 Task: Find connections with filter location Gap with filter topic #Jobsearchwith filter profile language French with filter current company Enterprise Ireland with filter school National Institute of Technology, Andhra Pradesh with filter industry Hospitals and Health Care with filter service category Technical with filter keywords title Caregiver
Action: Mouse moved to (610, 102)
Screenshot: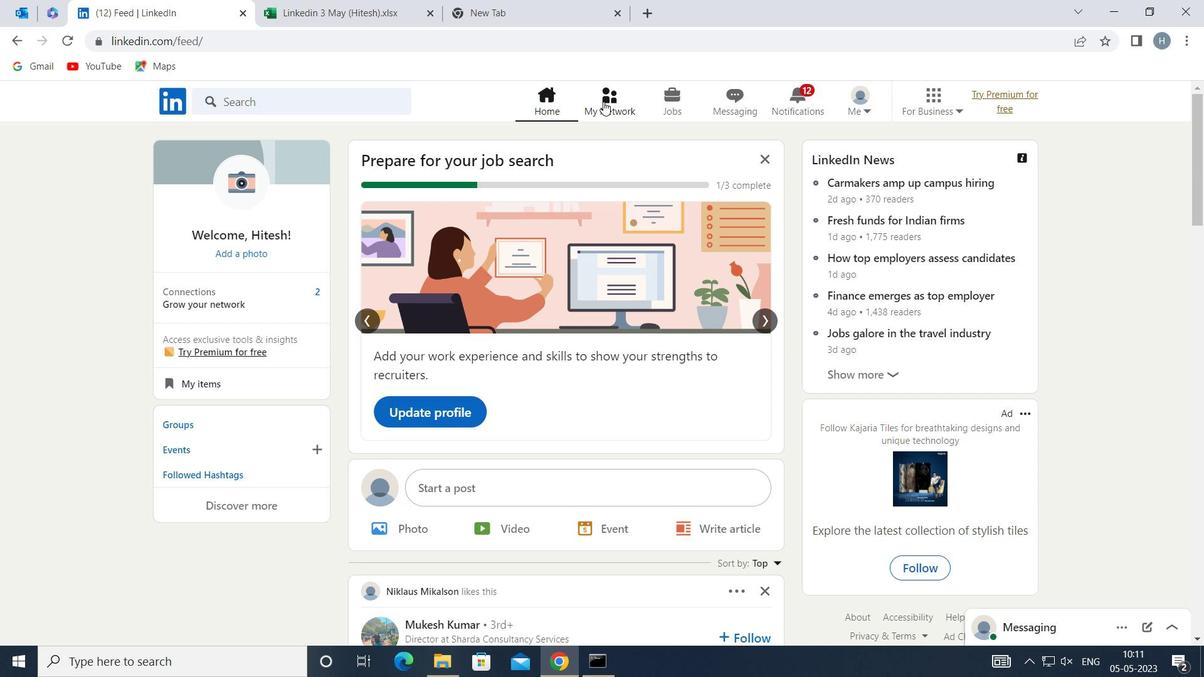 
Action: Mouse pressed left at (610, 102)
Screenshot: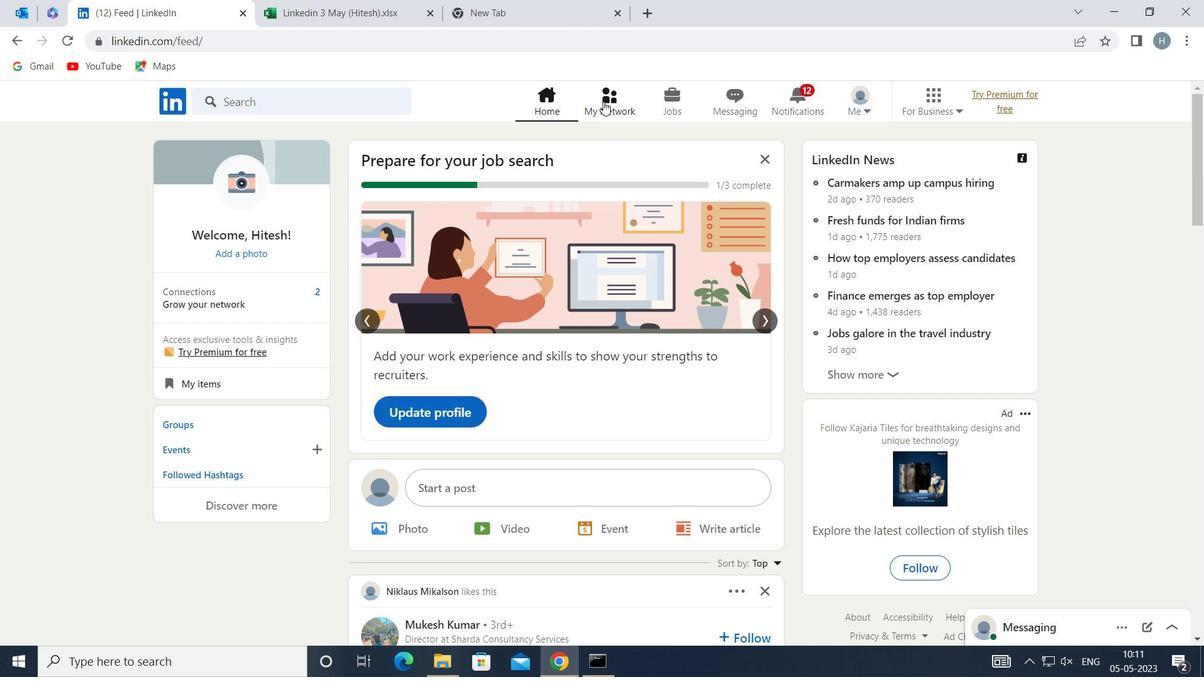 
Action: Mouse moved to (368, 186)
Screenshot: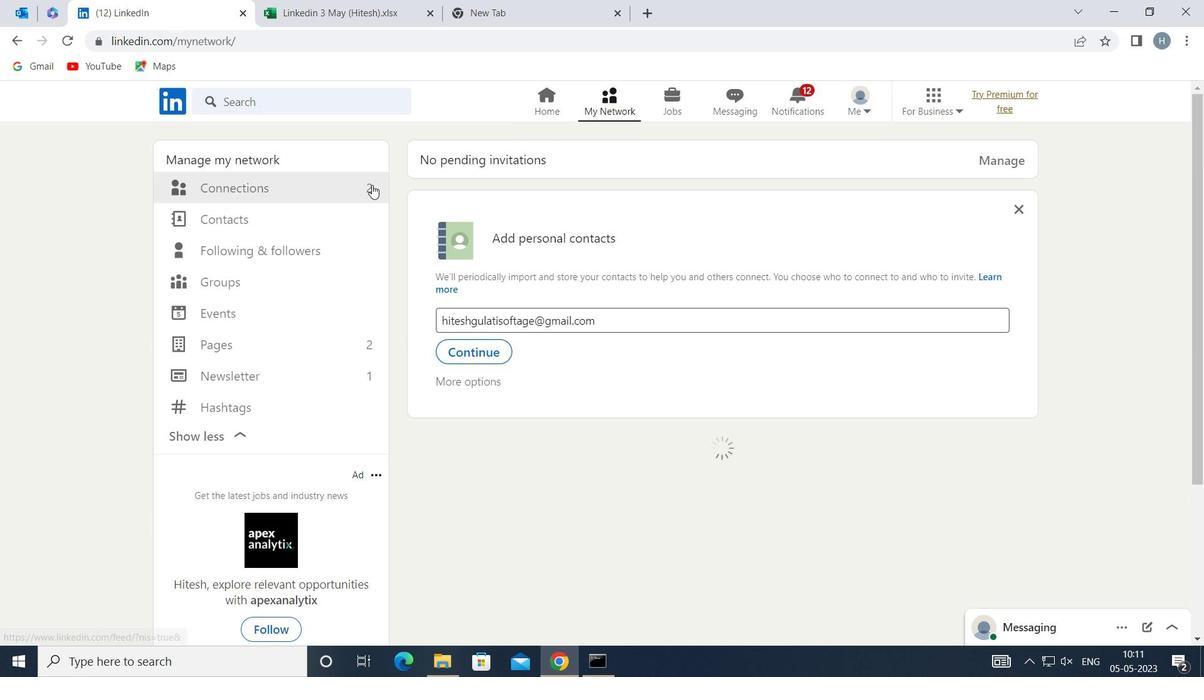 
Action: Mouse pressed left at (368, 186)
Screenshot: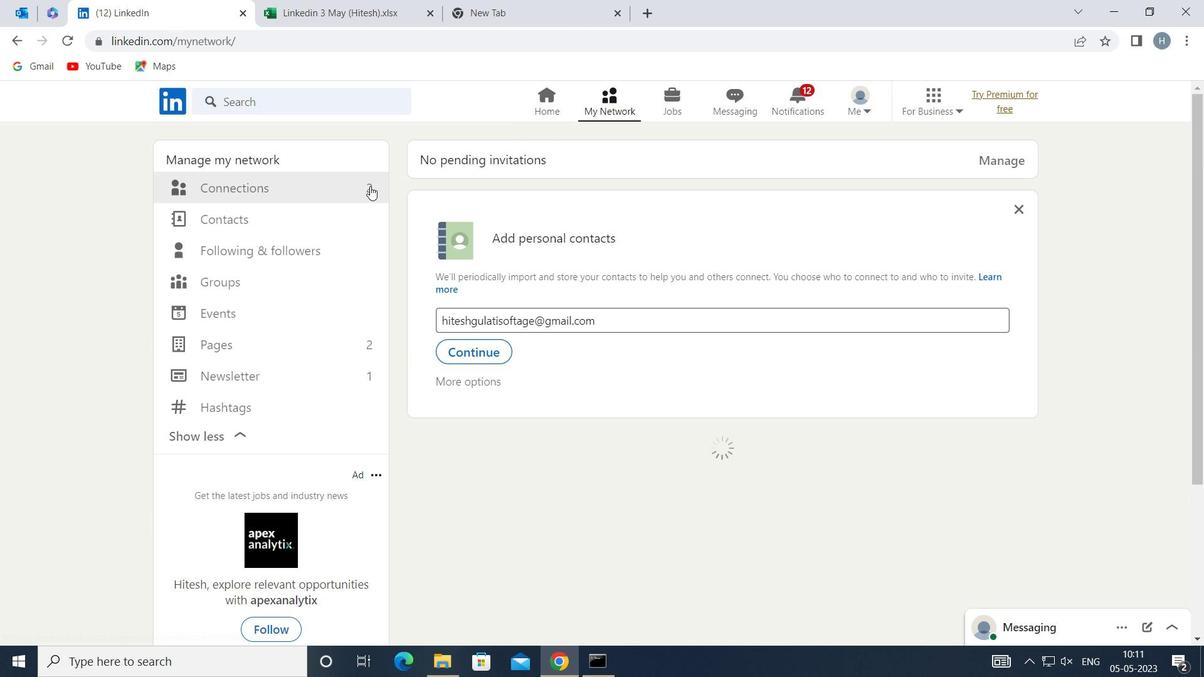 
Action: Mouse moved to (693, 192)
Screenshot: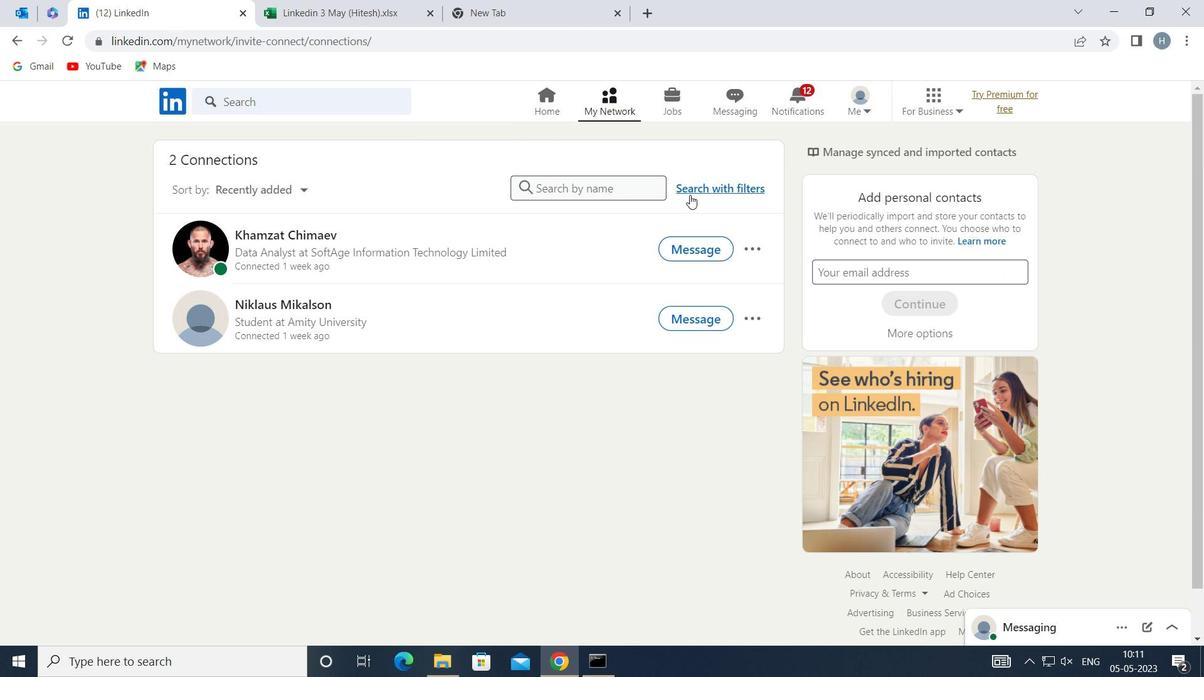 
Action: Mouse pressed left at (693, 192)
Screenshot: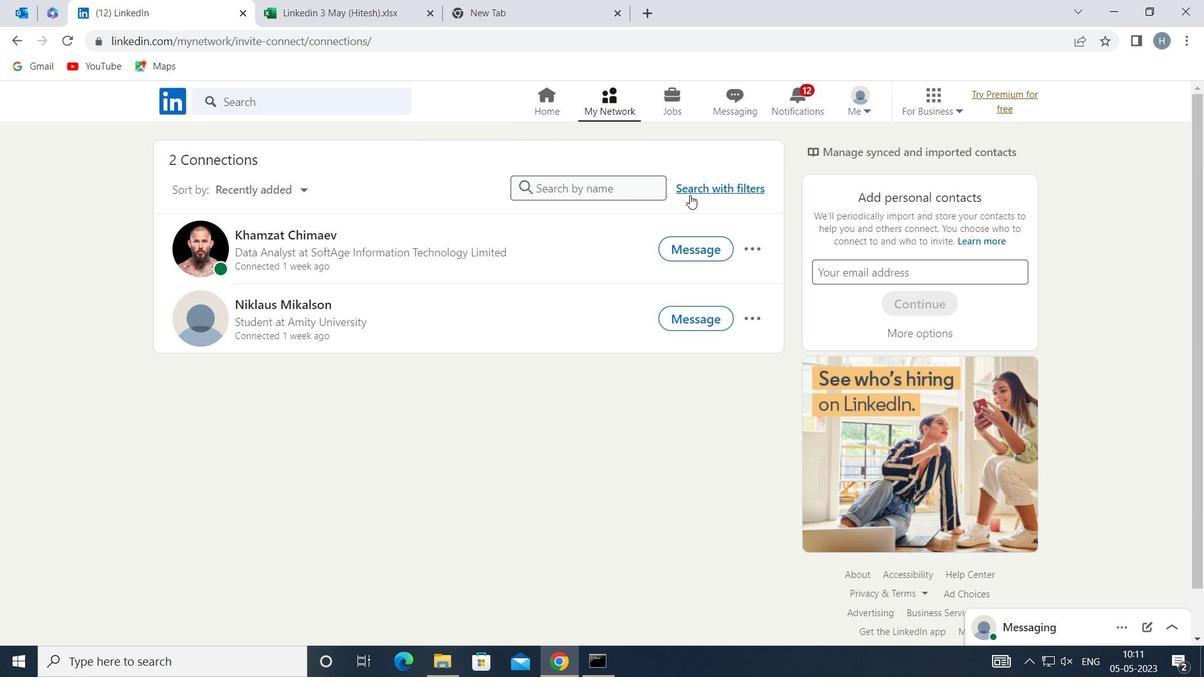 
Action: Mouse moved to (662, 148)
Screenshot: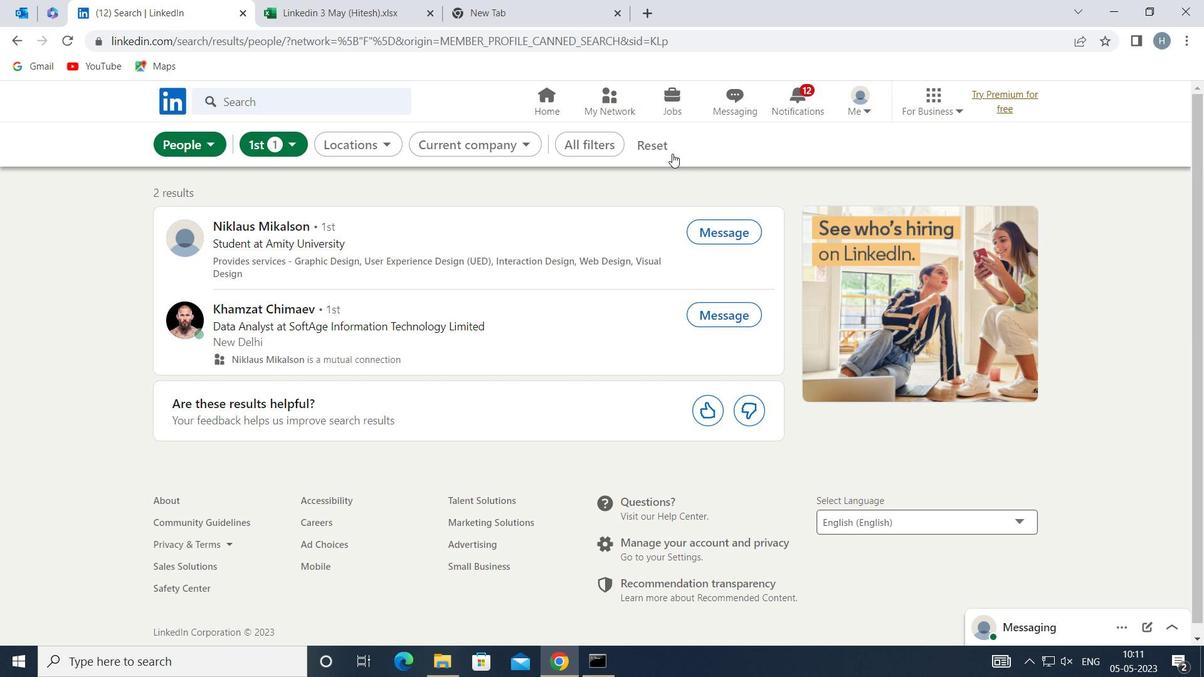 
Action: Mouse pressed left at (662, 148)
Screenshot: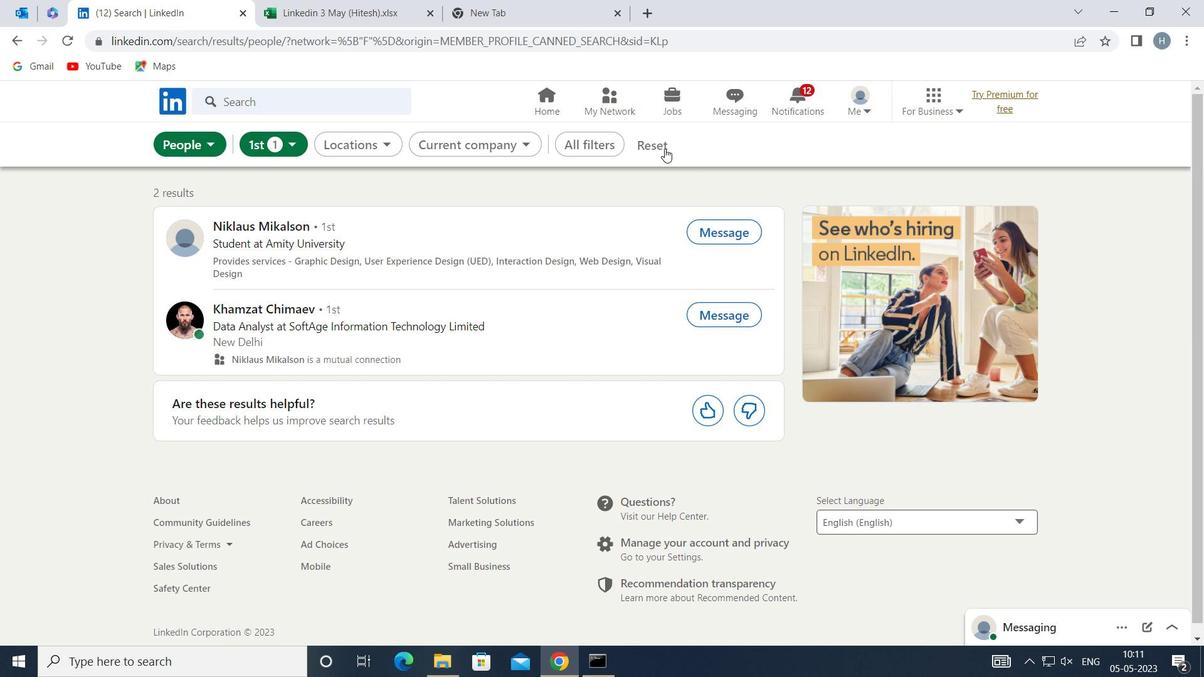 
Action: Mouse moved to (641, 146)
Screenshot: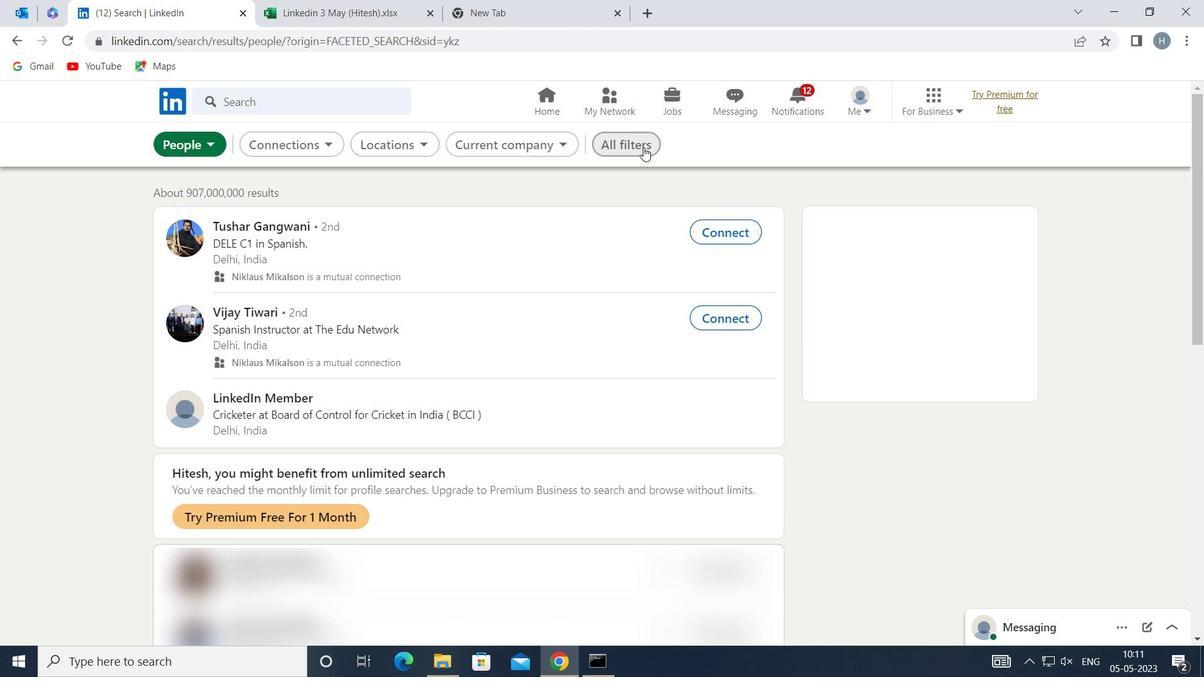 
Action: Mouse pressed left at (641, 146)
Screenshot: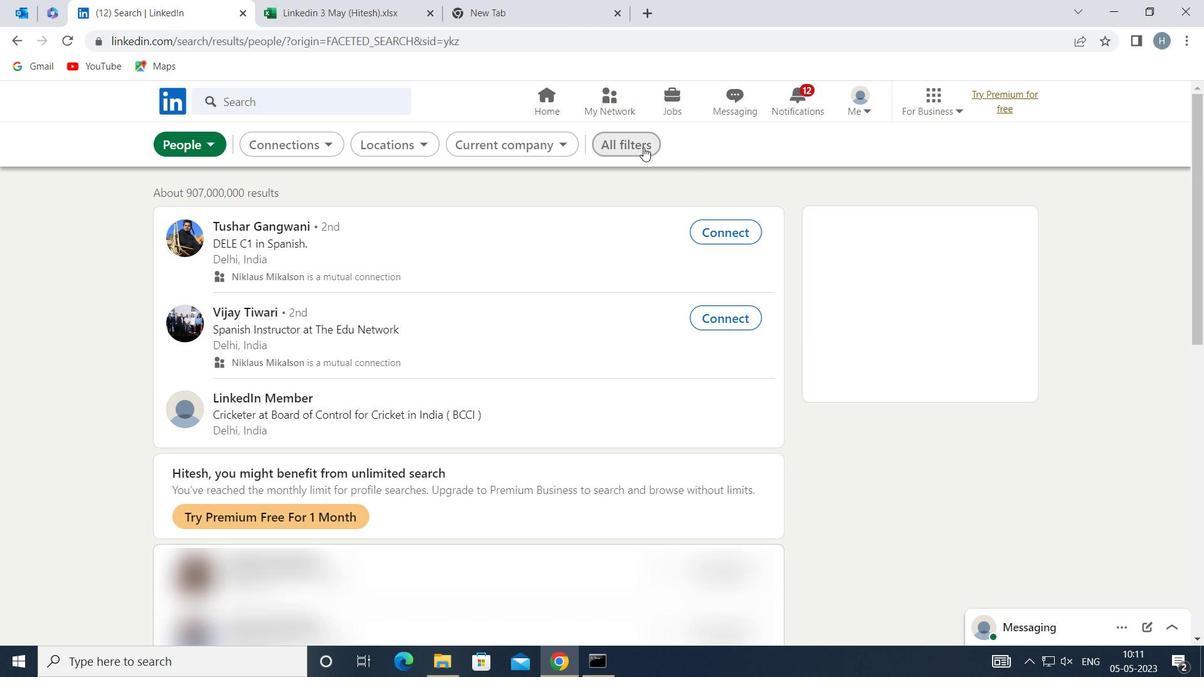 
Action: Mouse moved to (876, 338)
Screenshot: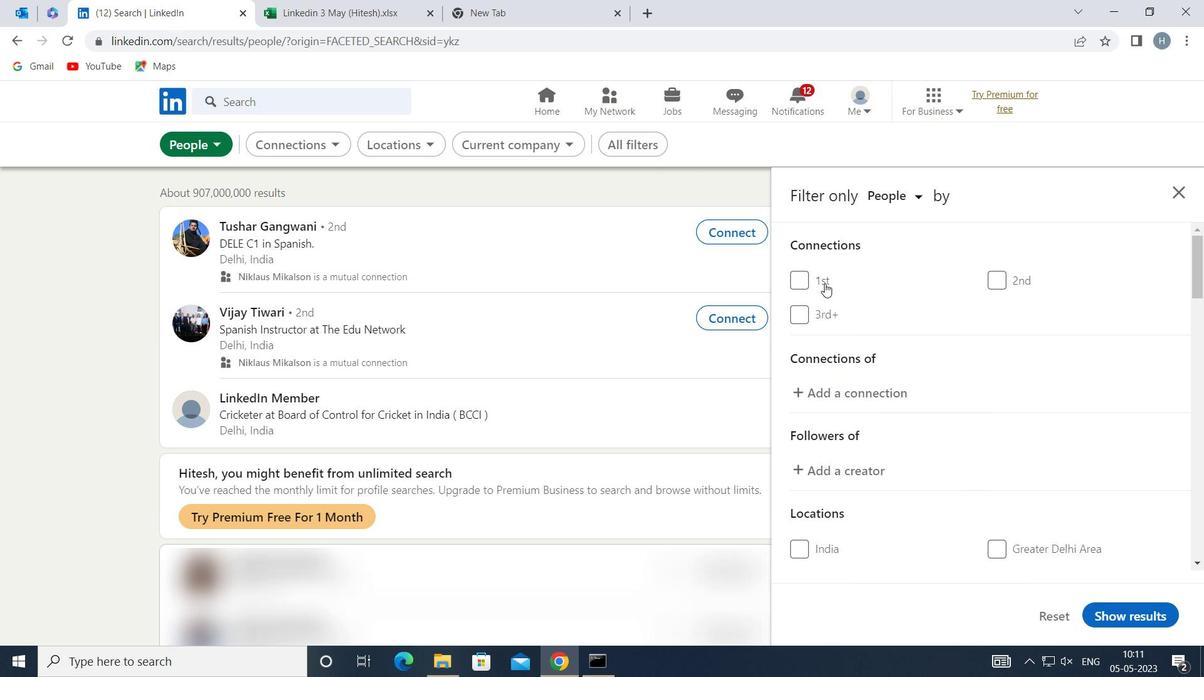
Action: Mouse scrolled (876, 338) with delta (0, 0)
Screenshot: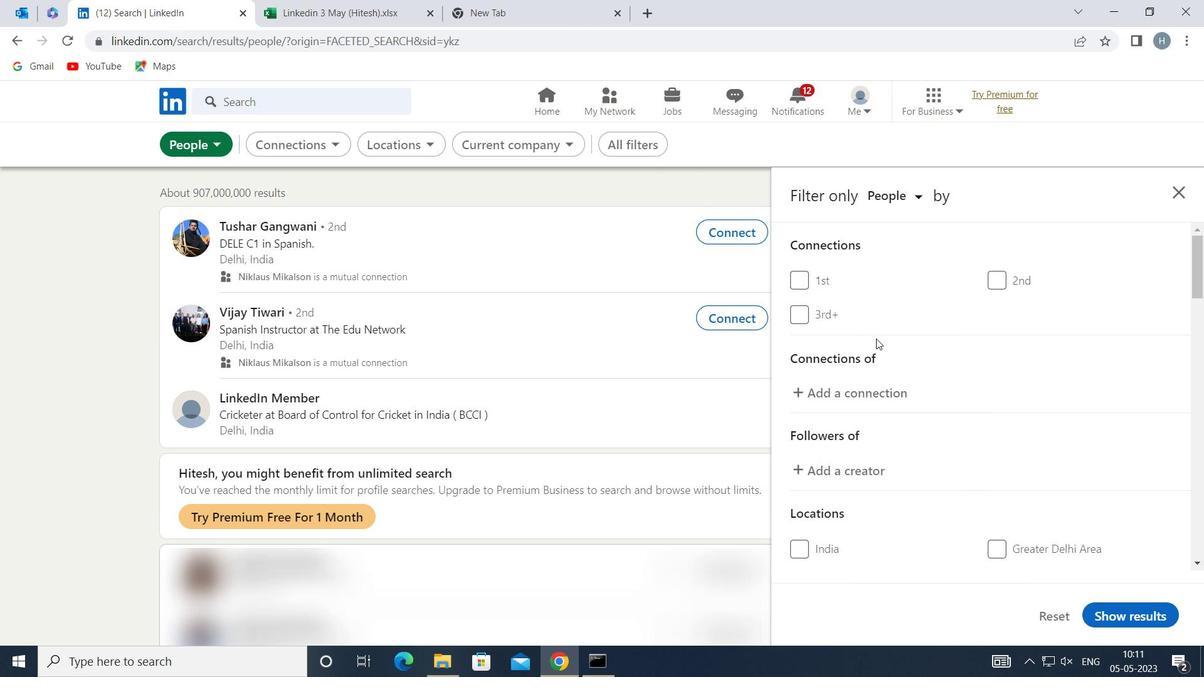 
Action: Mouse scrolled (876, 338) with delta (0, 0)
Screenshot: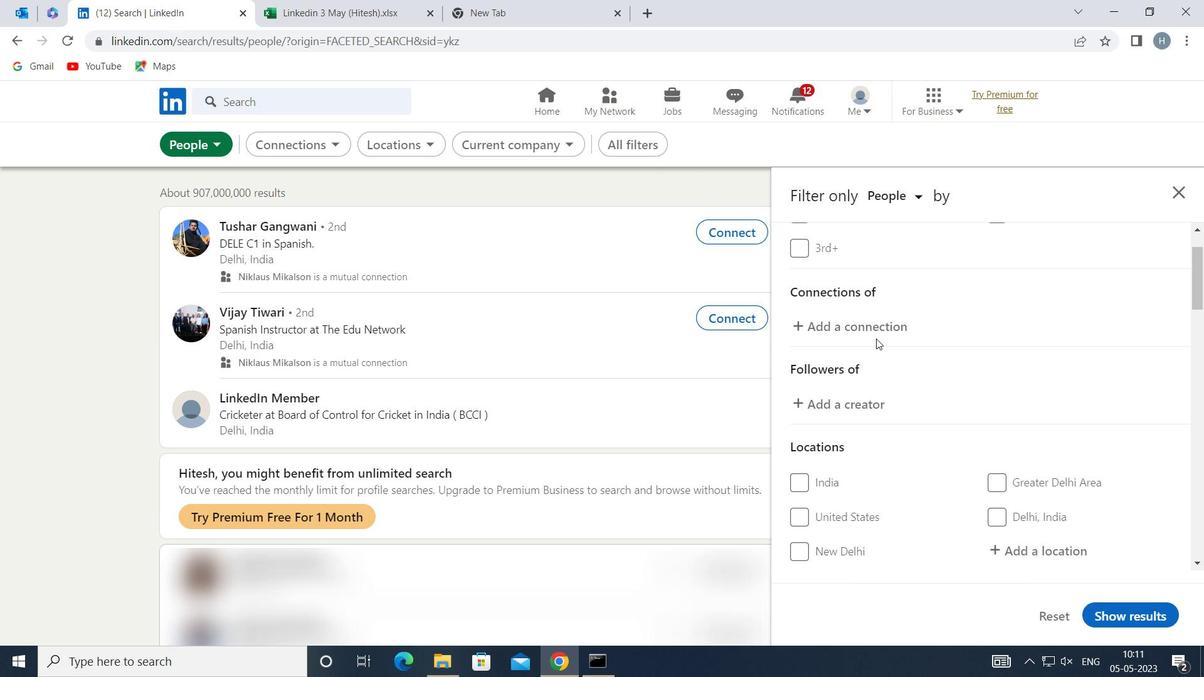
Action: Mouse moved to (1055, 450)
Screenshot: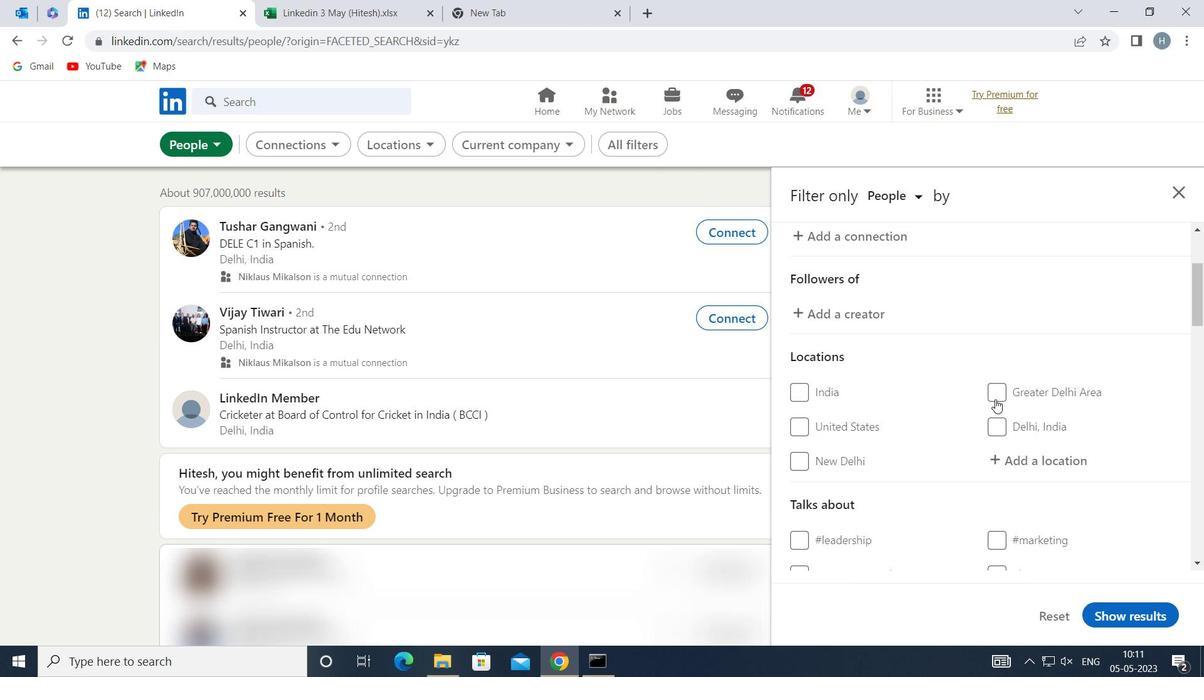 
Action: Mouse pressed left at (1055, 450)
Screenshot: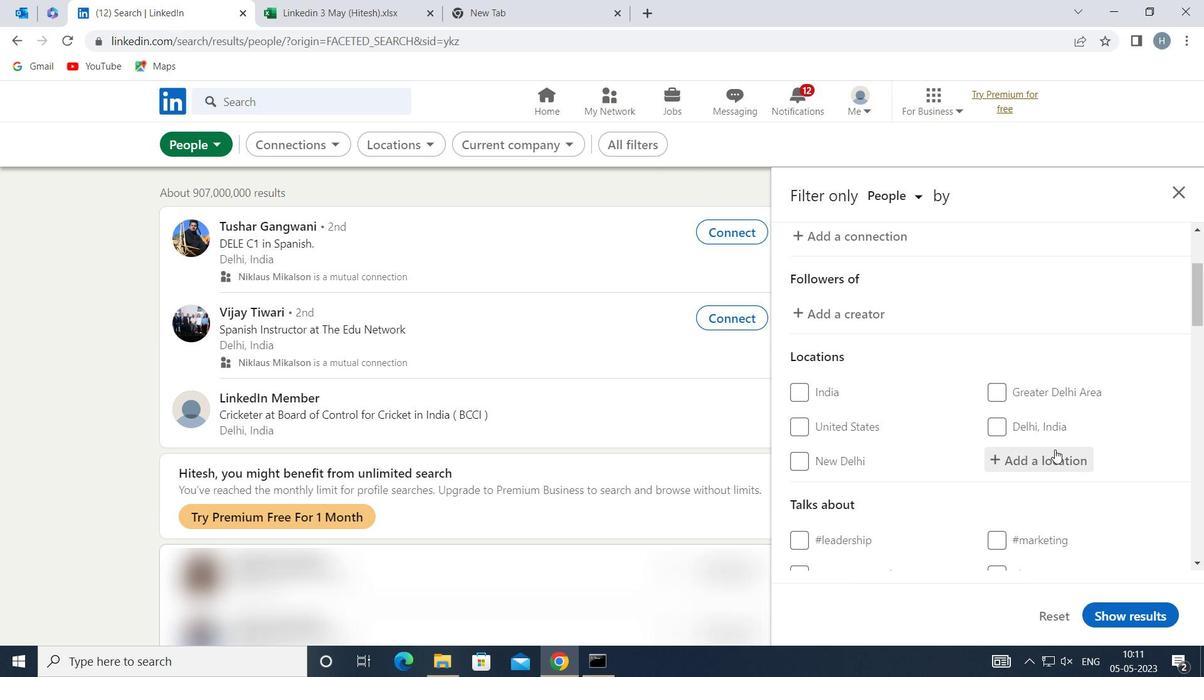 
Action: Mouse moved to (1056, 450)
Screenshot: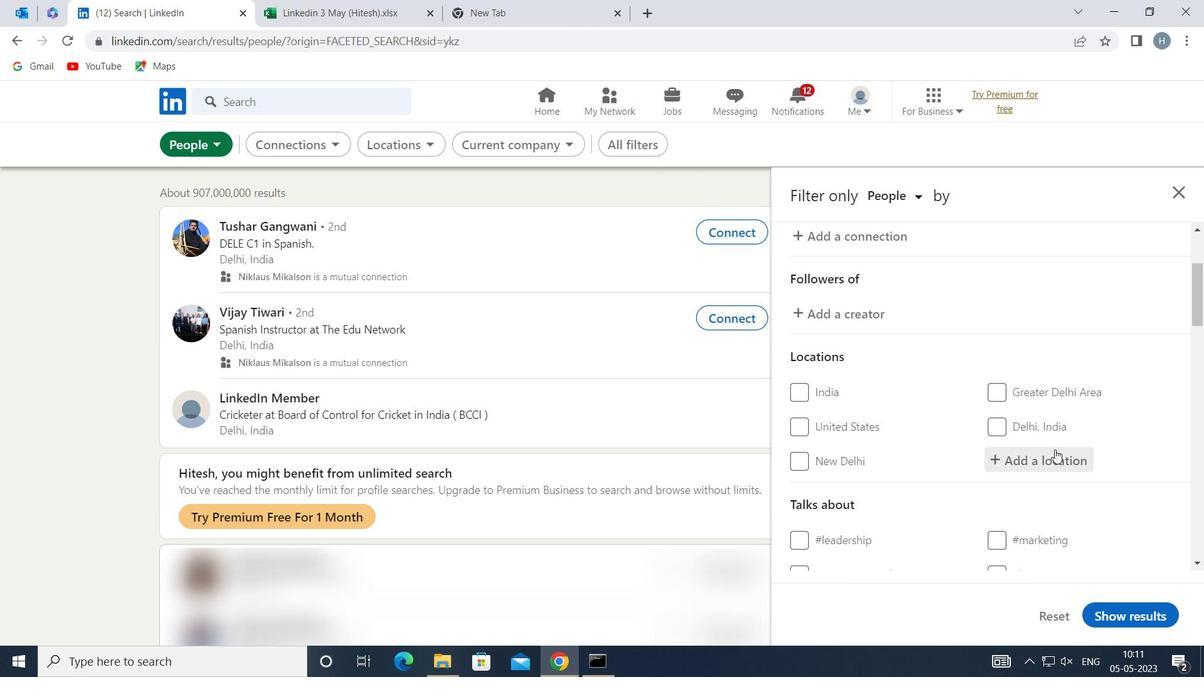 
Action: Key pressed <Key.shift>GAP
Screenshot: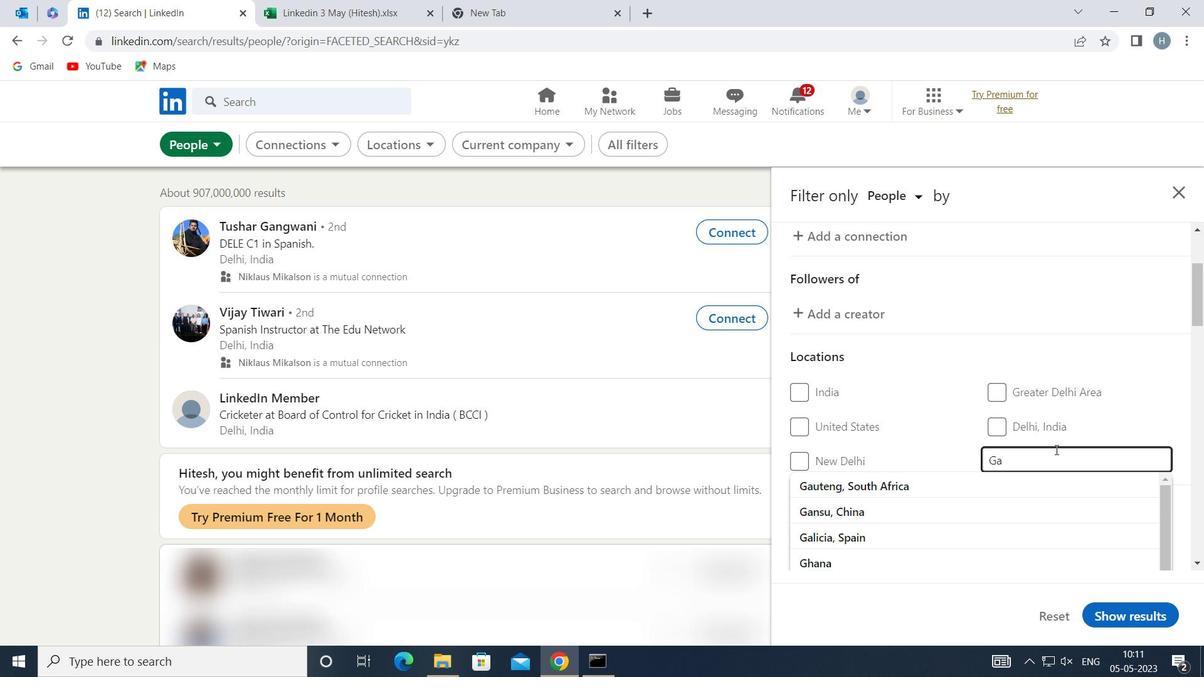 
Action: Mouse moved to (1042, 462)
Screenshot: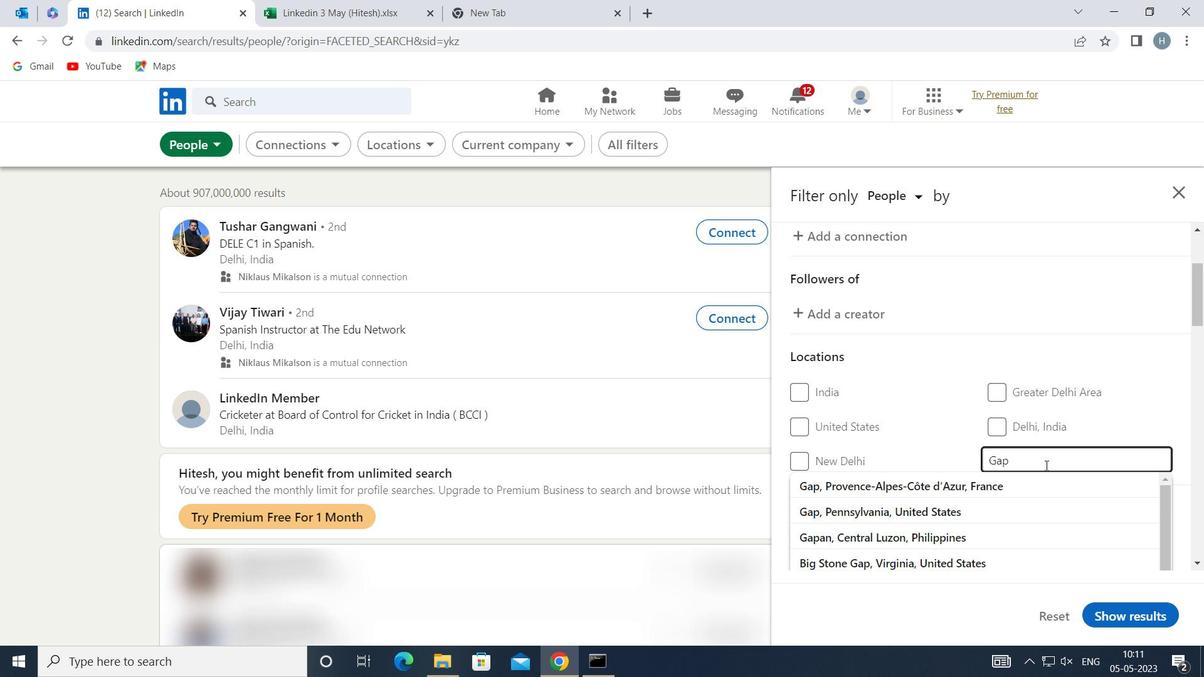 
Action: Key pressed <Key.enter>
Screenshot: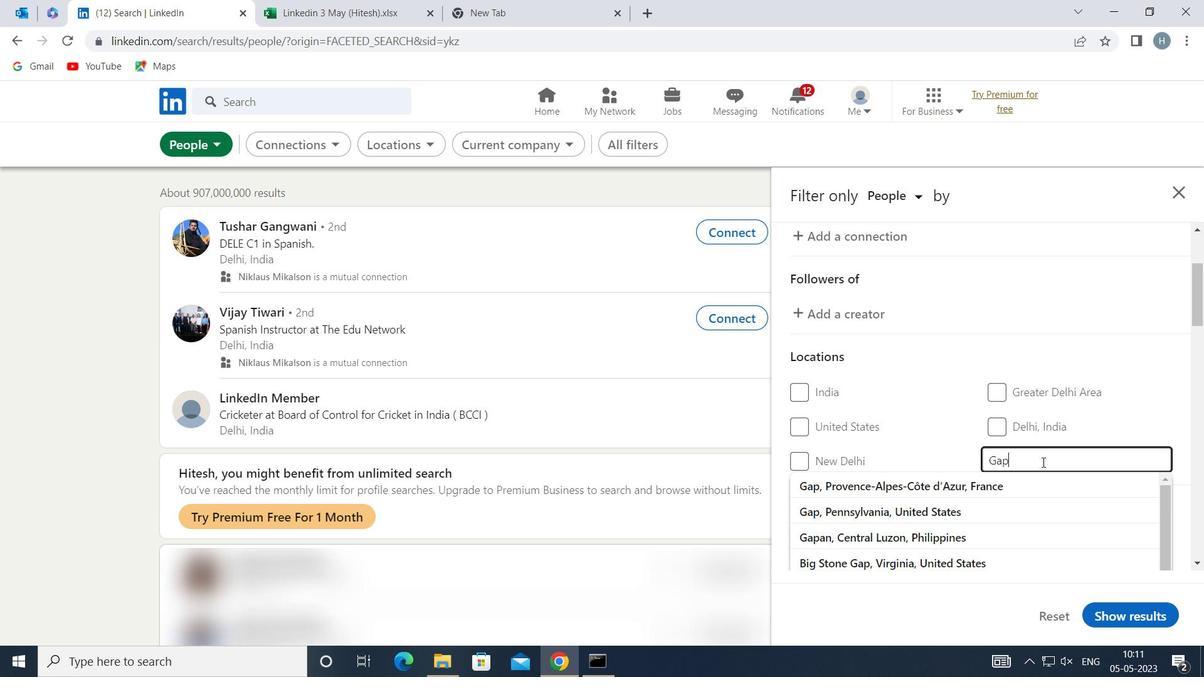 
Action: Mouse moved to (1165, 374)
Screenshot: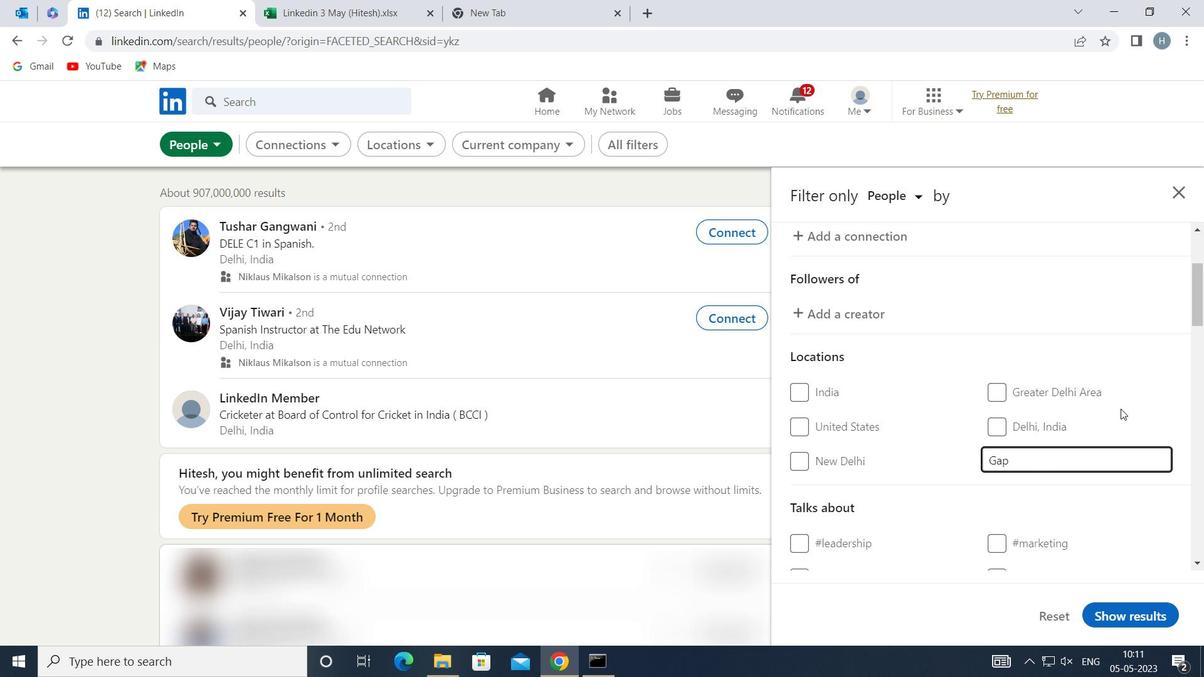 
Action: Mouse pressed left at (1165, 374)
Screenshot: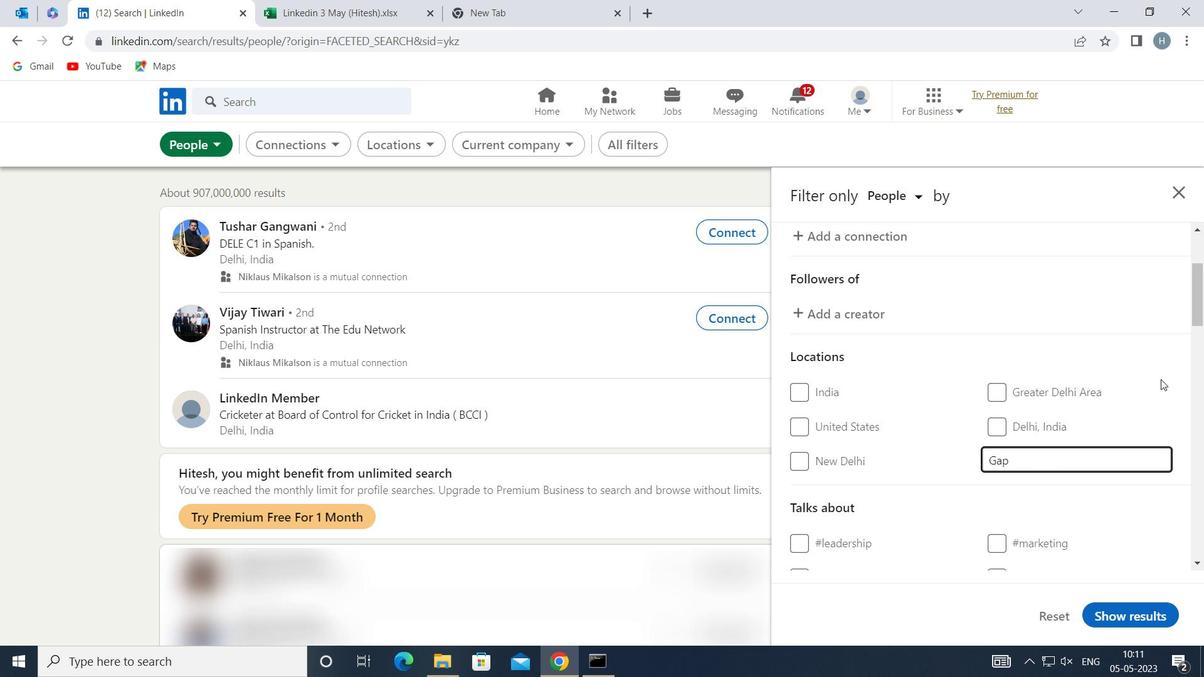 
Action: Mouse moved to (1135, 393)
Screenshot: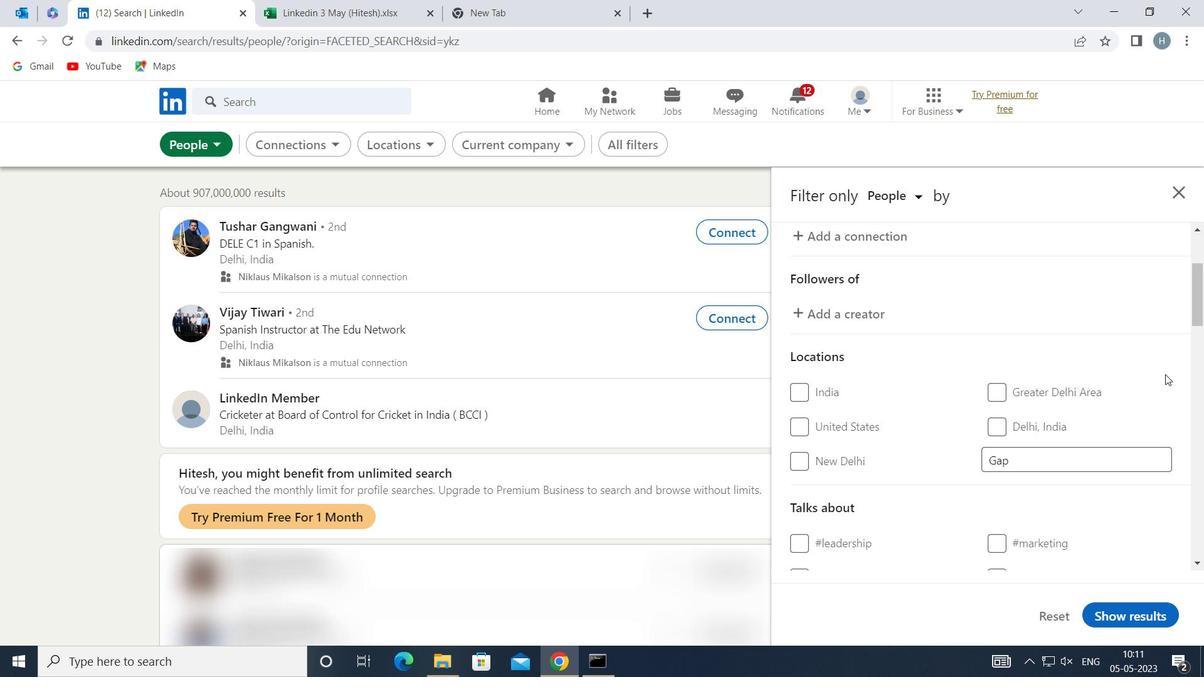 
Action: Mouse scrolled (1135, 393) with delta (0, 0)
Screenshot: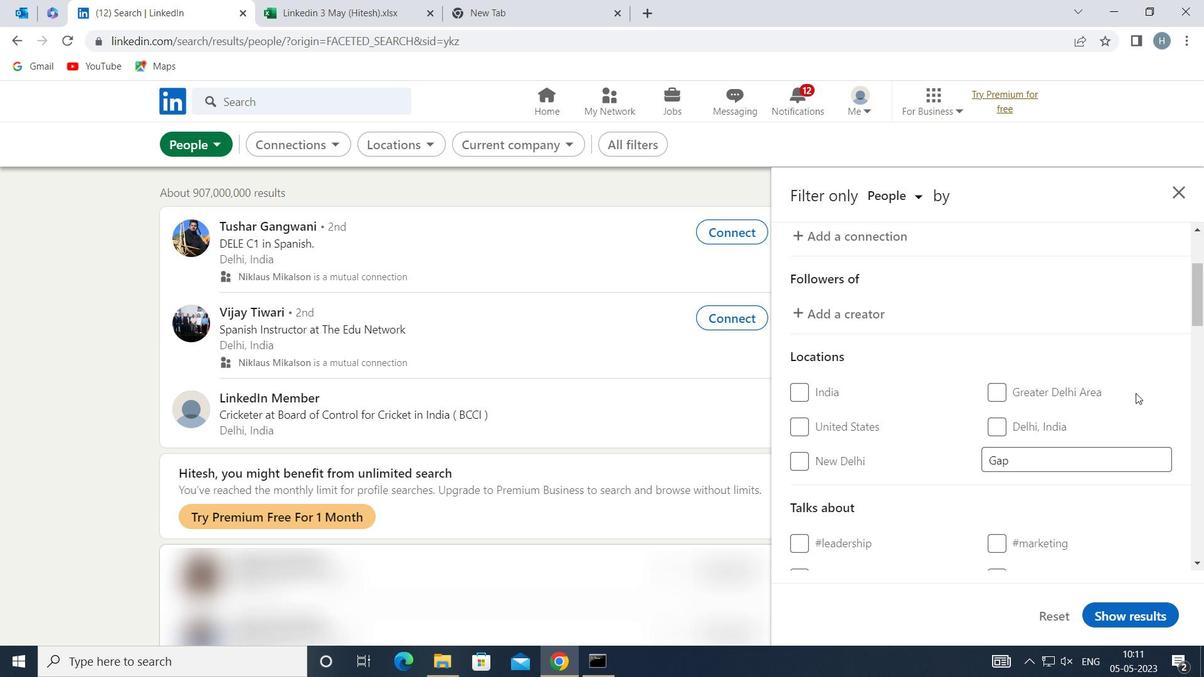 
Action: Mouse scrolled (1135, 393) with delta (0, 0)
Screenshot: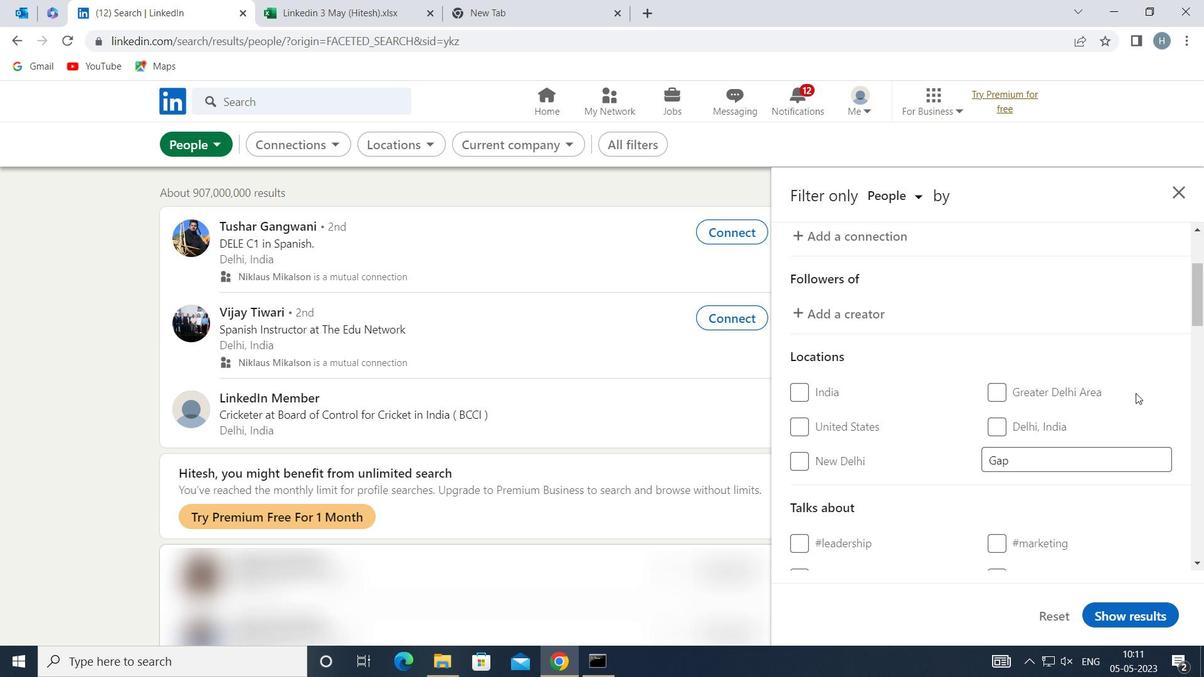 
Action: Mouse moved to (1054, 450)
Screenshot: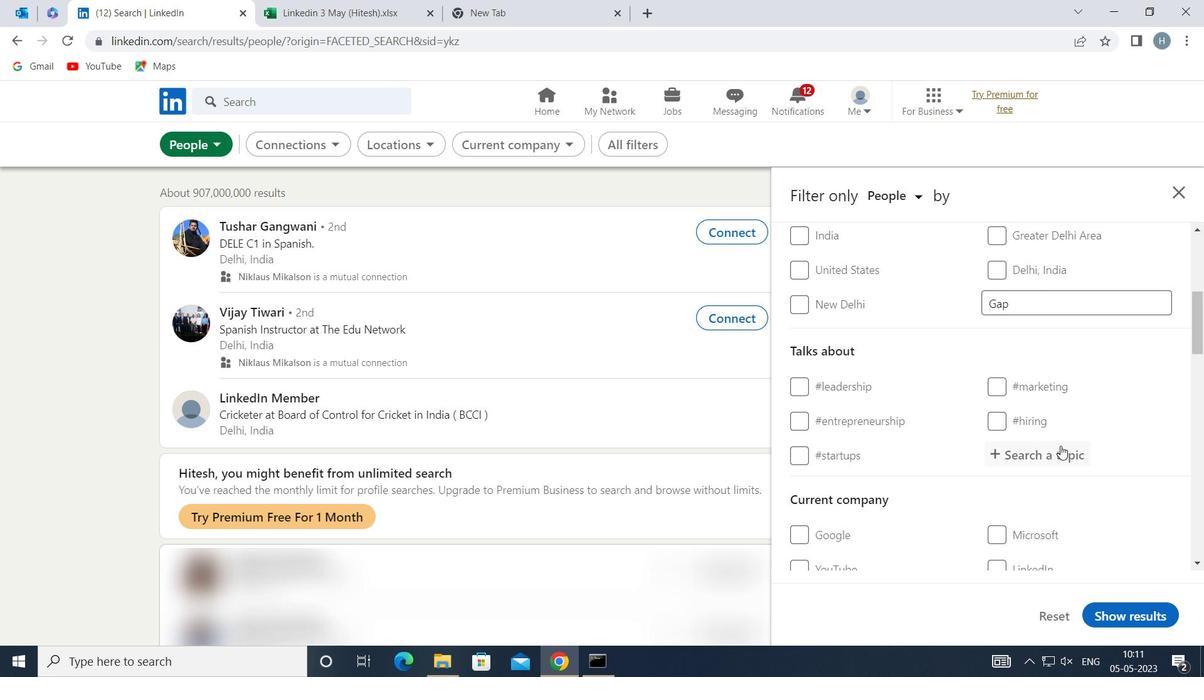 
Action: Mouse pressed left at (1054, 450)
Screenshot: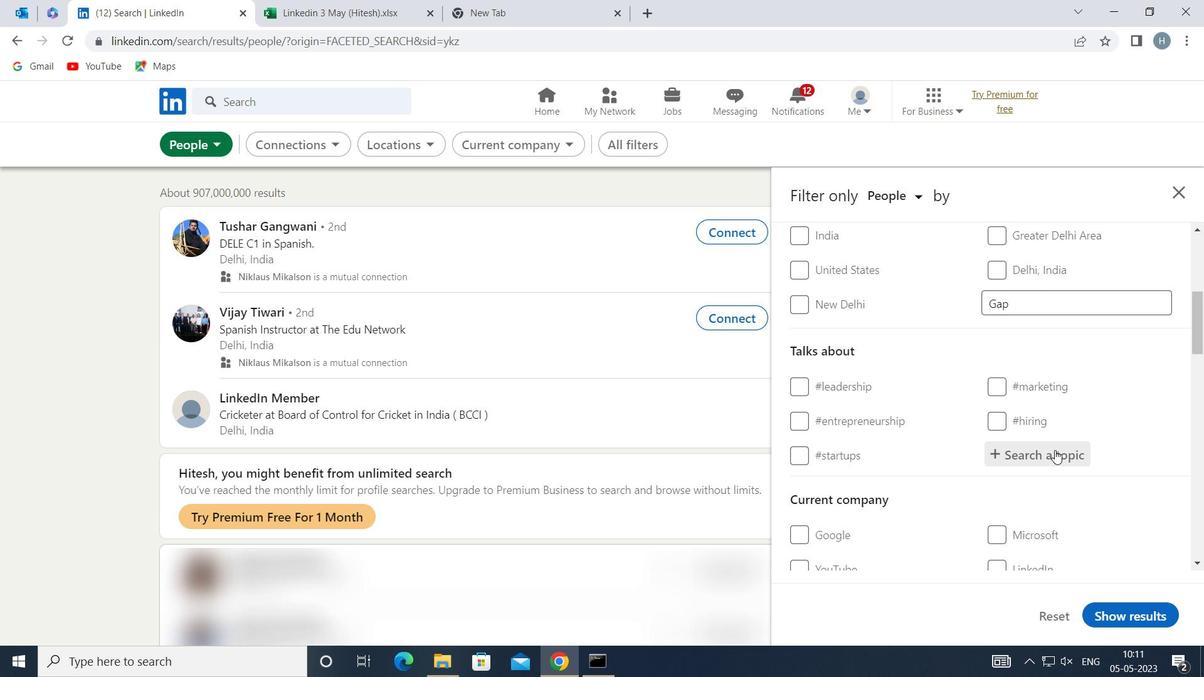 
Action: Key pressed <Key.shift>JOBSEARCH
Screenshot: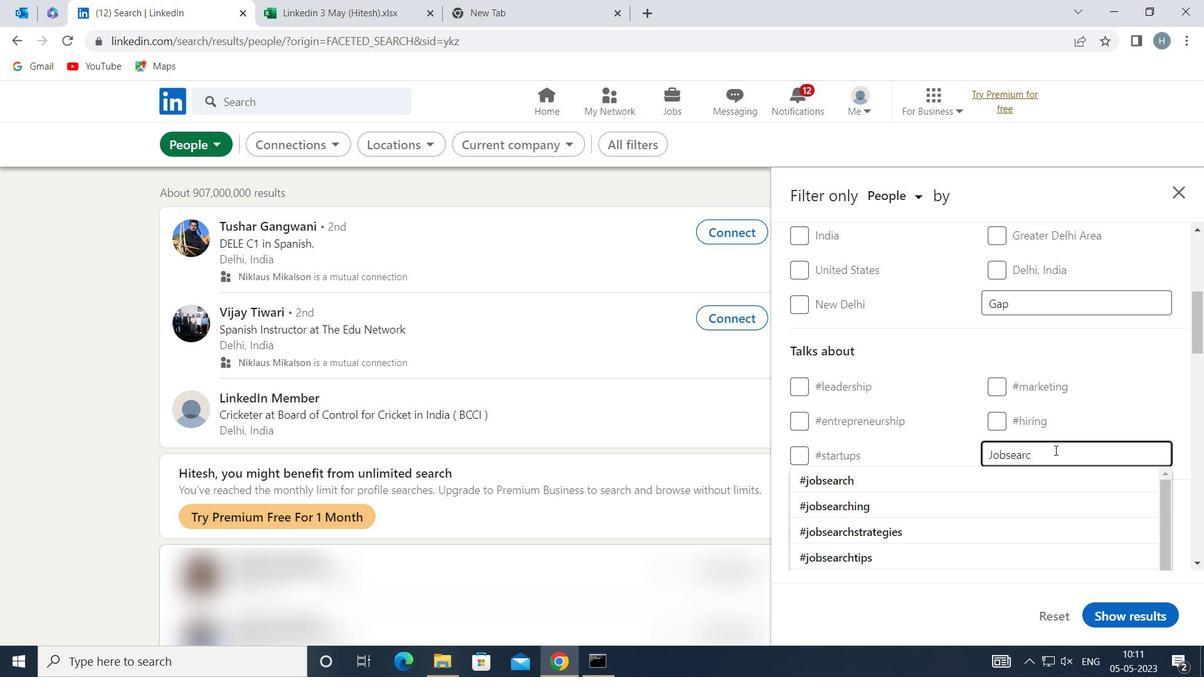 
Action: Mouse moved to (995, 477)
Screenshot: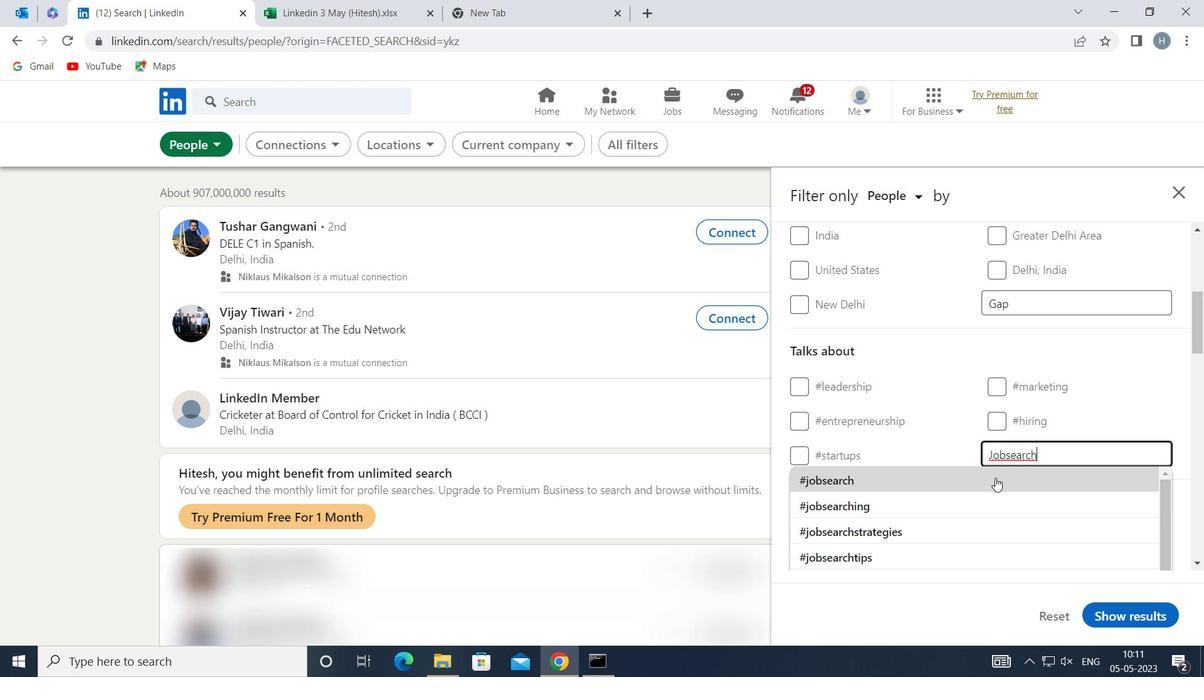 
Action: Mouse pressed left at (995, 477)
Screenshot: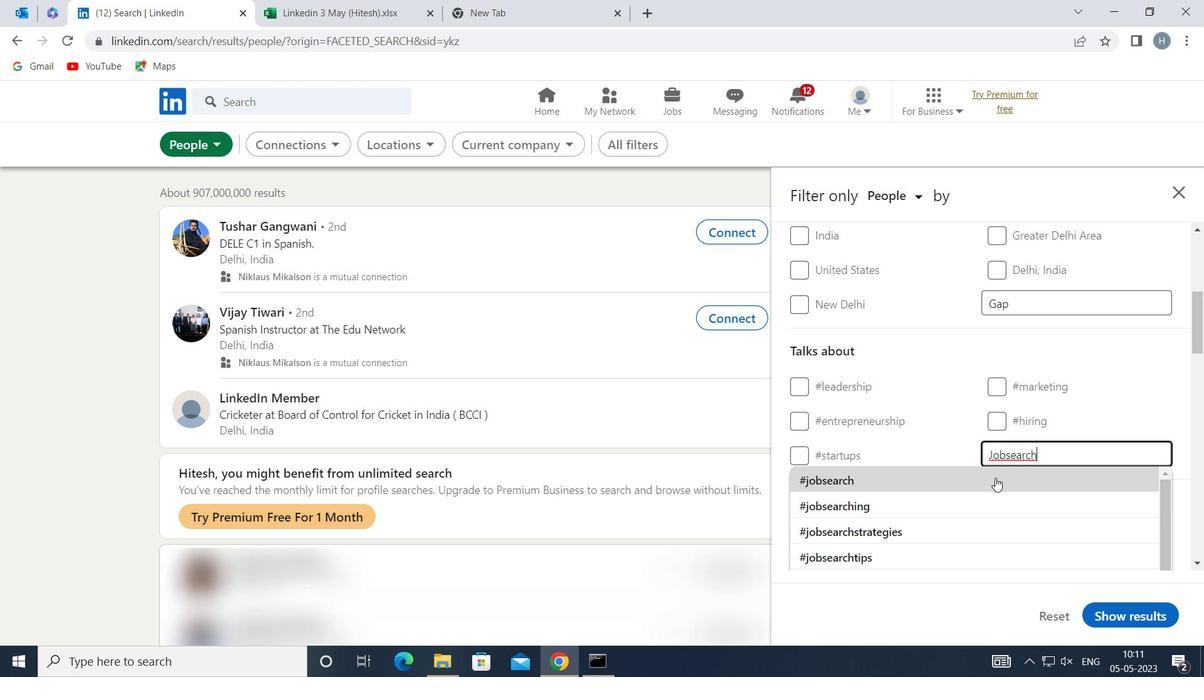 
Action: Mouse moved to (970, 428)
Screenshot: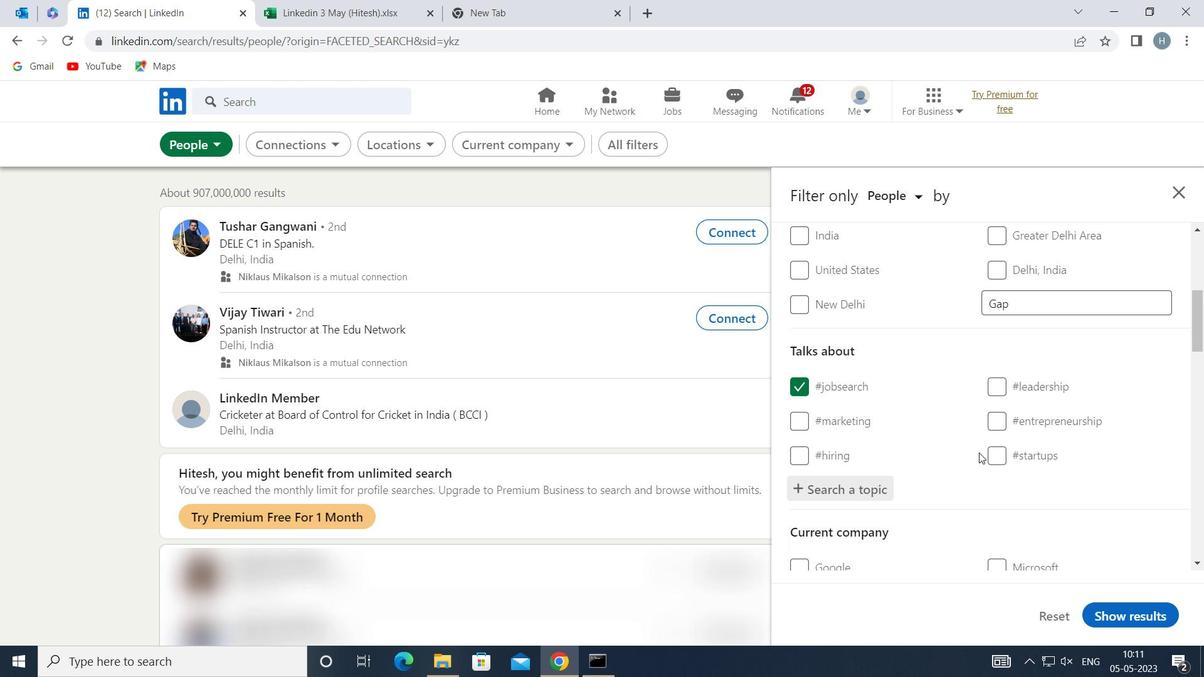 
Action: Mouse scrolled (970, 427) with delta (0, 0)
Screenshot: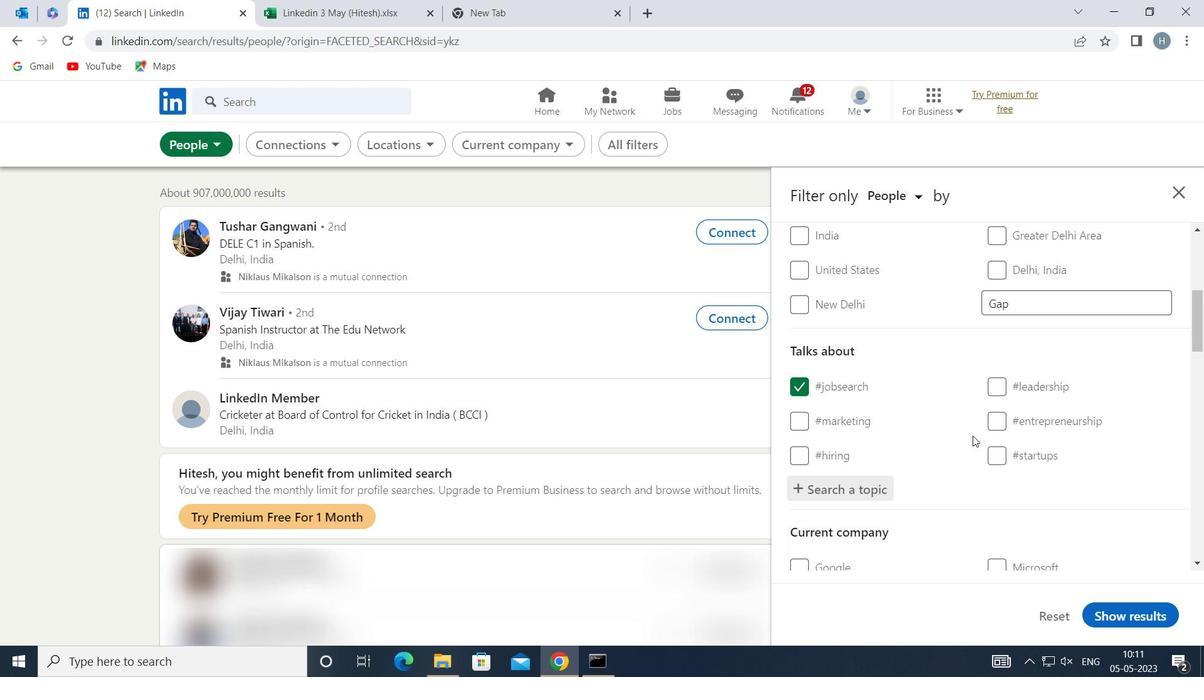 
Action: Mouse scrolled (970, 427) with delta (0, 0)
Screenshot: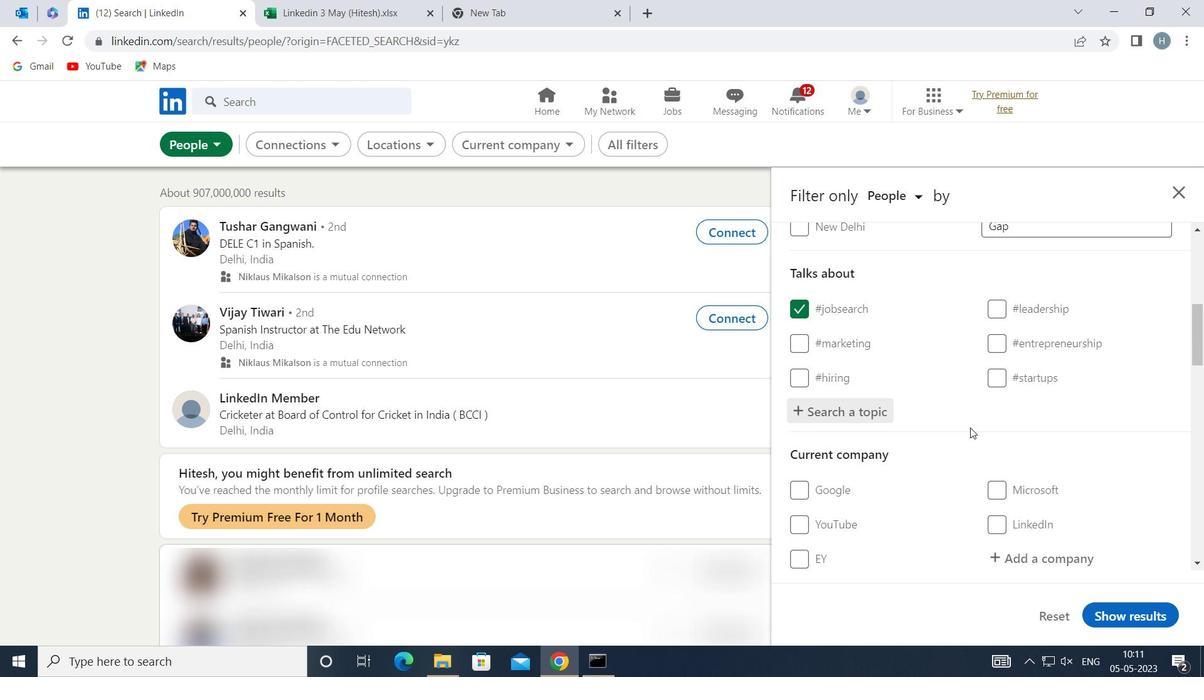 
Action: Mouse scrolled (970, 427) with delta (0, 0)
Screenshot: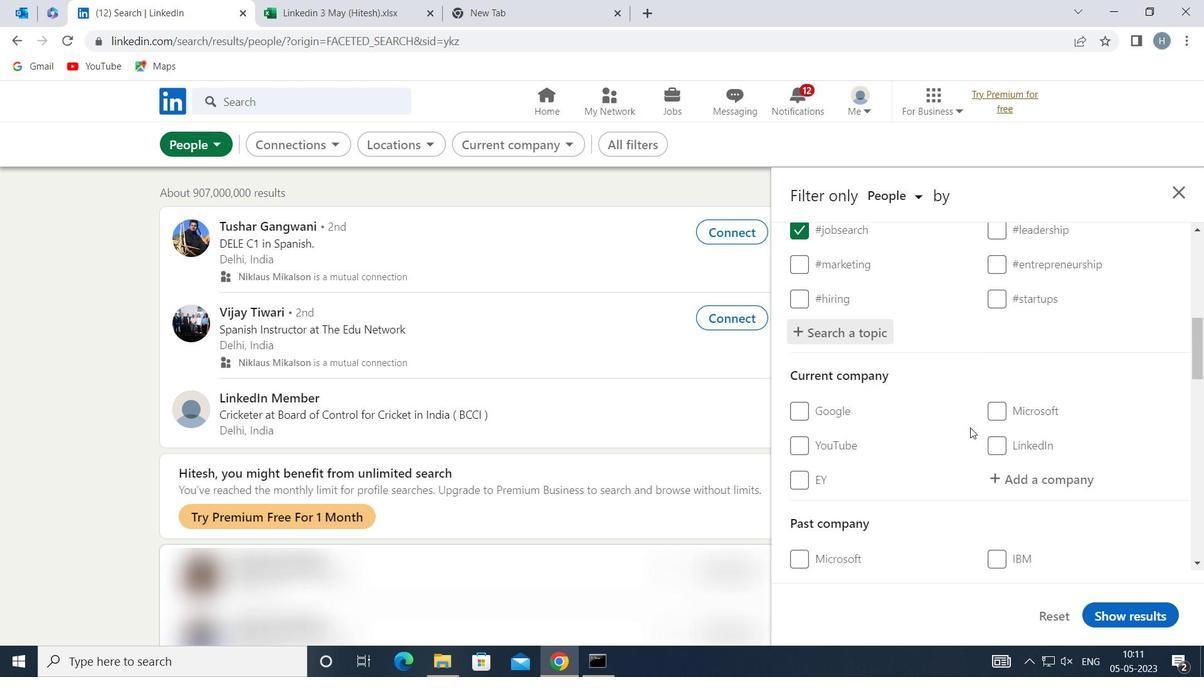 
Action: Mouse scrolled (970, 427) with delta (0, 0)
Screenshot: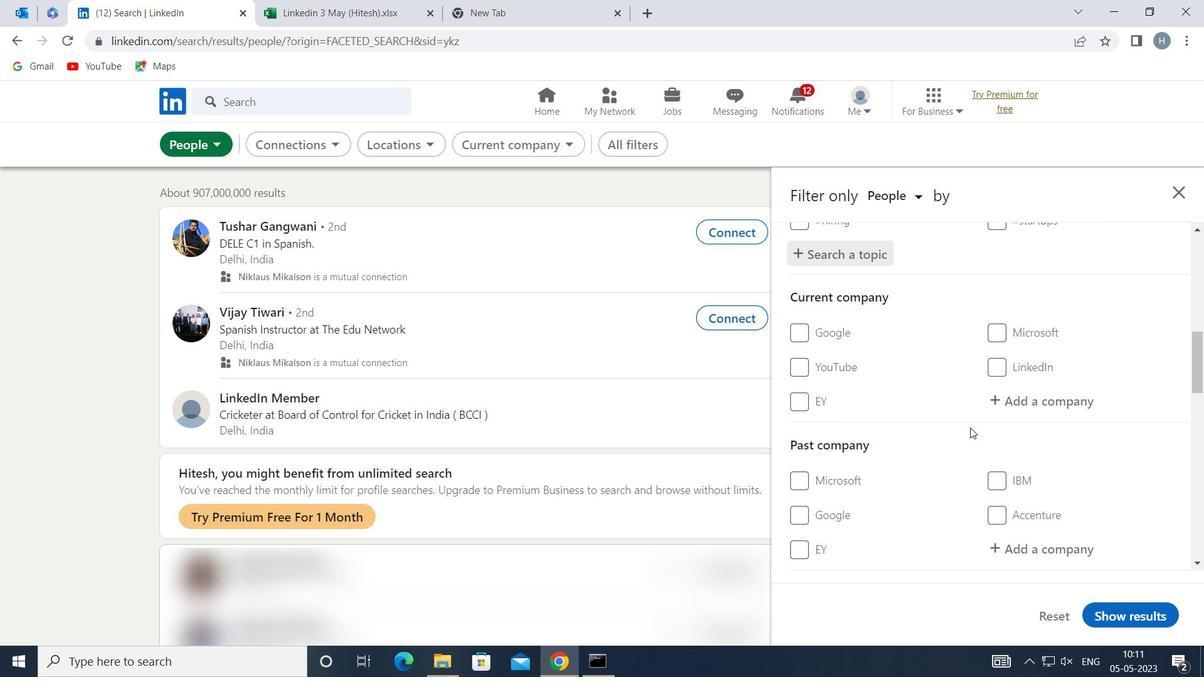 
Action: Mouse scrolled (970, 427) with delta (0, 0)
Screenshot: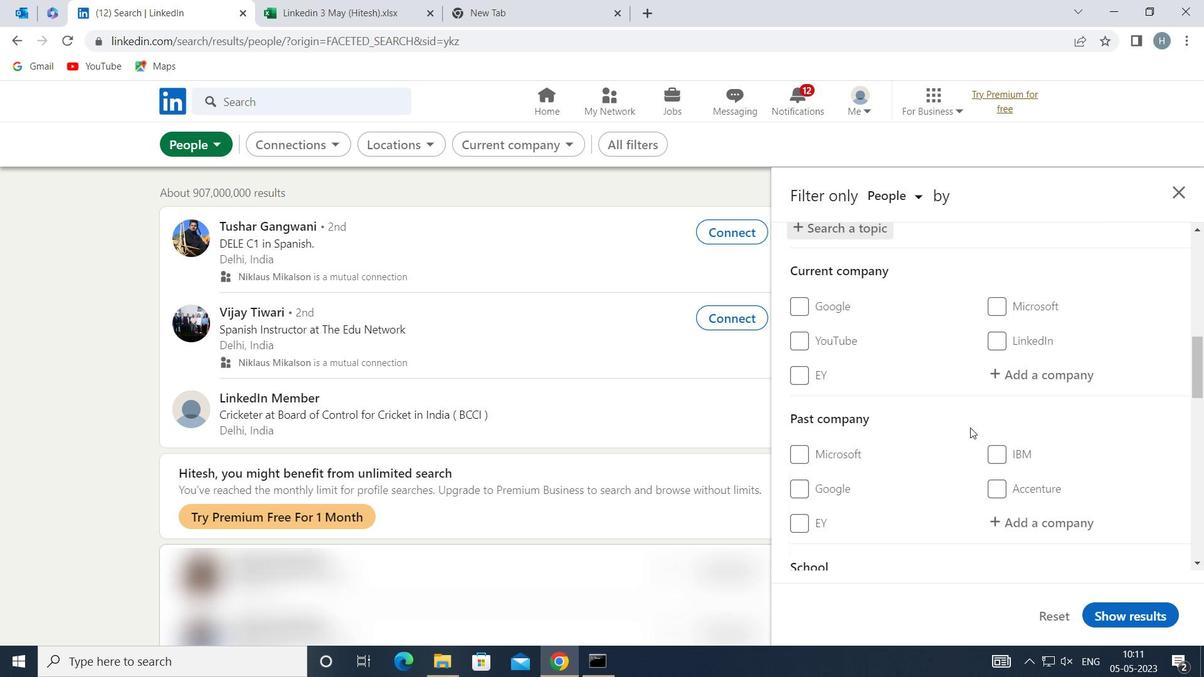 
Action: Mouse scrolled (970, 427) with delta (0, 0)
Screenshot: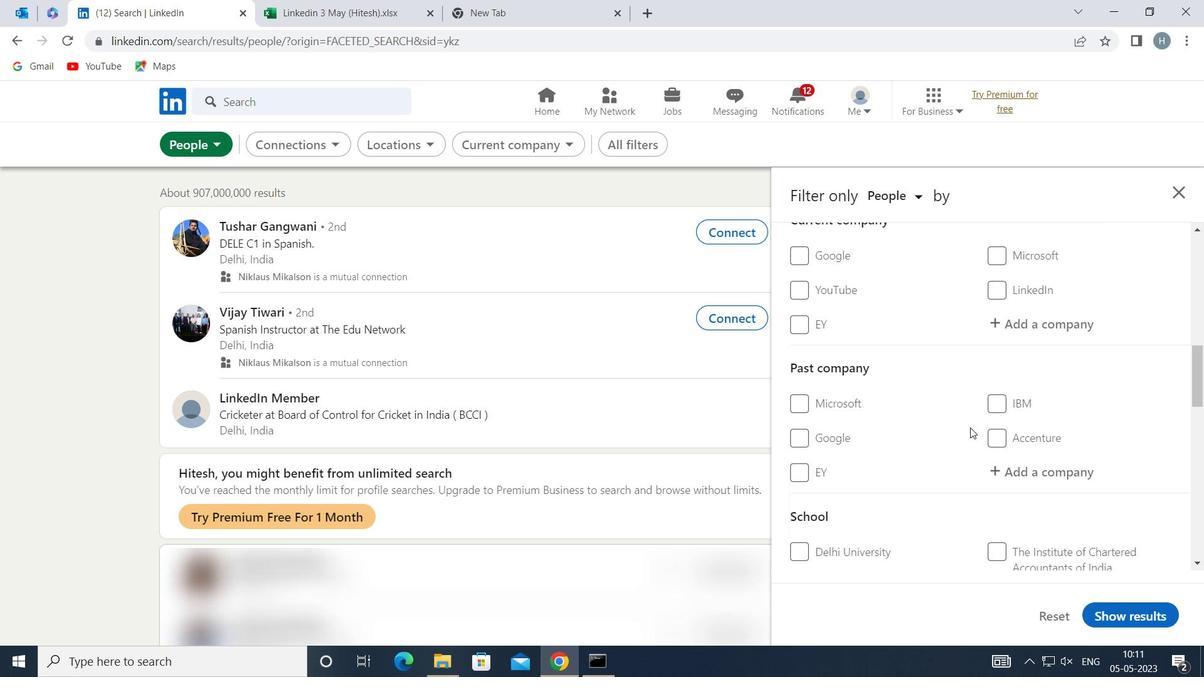
Action: Mouse scrolled (970, 427) with delta (0, 0)
Screenshot: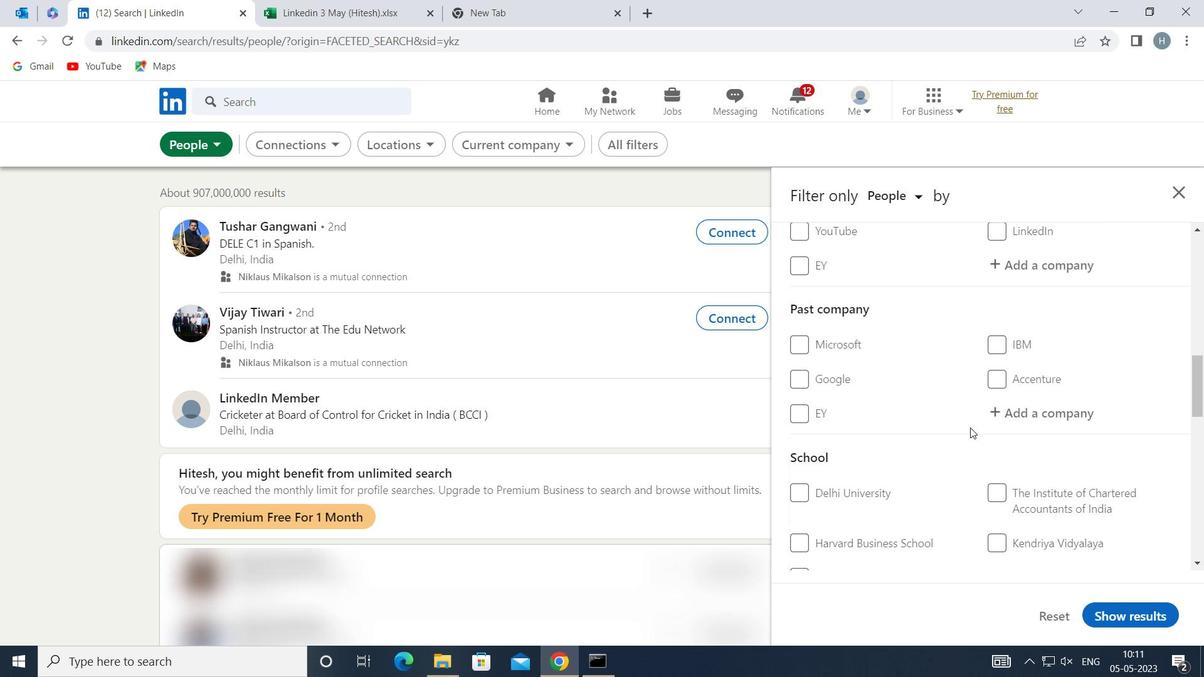 
Action: Mouse scrolled (970, 427) with delta (0, 0)
Screenshot: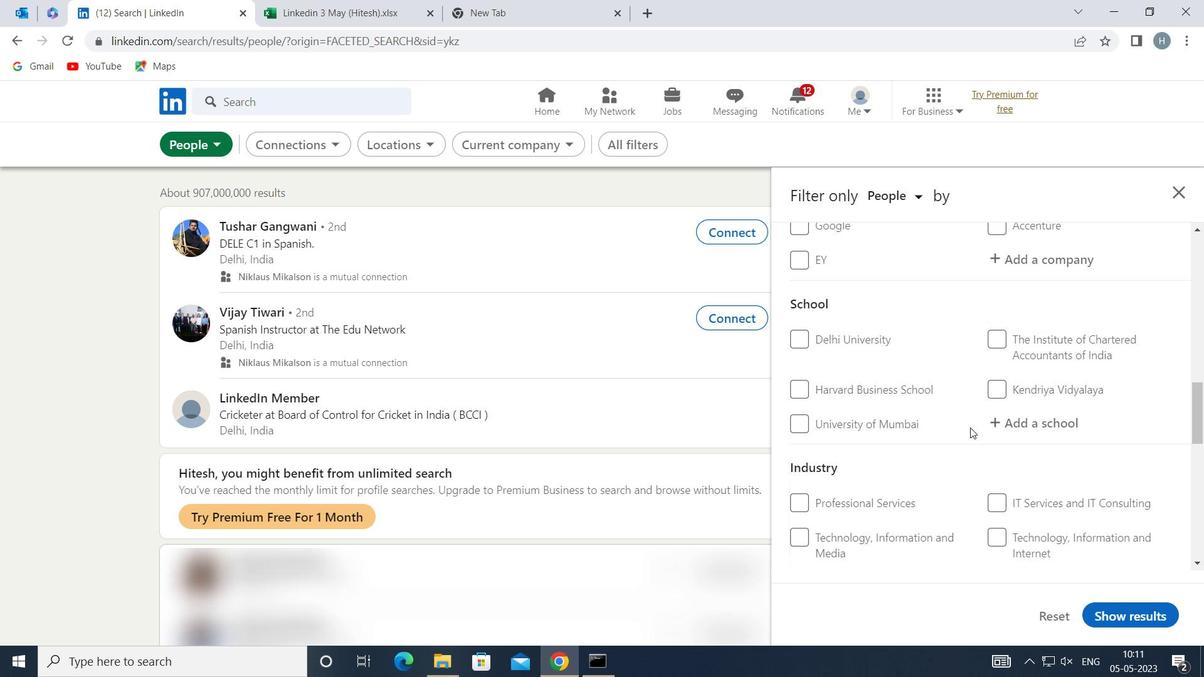 
Action: Mouse scrolled (970, 427) with delta (0, 0)
Screenshot: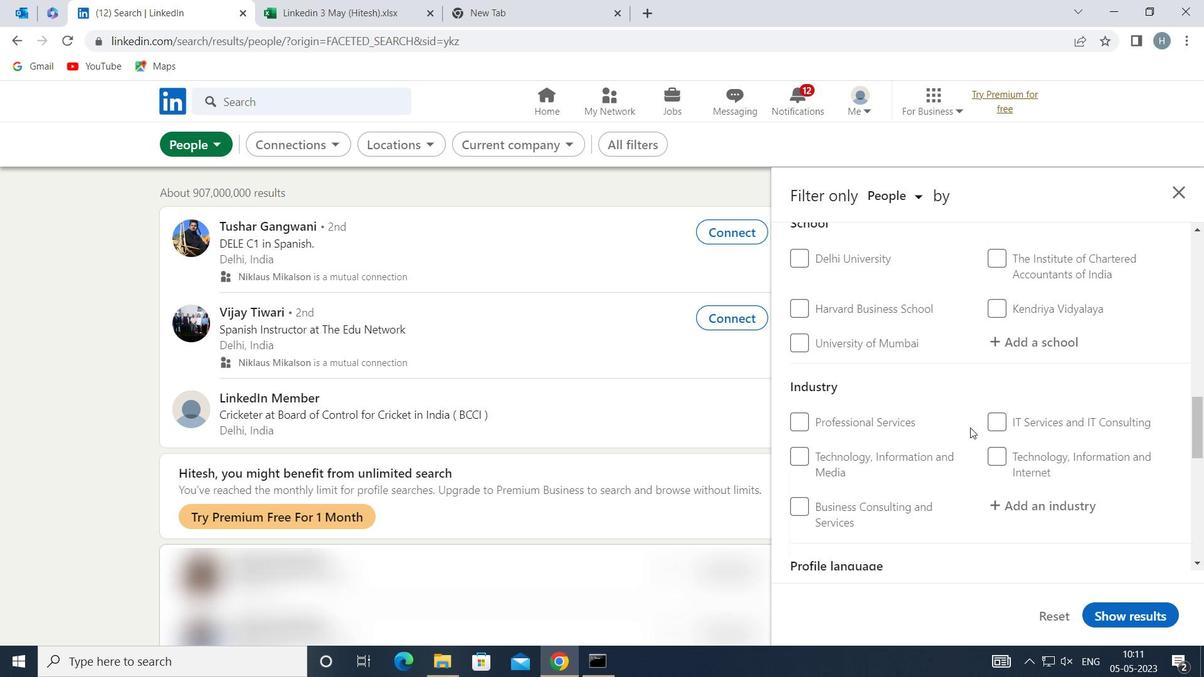 
Action: Mouse scrolled (970, 427) with delta (0, 0)
Screenshot: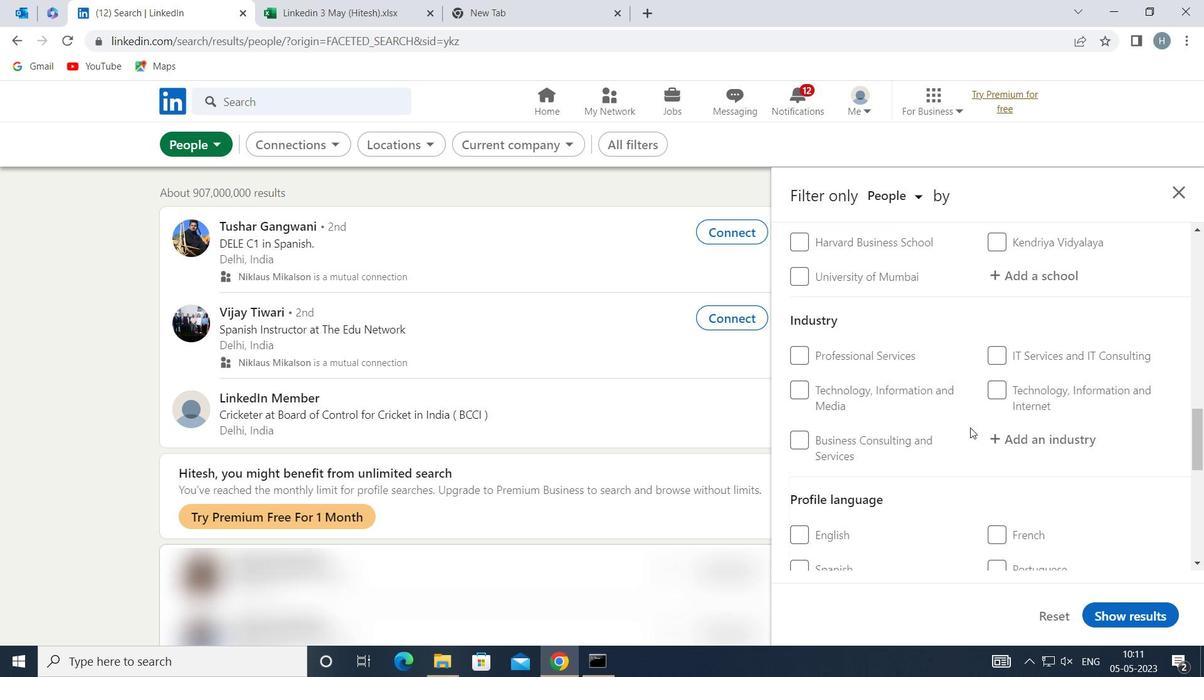 
Action: Mouse moved to (1008, 425)
Screenshot: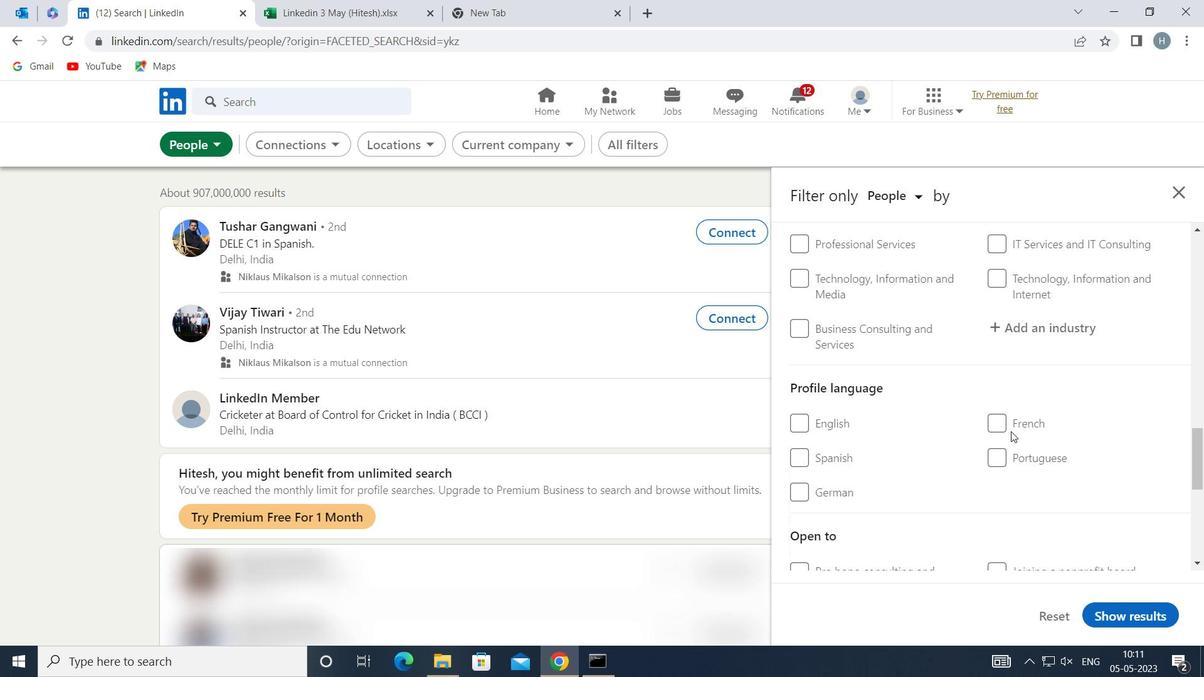 
Action: Mouse pressed left at (1008, 425)
Screenshot: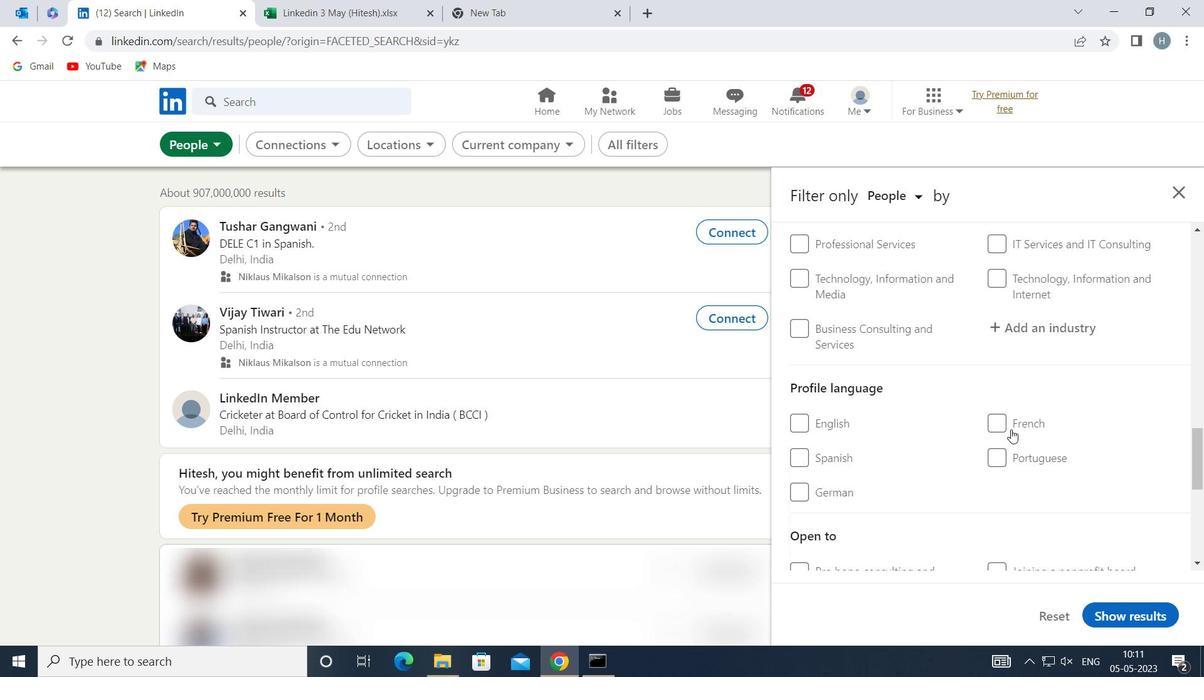 
Action: Mouse moved to (967, 440)
Screenshot: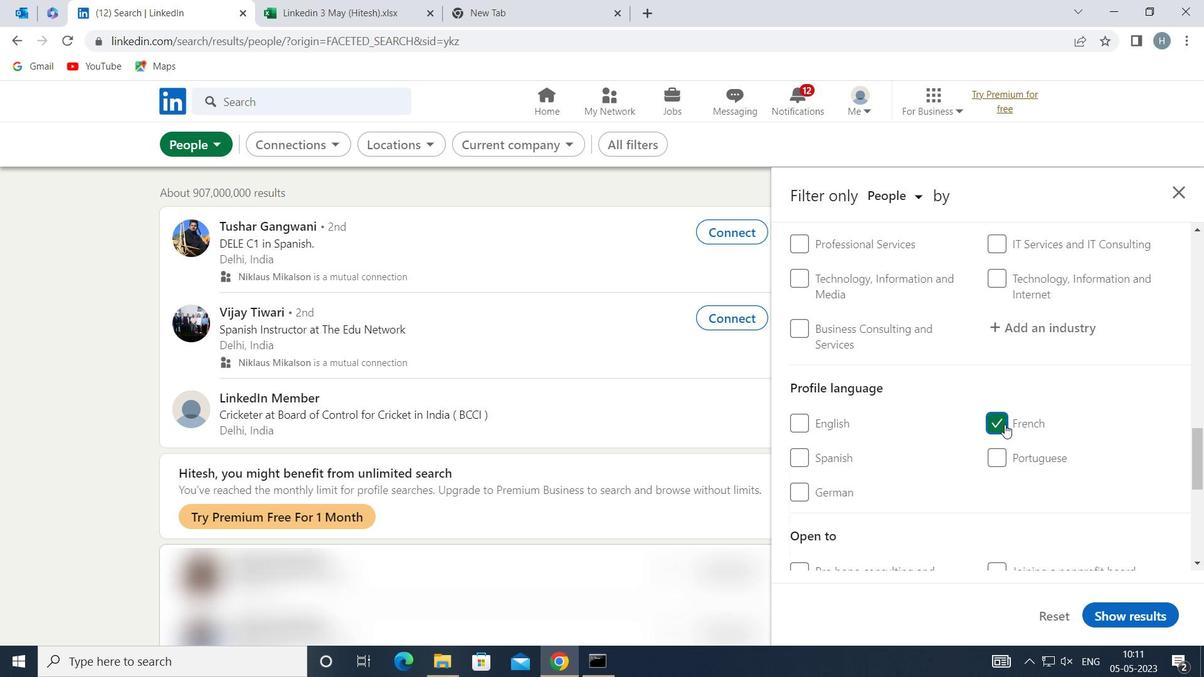 
Action: Mouse scrolled (967, 440) with delta (0, 0)
Screenshot: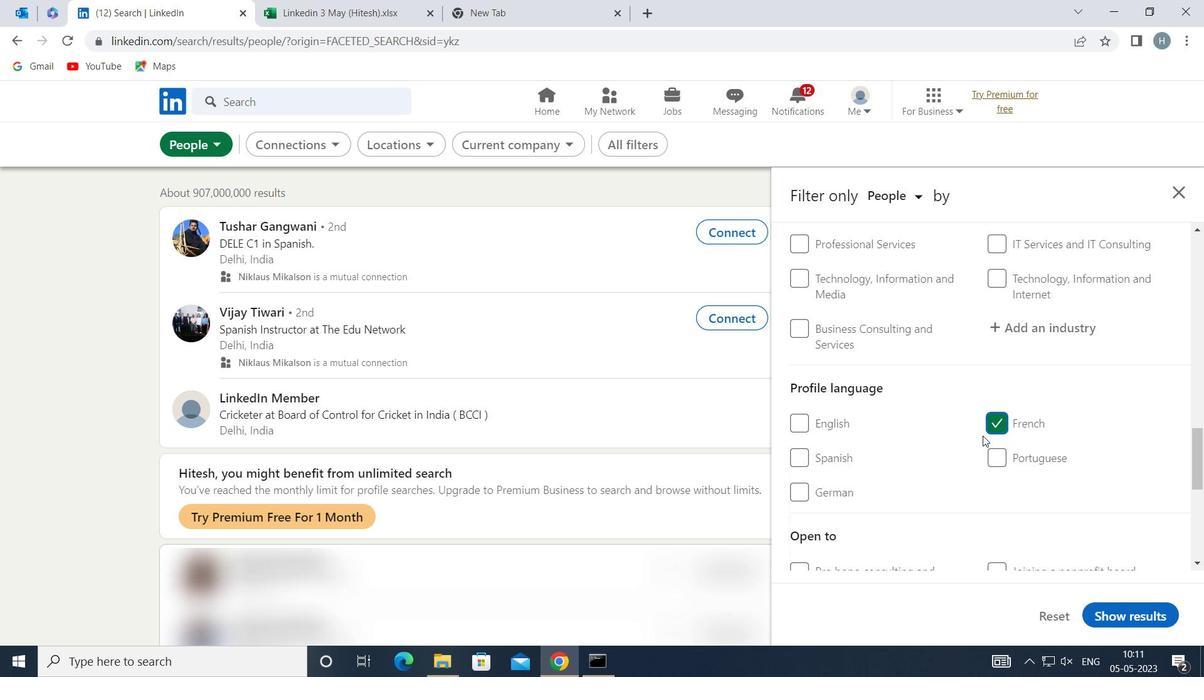 
Action: Mouse scrolled (967, 440) with delta (0, 0)
Screenshot: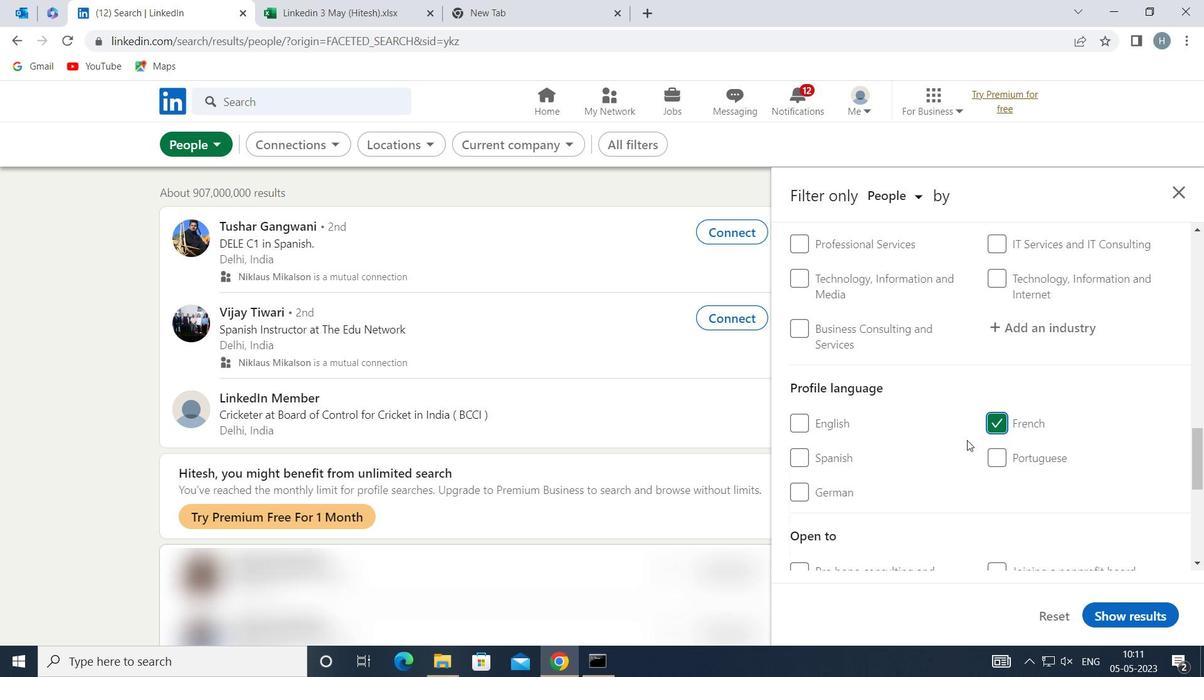 
Action: Mouse scrolled (967, 440) with delta (0, 0)
Screenshot: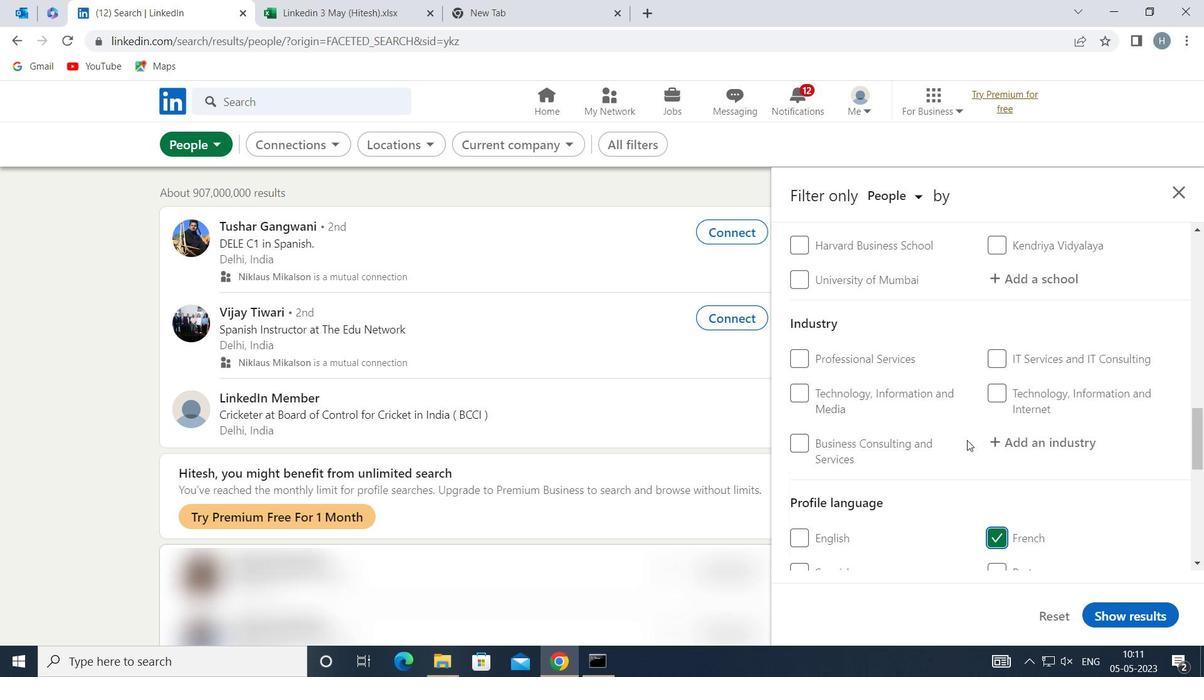 
Action: Mouse scrolled (967, 440) with delta (0, 0)
Screenshot: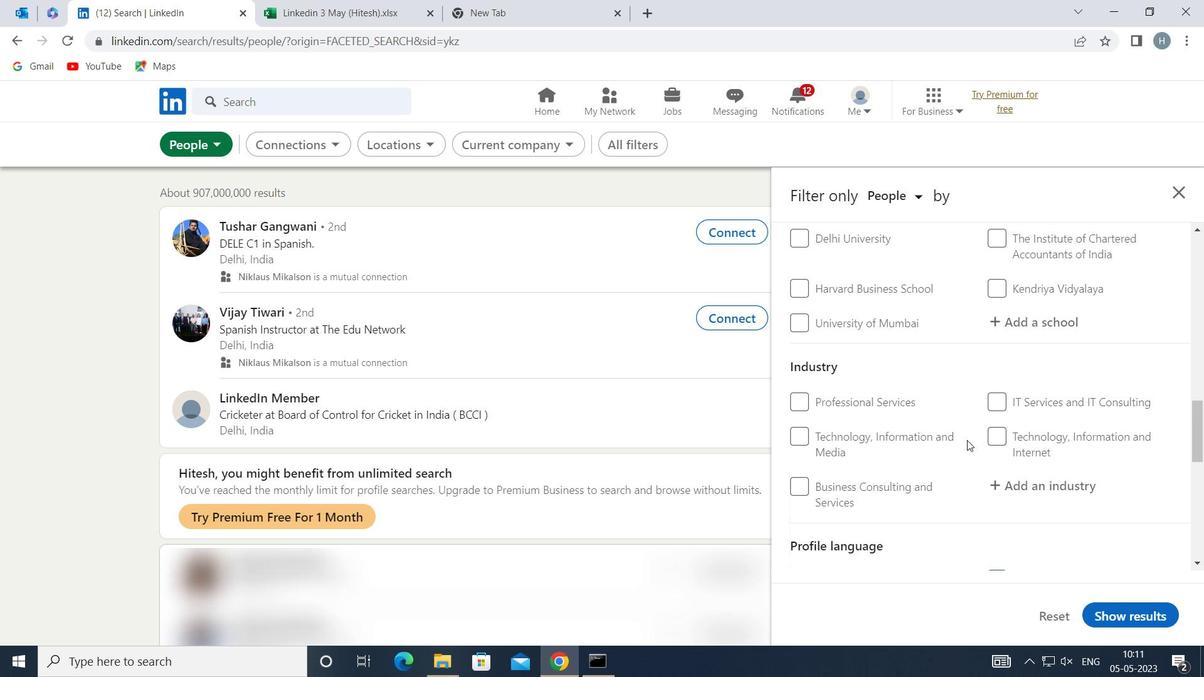 
Action: Mouse scrolled (967, 440) with delta (0, 0)
Screenshot: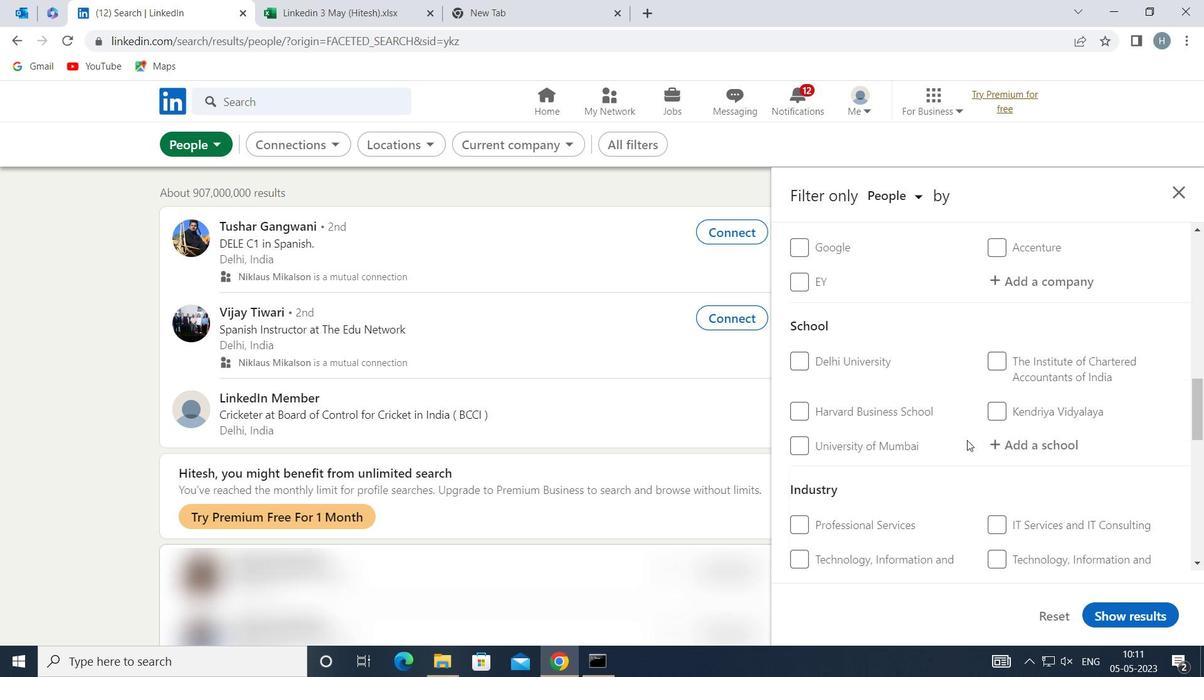 
Action: Mouse scrolled (967, 440) with delta (0, 0)
Screenshot: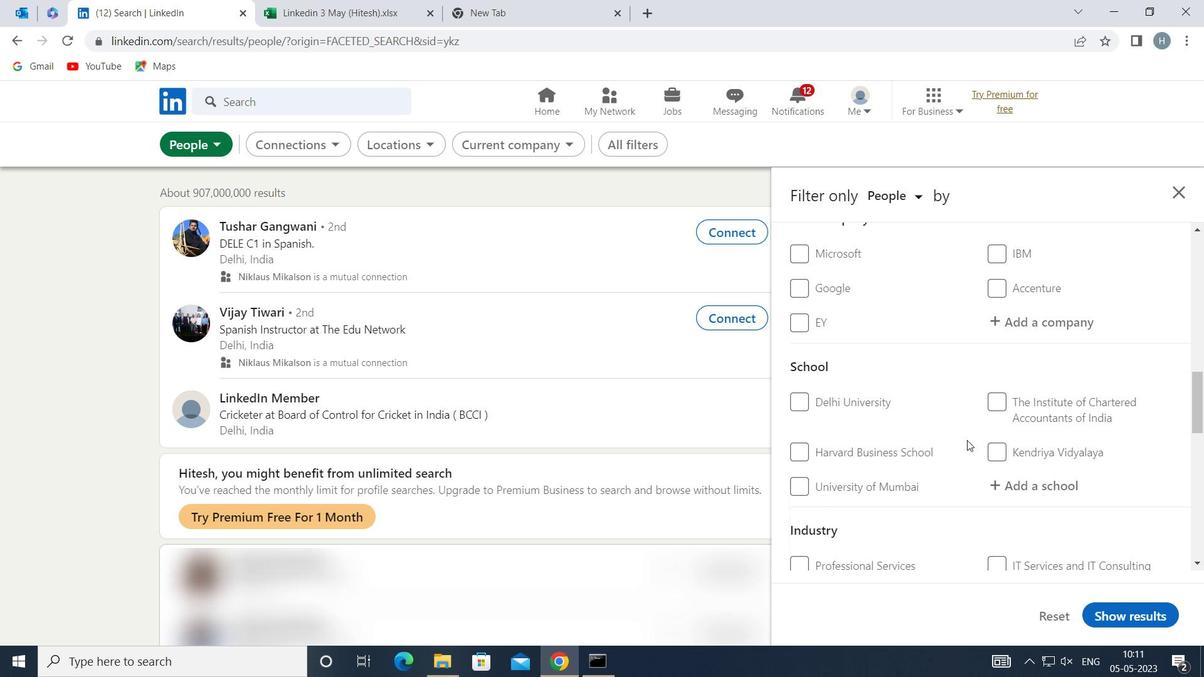 
Action: Mouse scrolled (967, 440) with delta (0, 0)
Screenshot: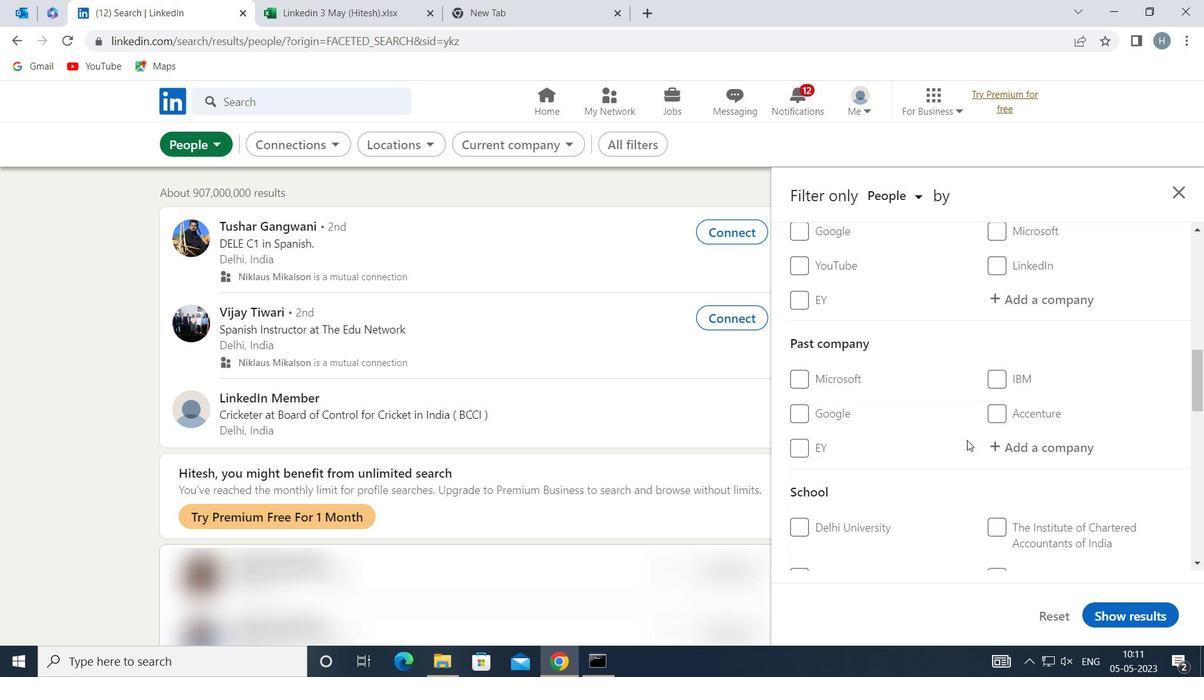 
Action: Mouse scrolled (967, 440) with delta (0, 0)
Screenshot: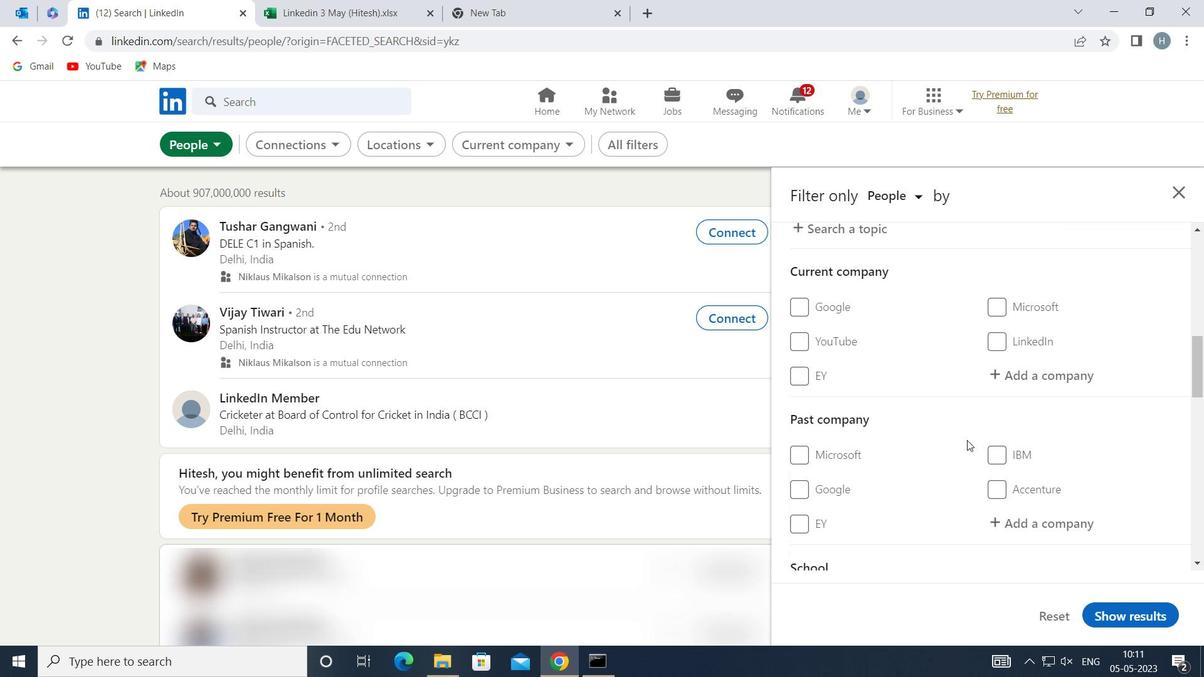 
Action: Mouse moved to (1022, 478)
Screenshot: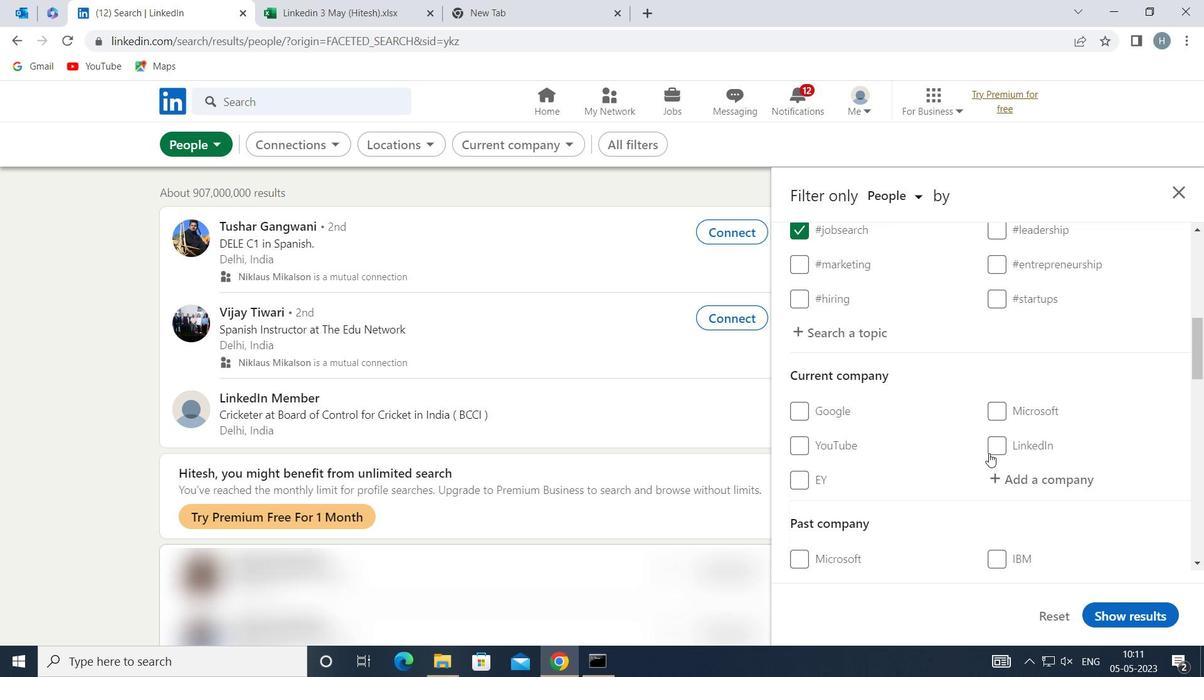 
Action: Mouse pressed left at (1022, 478)
Screenshot: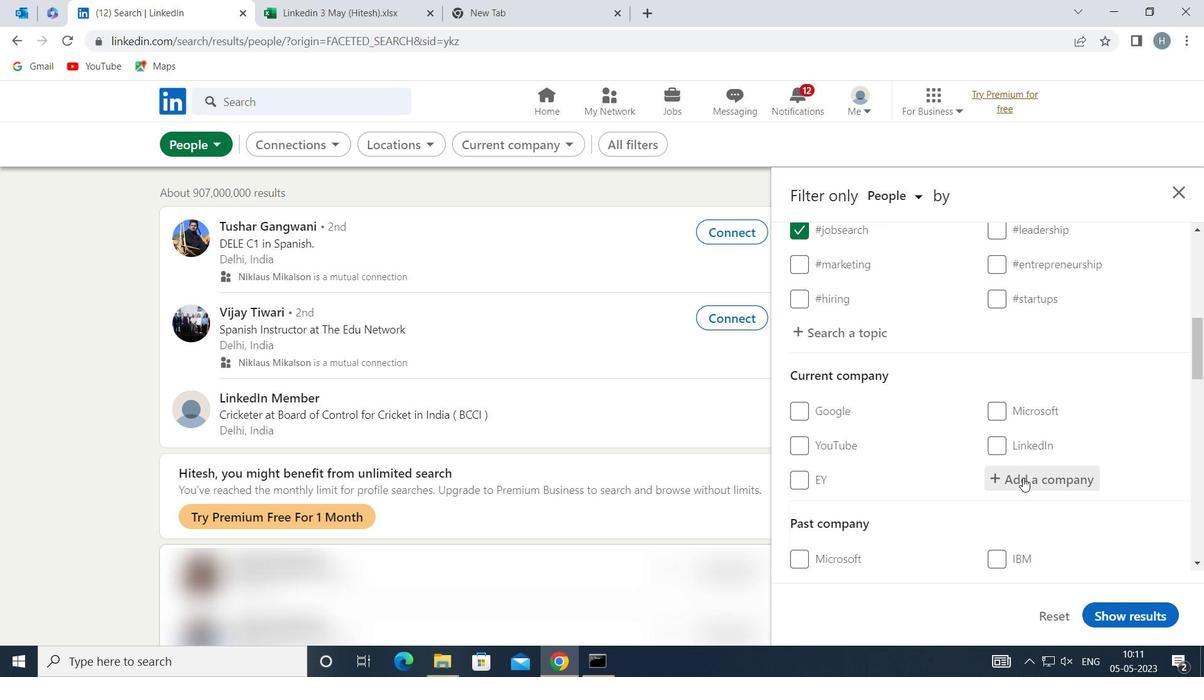 
Action: Key pressed <Key.shift>ENTERPRISE<Key.space><Key.shift>IRE
Screenshot: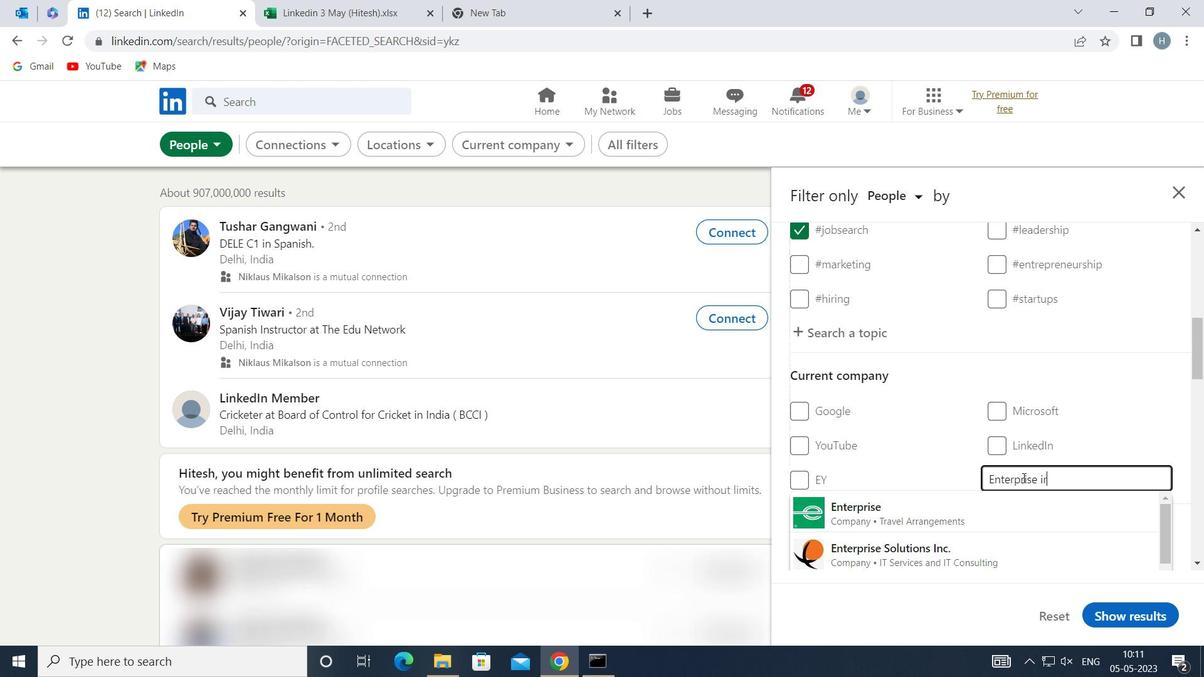 
Action: Mouse moved to (1001, 506)
Screenshot: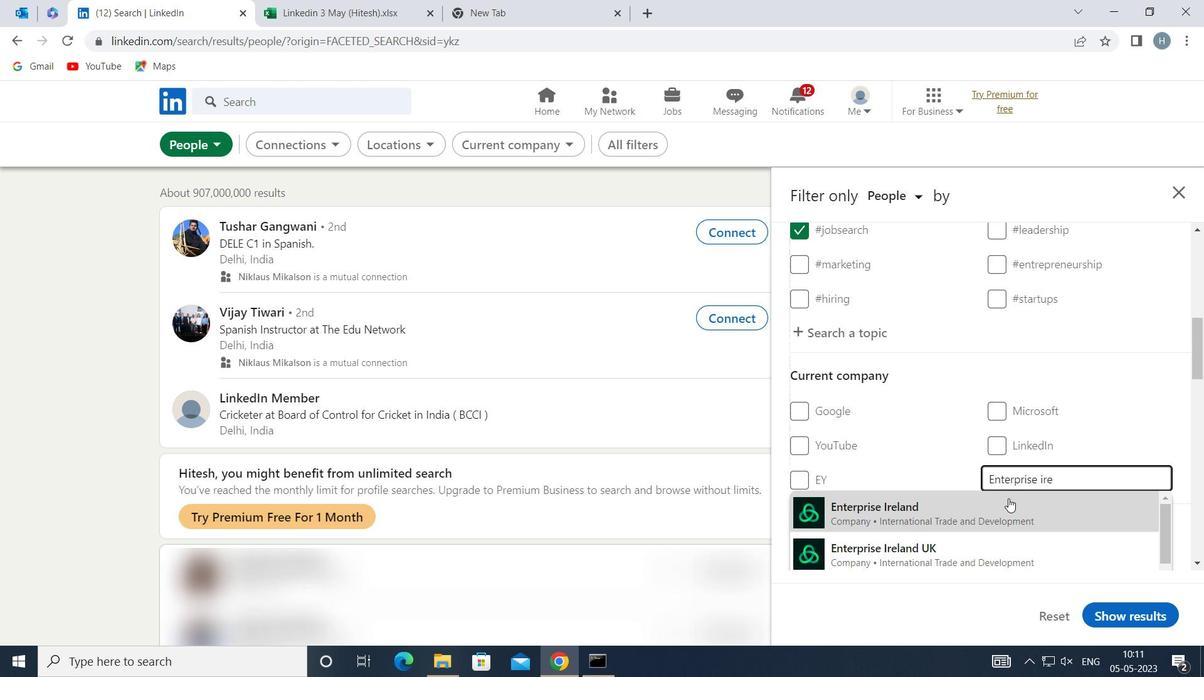 
Action: Mouse pressed left at (1001, 506)
Screenshot: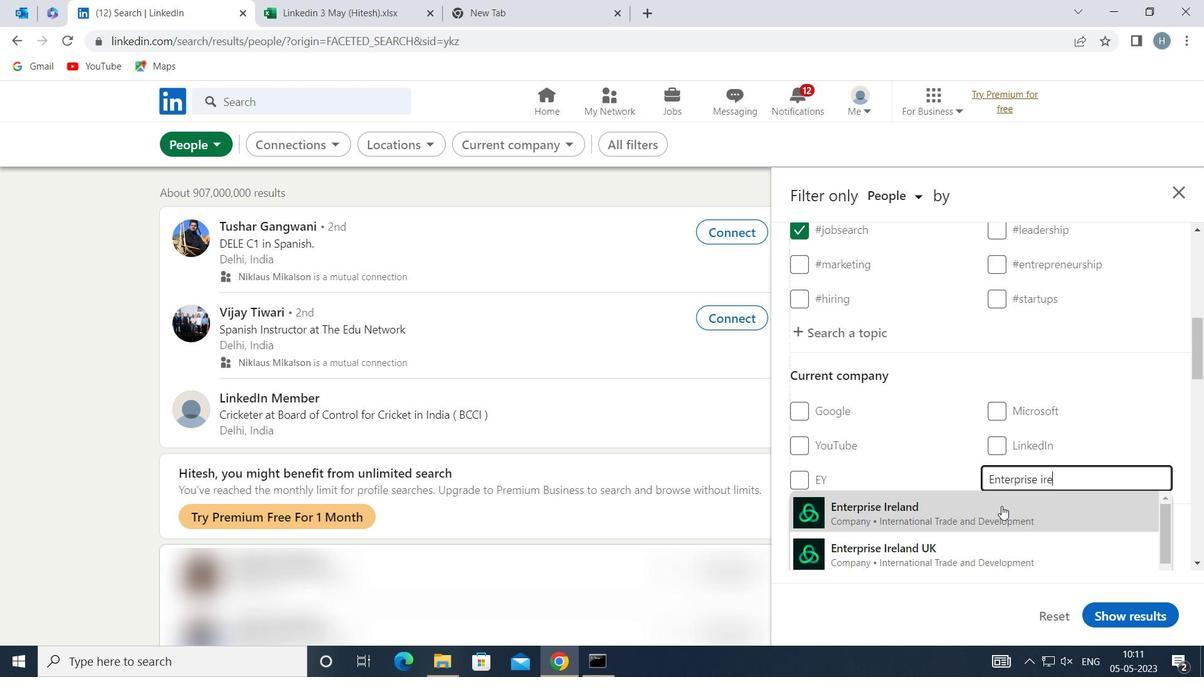 
Action: Mouse moved to (922, 480)
Screenshot: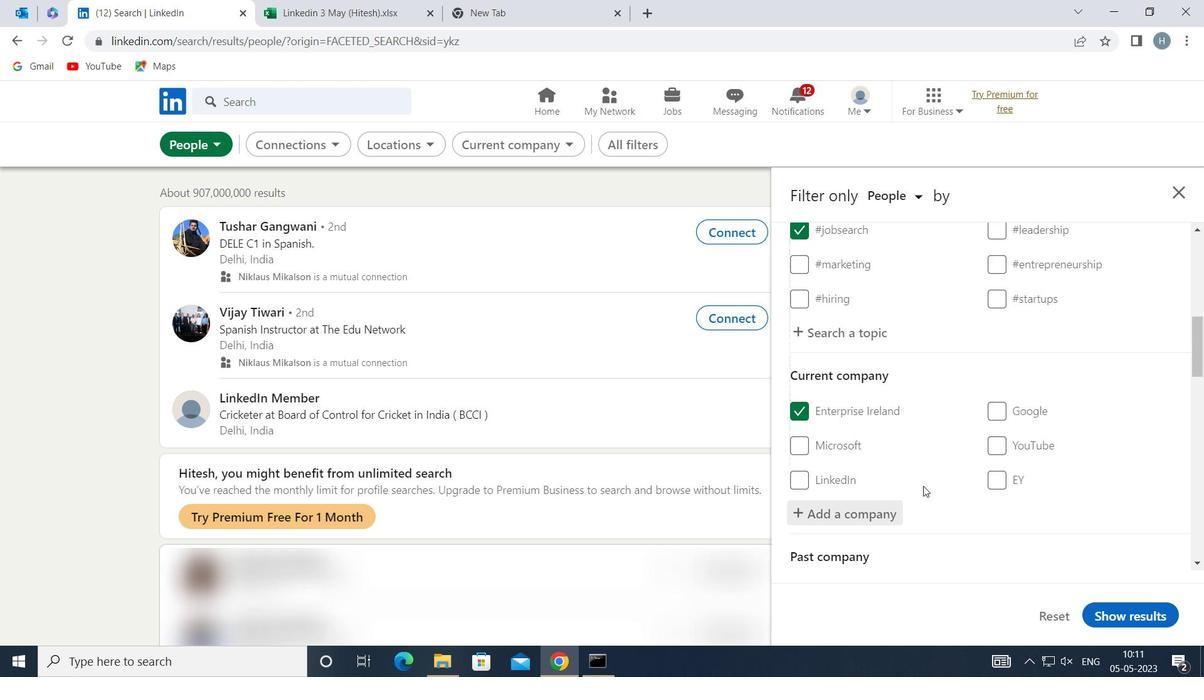 
Action: Mouse scrolled (922, 479) with delta (0, 0)
Screenshot: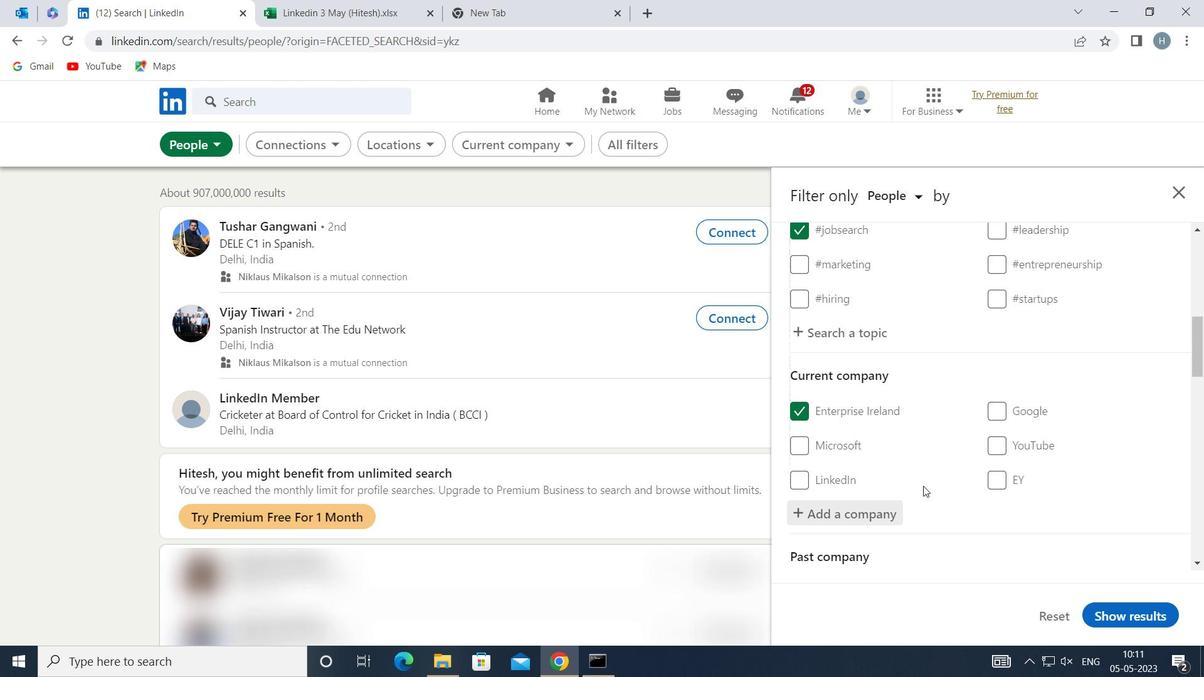 
Action: Mouse moved to (940, 473)
Screenshot: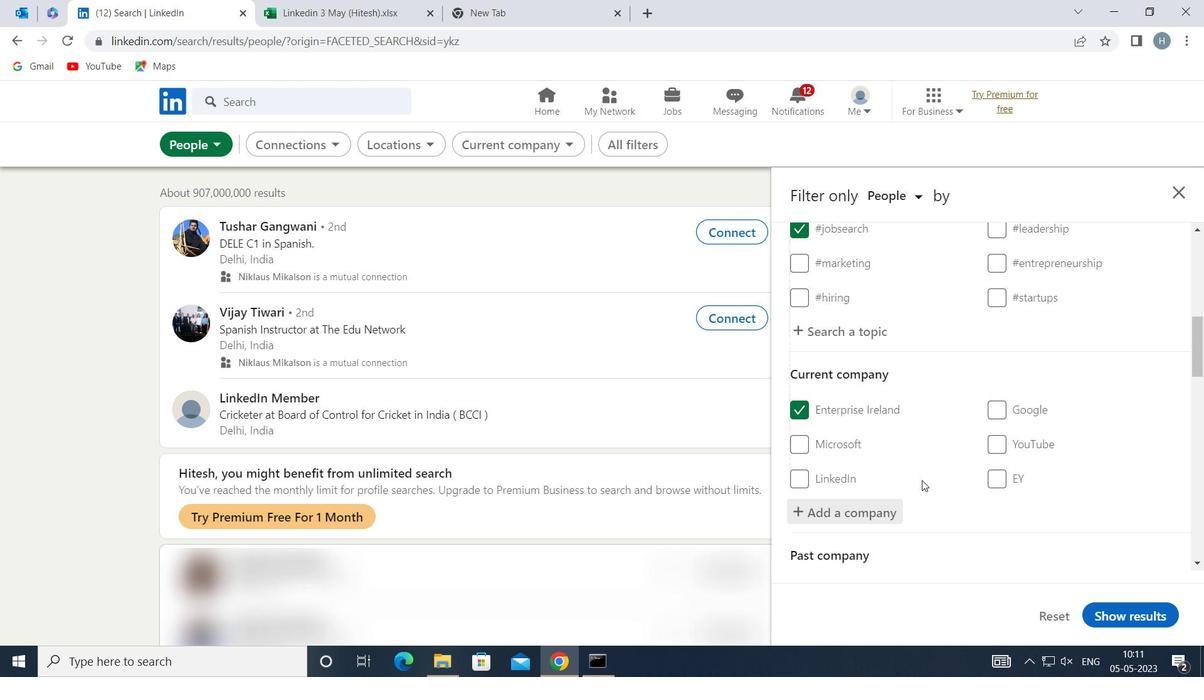 
Action: Mouse scrolled (940, 472) with delta (0, 0)
Screenshot: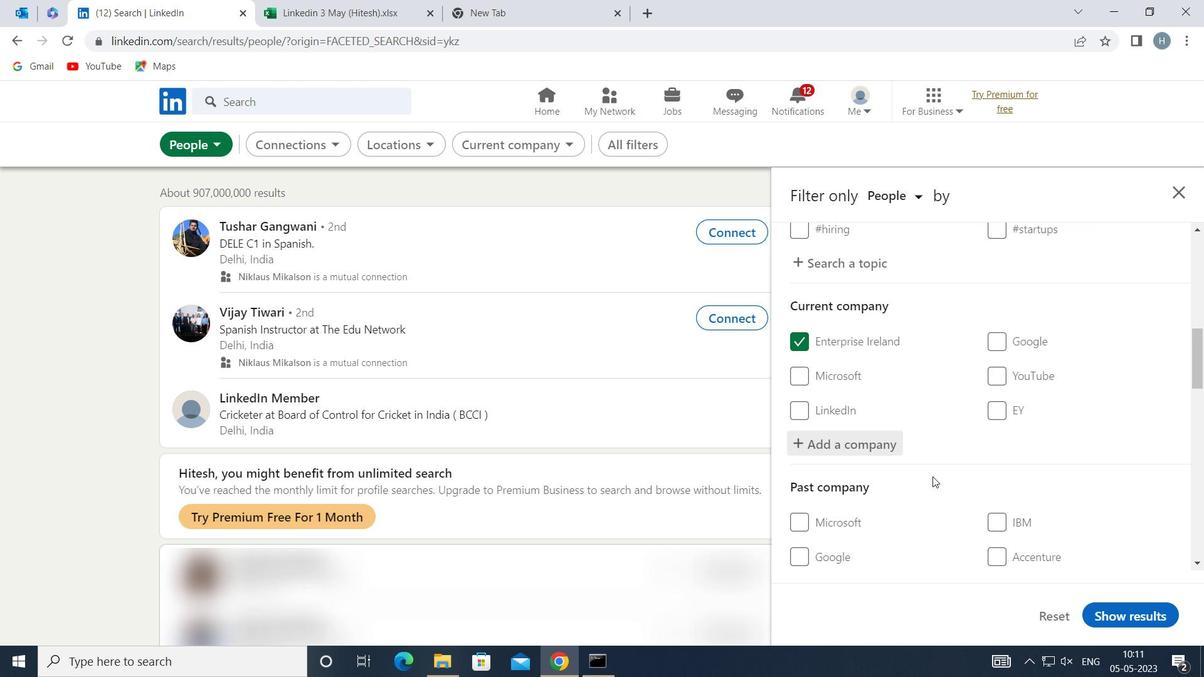 
Action: Mouse moved to (940, 473)
Screenshot: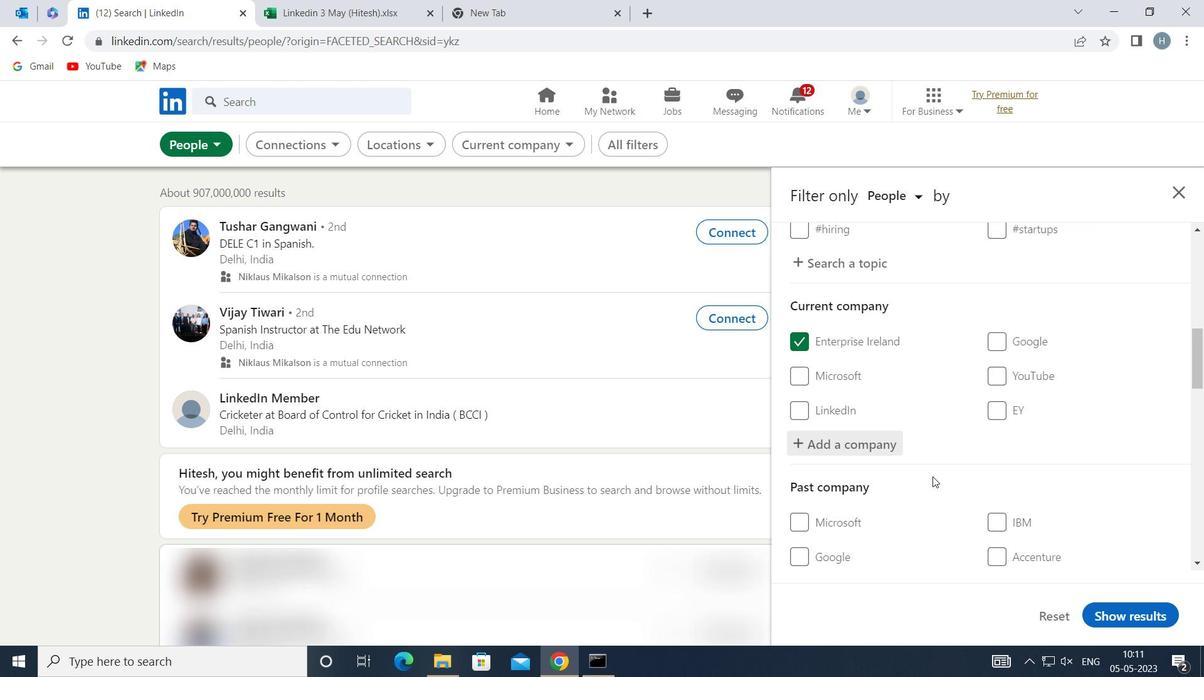 
Action: Mouse scrolled (940, 472) with delta (0, 0)
Screenshot: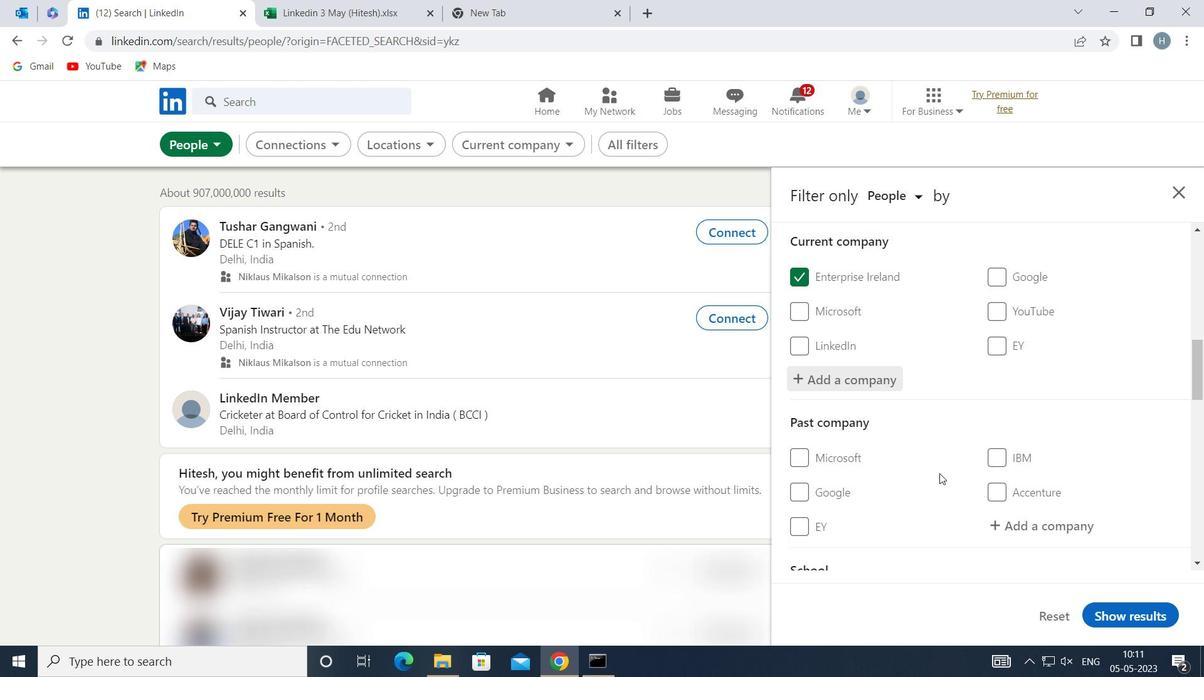 
Action: Mouse scrolled (940, 472) with delta (0, 0)
Screenshot: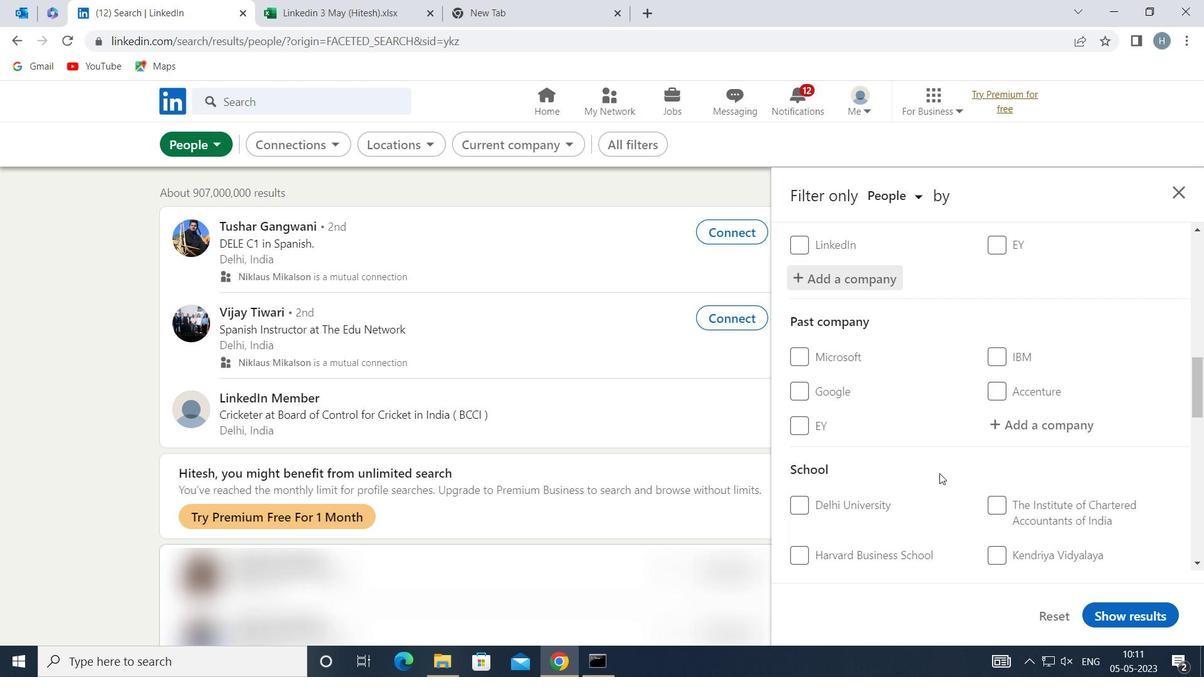 
Action: Mouse scrolled (940, 472) with delta (0, 0)
Screenshot: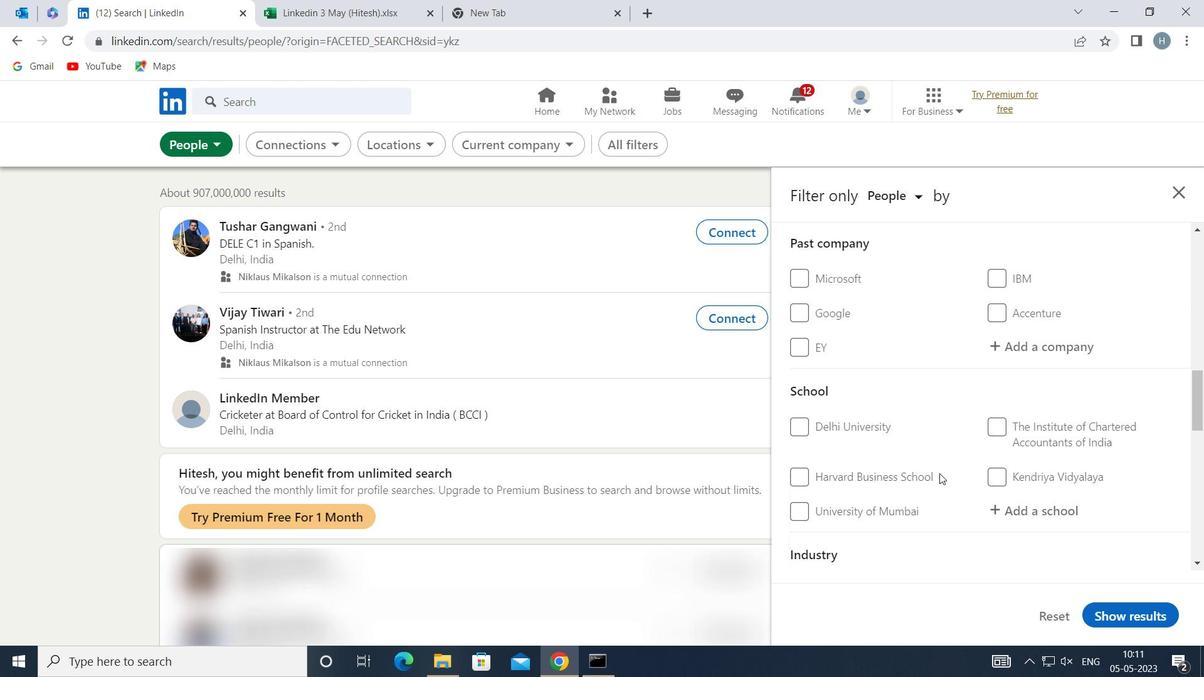 
Action: Mouse moved to (1046, 432)
Screenshot: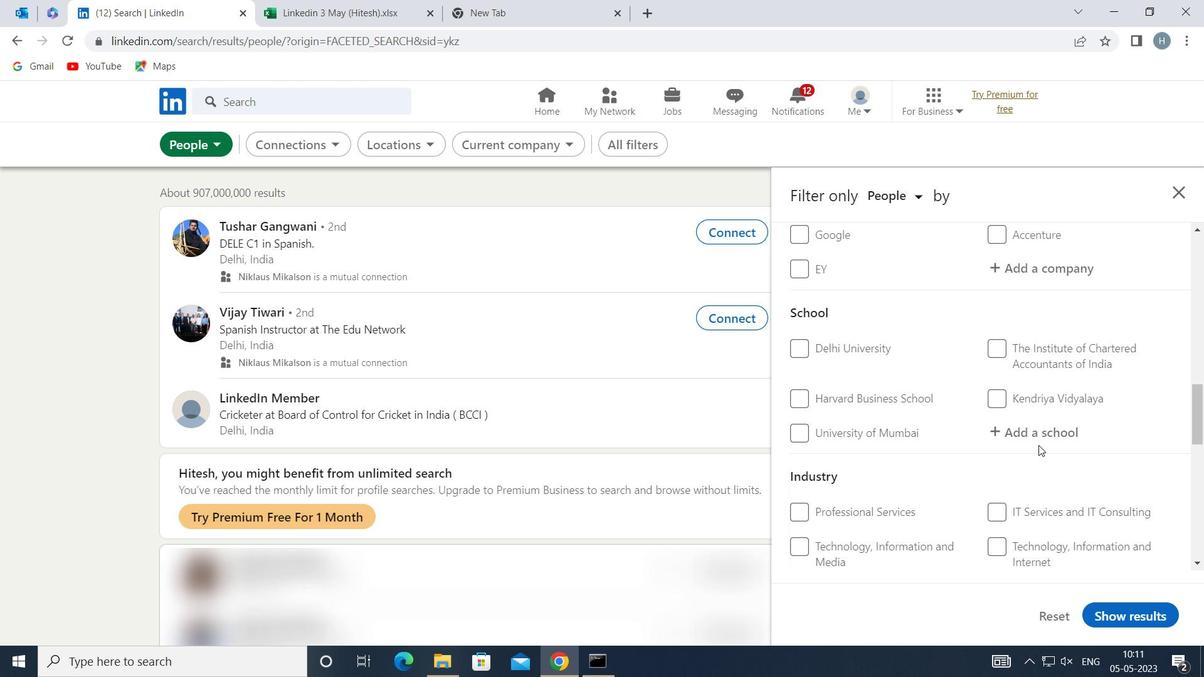 
Action: Mouse pressed left at (1046, 432)
Screenshot: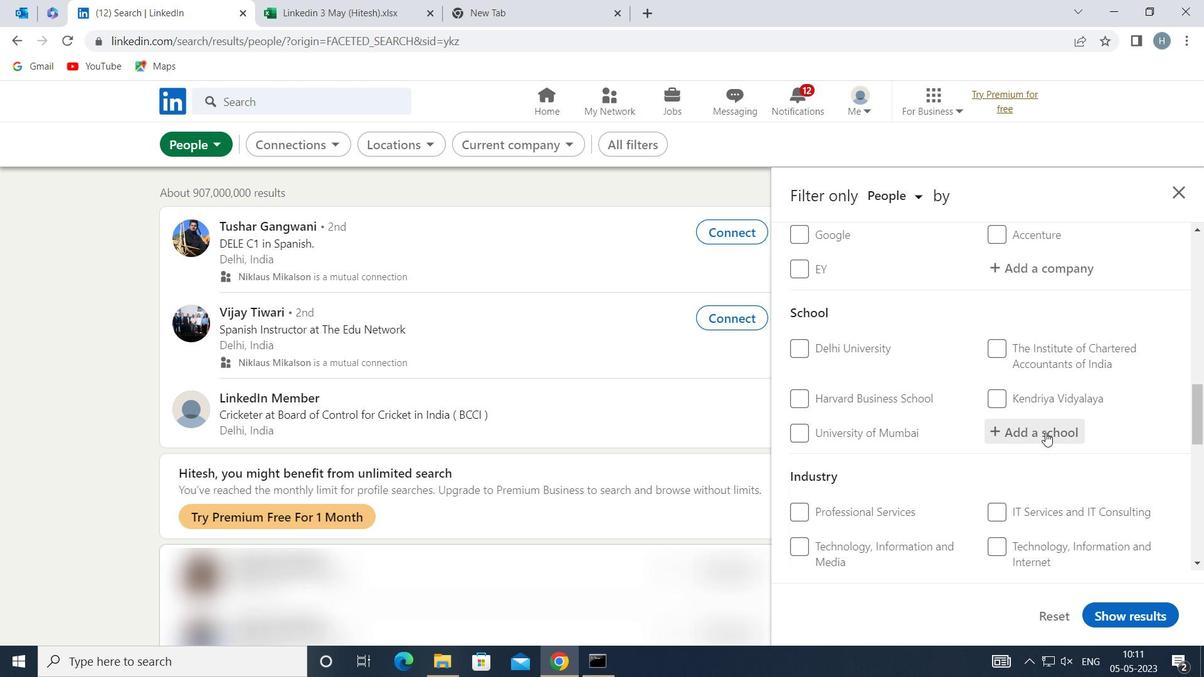 
Action: Key pressed <Key.shift>NATIONAL<Key.space><Key.shift>INSTITUTE<Key.space><Key.shift>OF<Key.space><Key.shift>TECHNOLOGY<Key.space><Key.shift>A
Screenshot: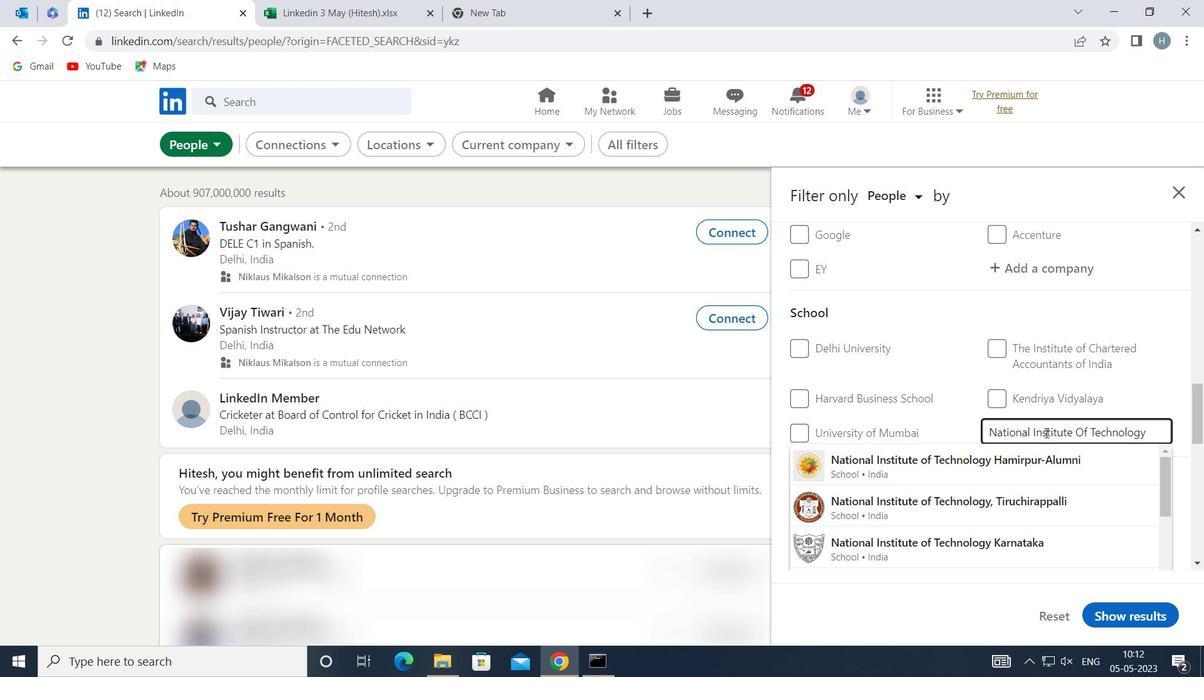 
Action: Mouse moved to (1053, 469)
Screenshot: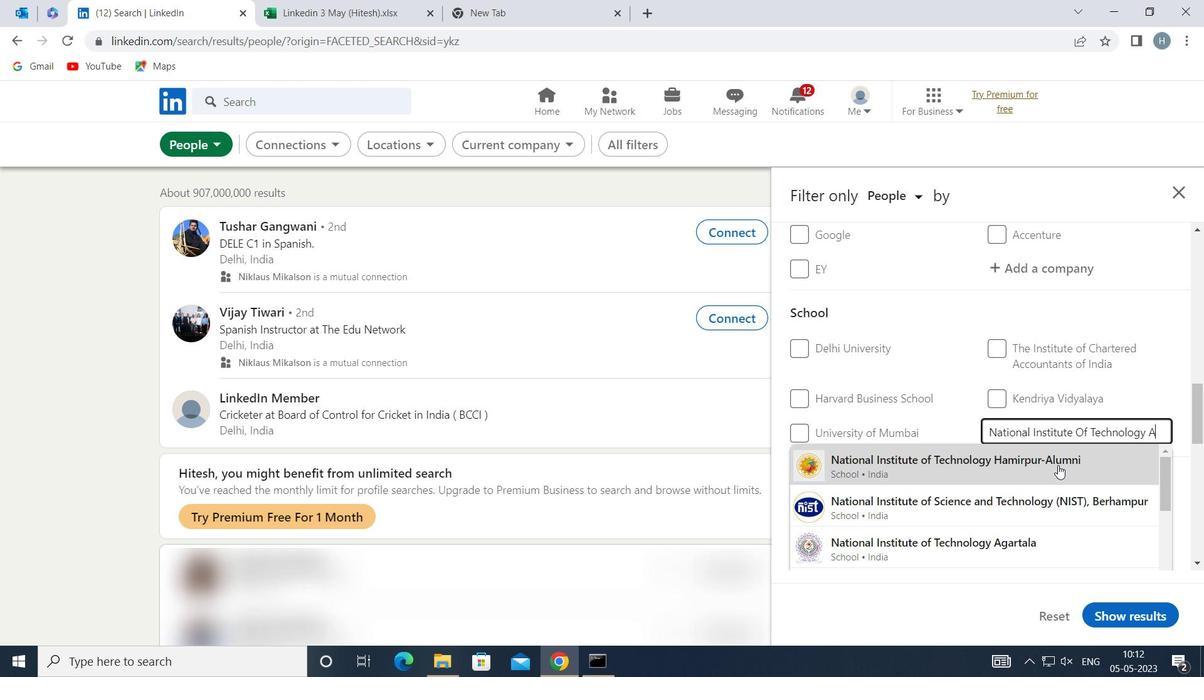 
Action: Key pressed ND
Screenshot: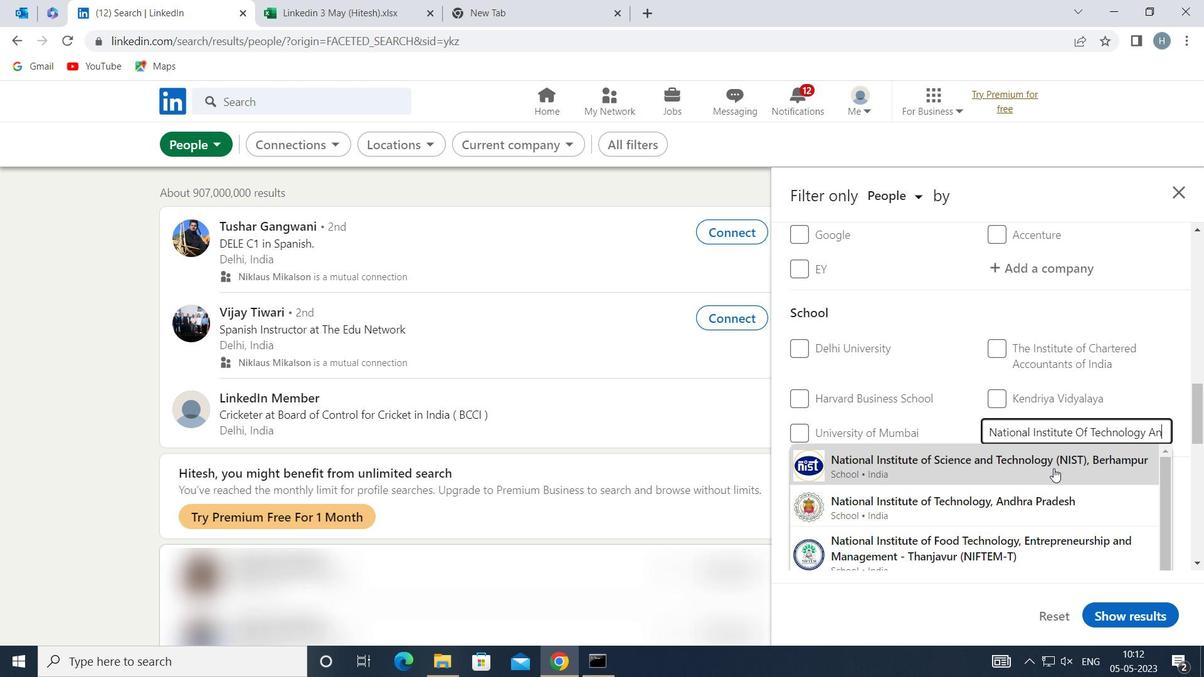
Action: Mouse moved to (1051, 489)
Screenshot: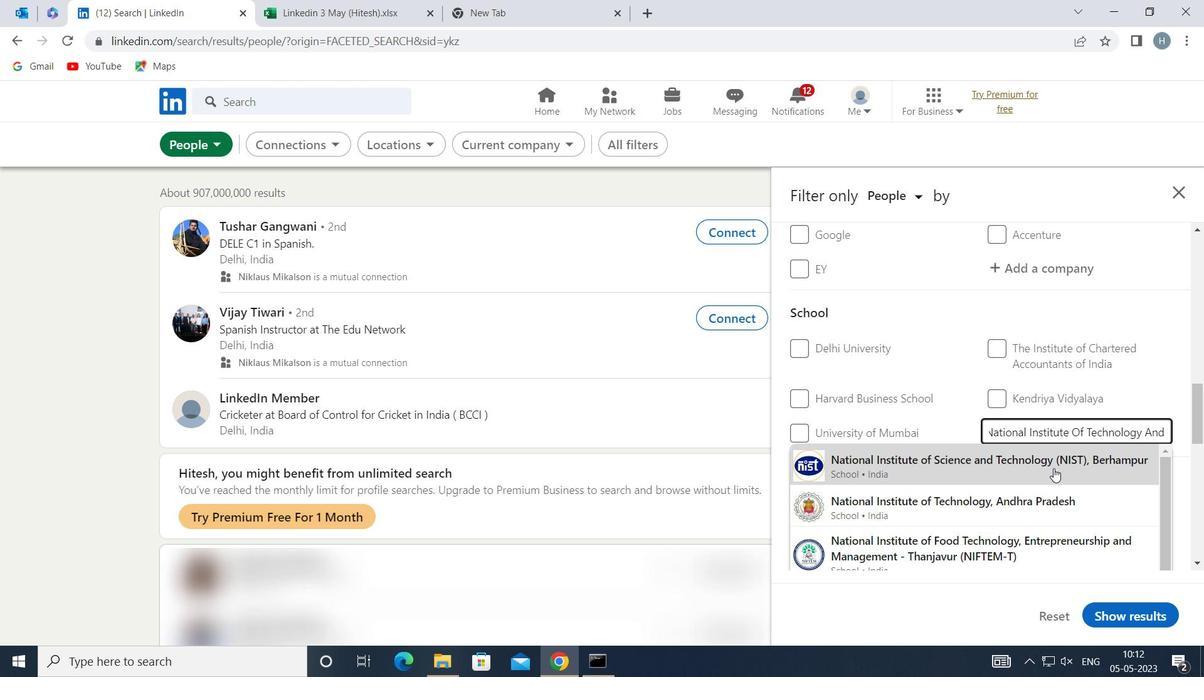 
Action: Mouse pressed left at (1051, 489)
Screenshot: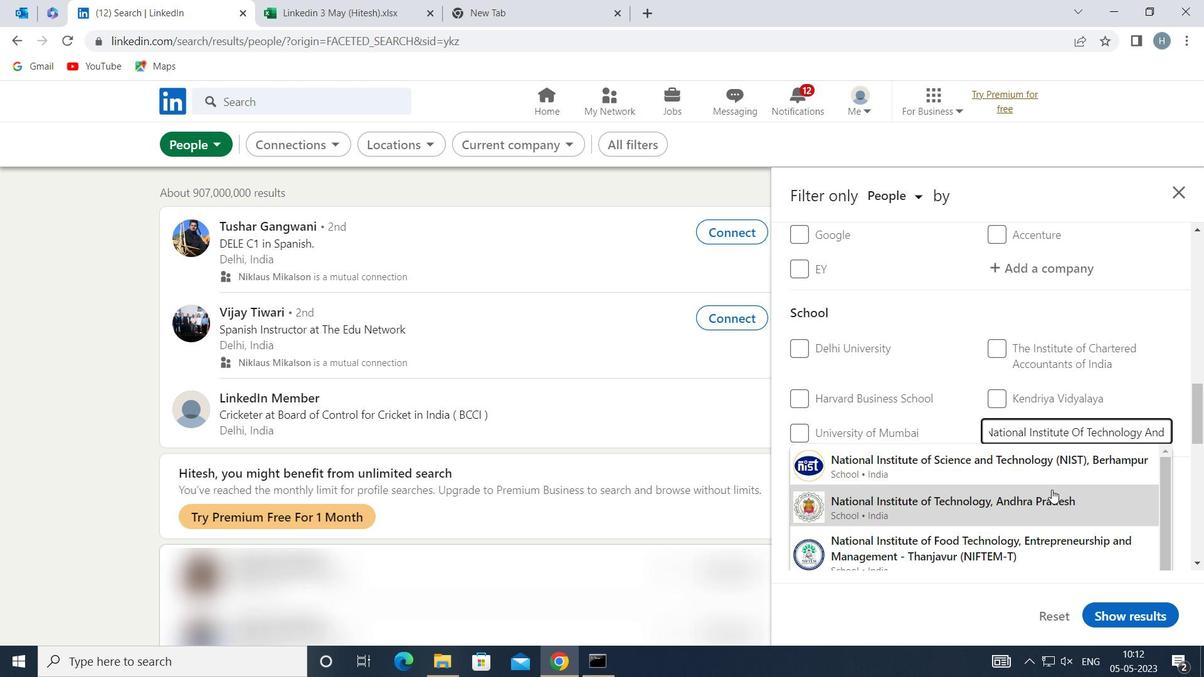 
Action: Mouse moved to (987, 430)
Screenshot: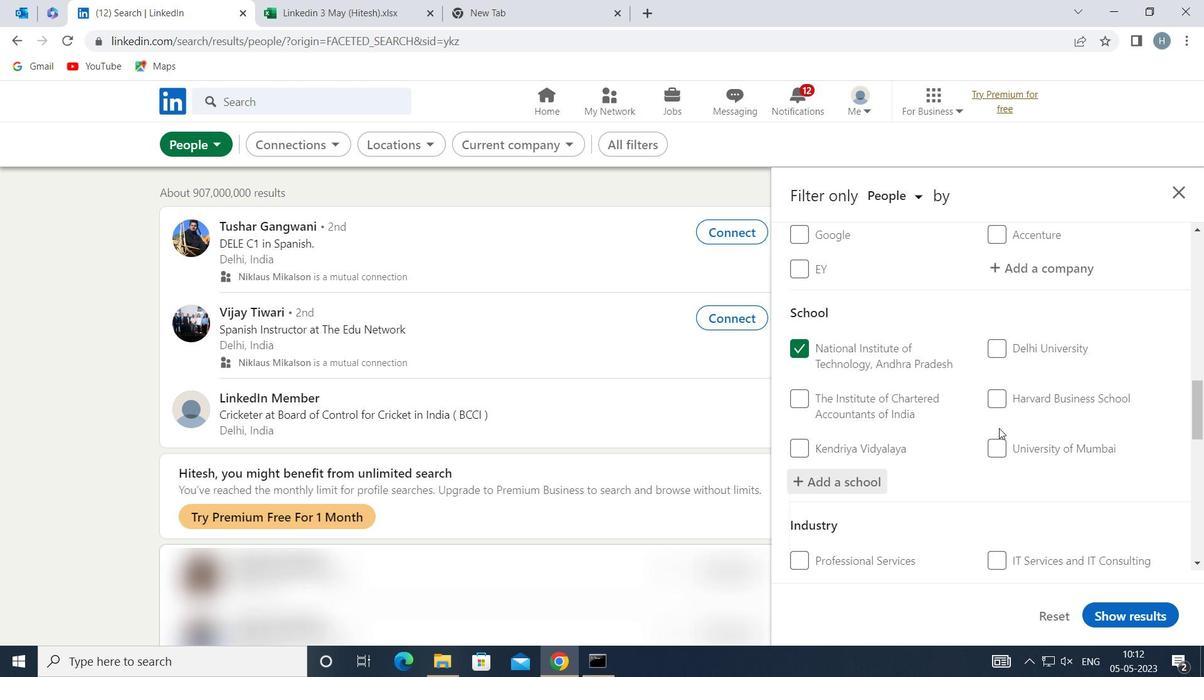 
Action: Mouse scrolled (987, 430) with delta (0, 0)
Screenshot: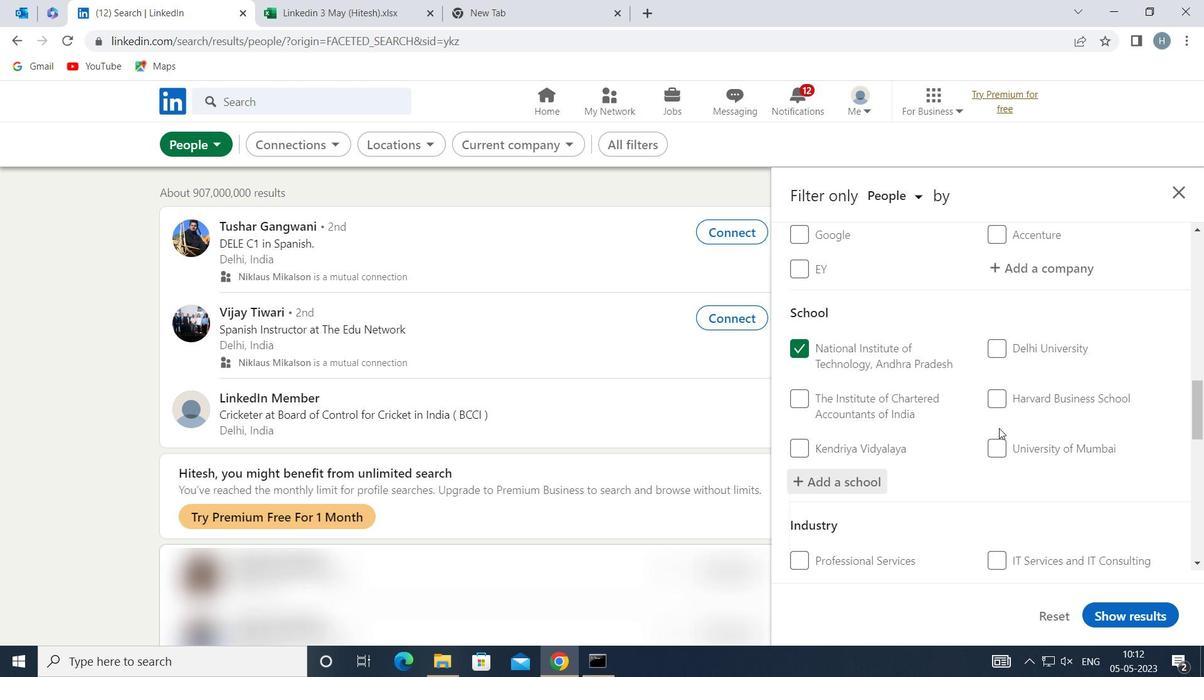 
Action: Mouse moved to (985, 431)
Screenshot: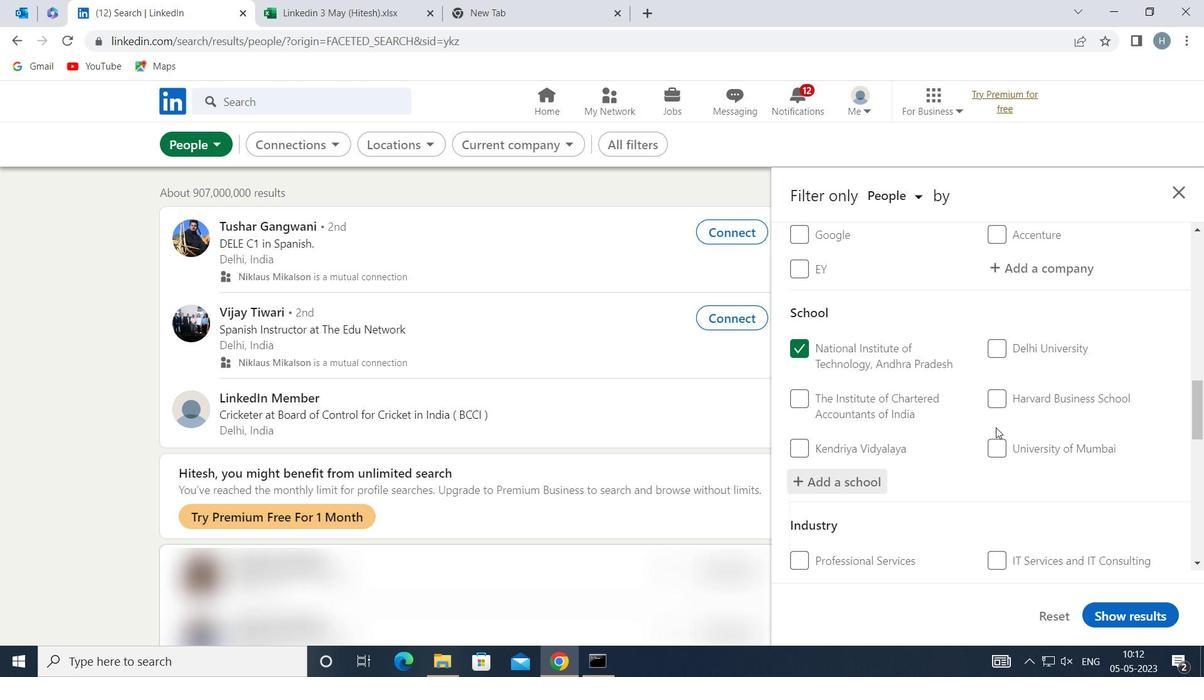 
Action: Mouse scrolled (985, 430) with delta (0, 0)
Screenshot: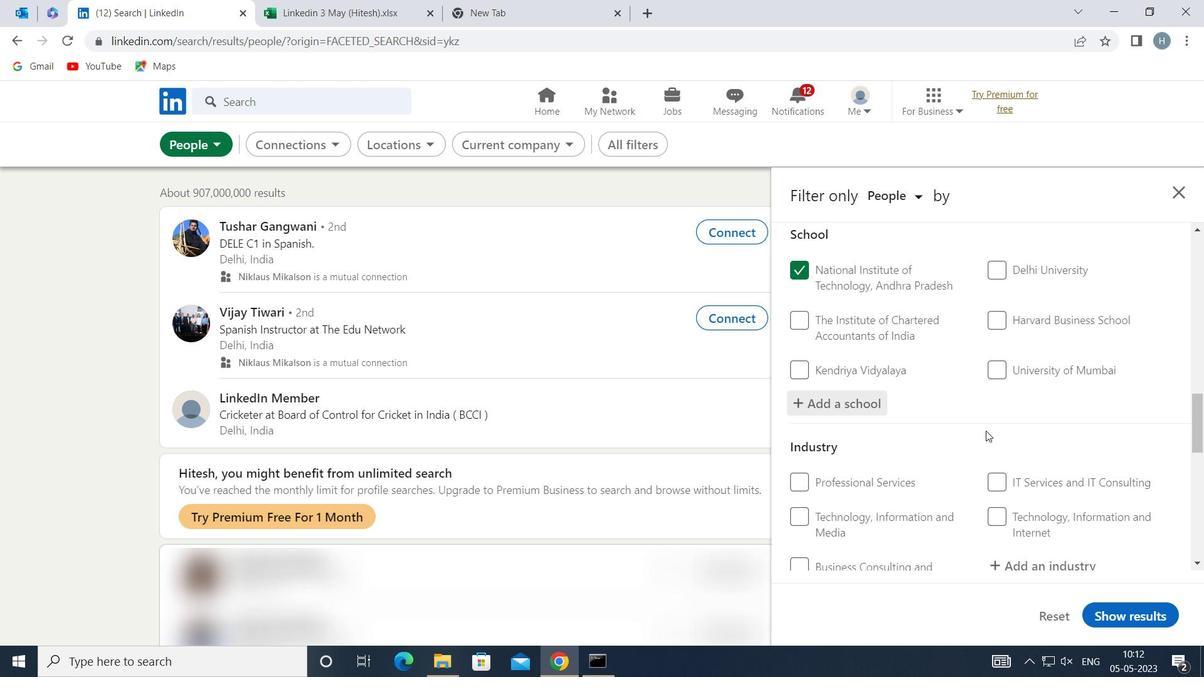 
Action: Mouse scrolled (985, 430) with delta (0, 0)
Screenshot: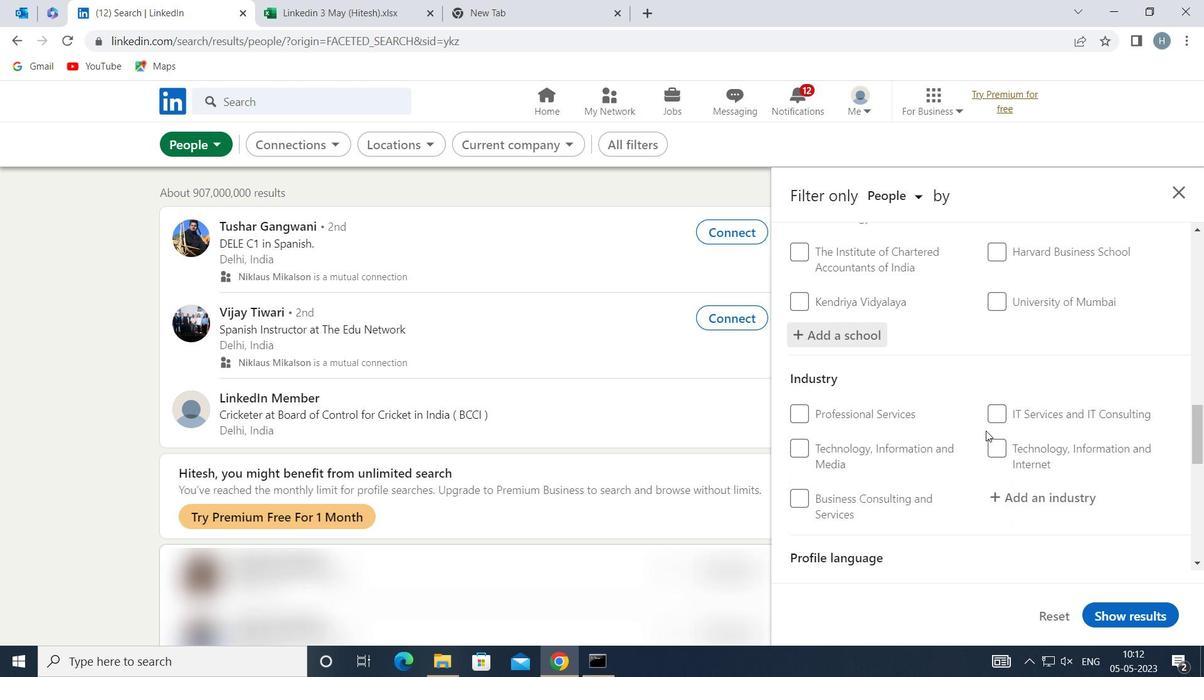 
Action: Mouse moved to (1071, 404)
Screenshot: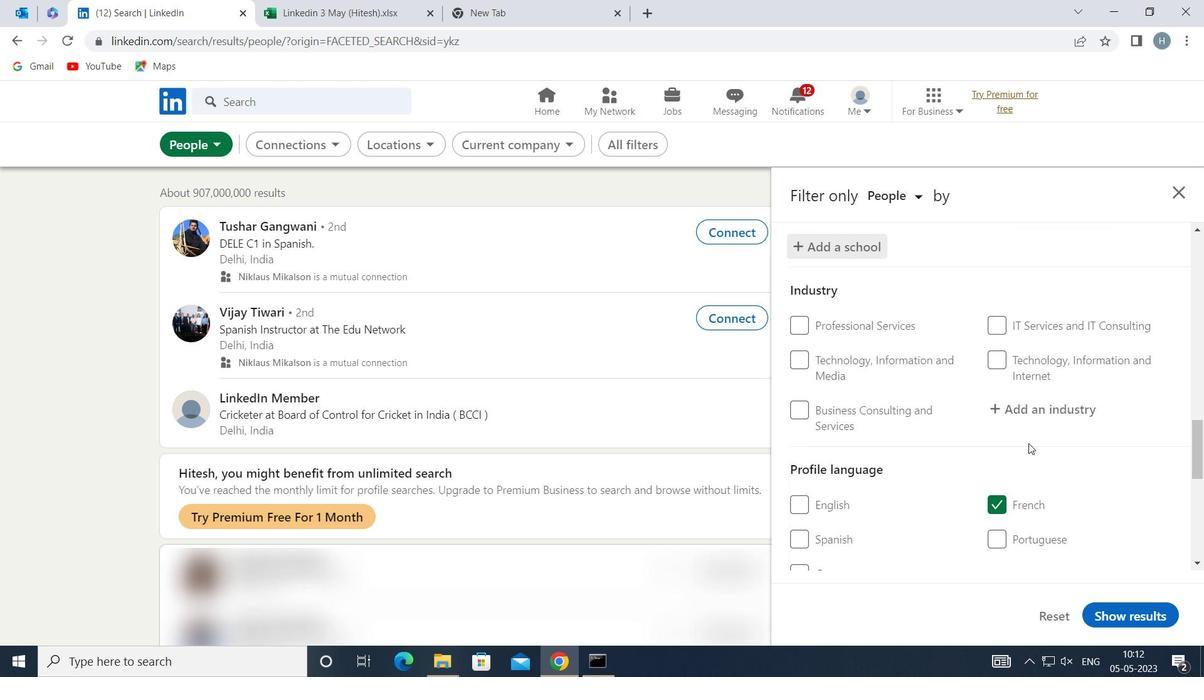
Action: Mouse pressed left at (1071, 404)
Screenshot: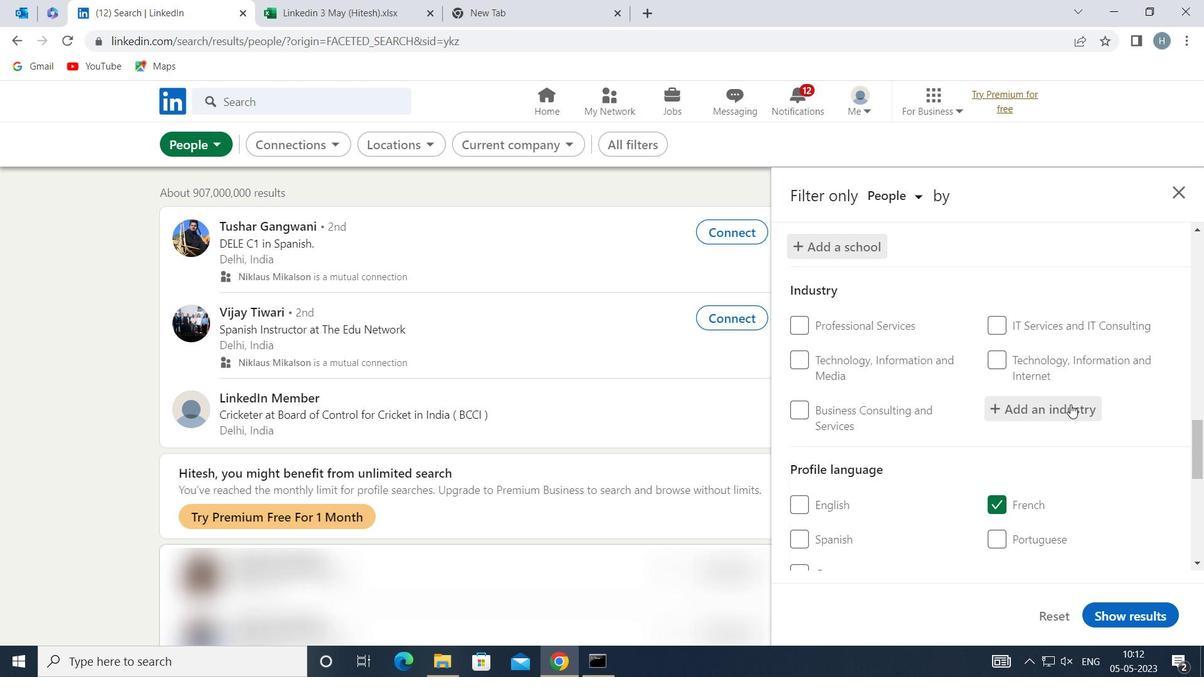 
Action: Key pressed <Key.shift>HOSPITALS<Key.space>AND<Key.space>
Screenshot: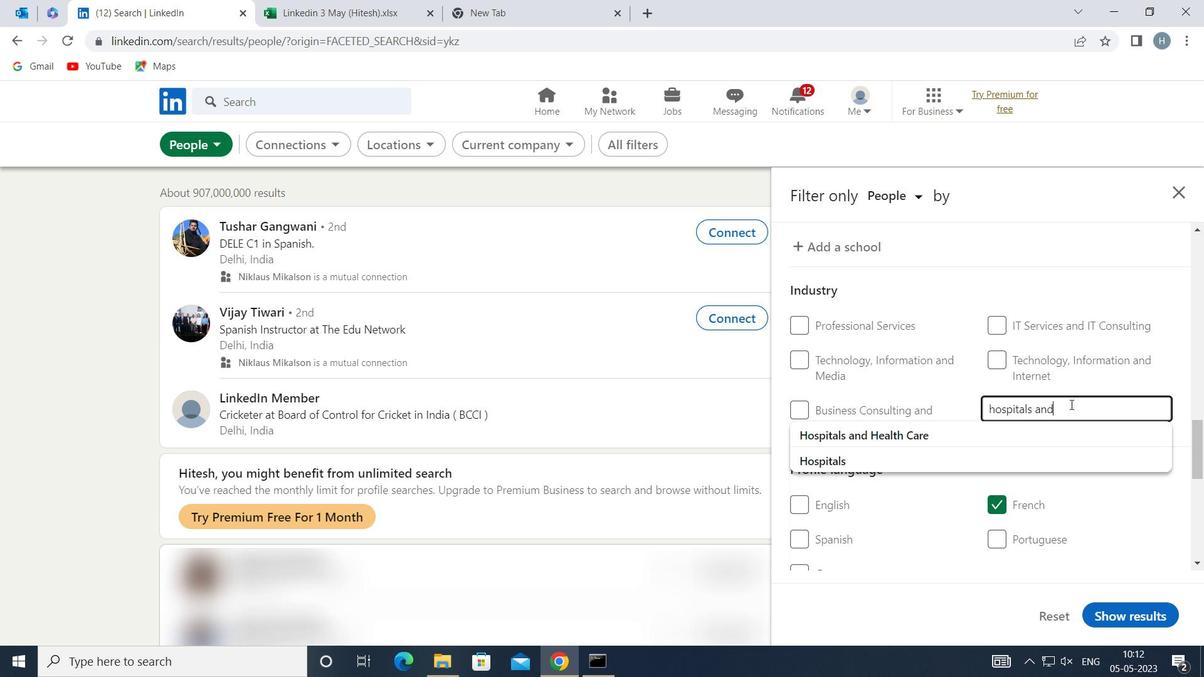 
Action: Mouse moved to (1038, 430)
Screenshot: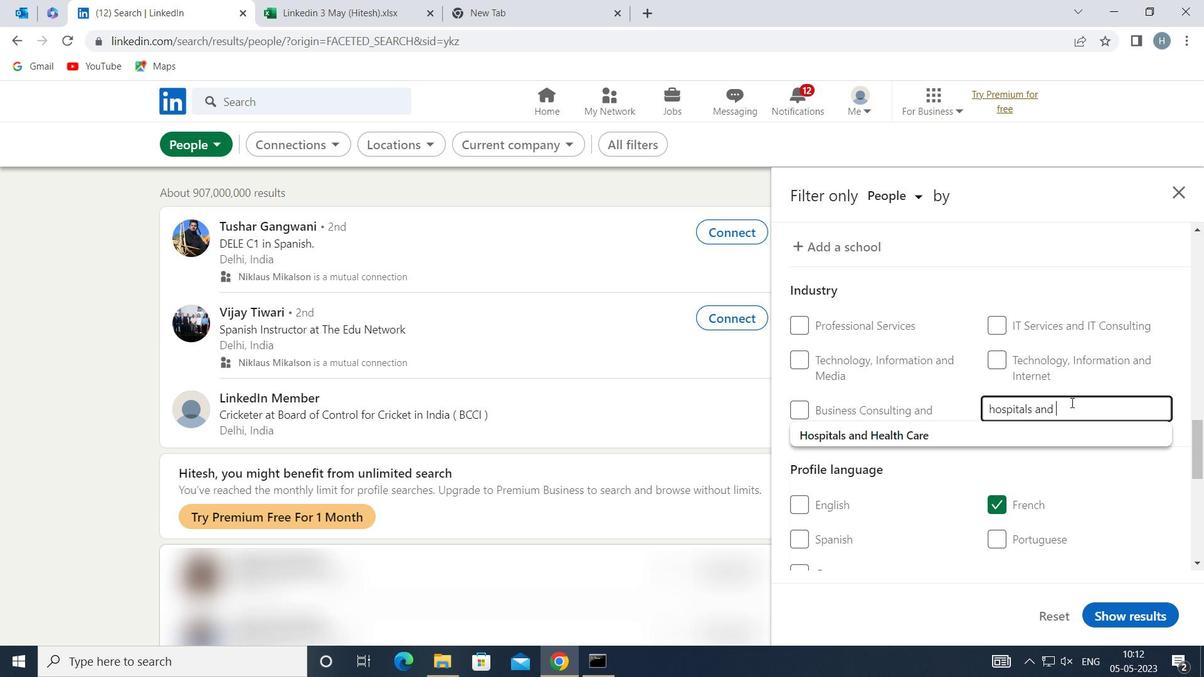 
Action: Mouse pressed left at (1038, 430)
Screenshot: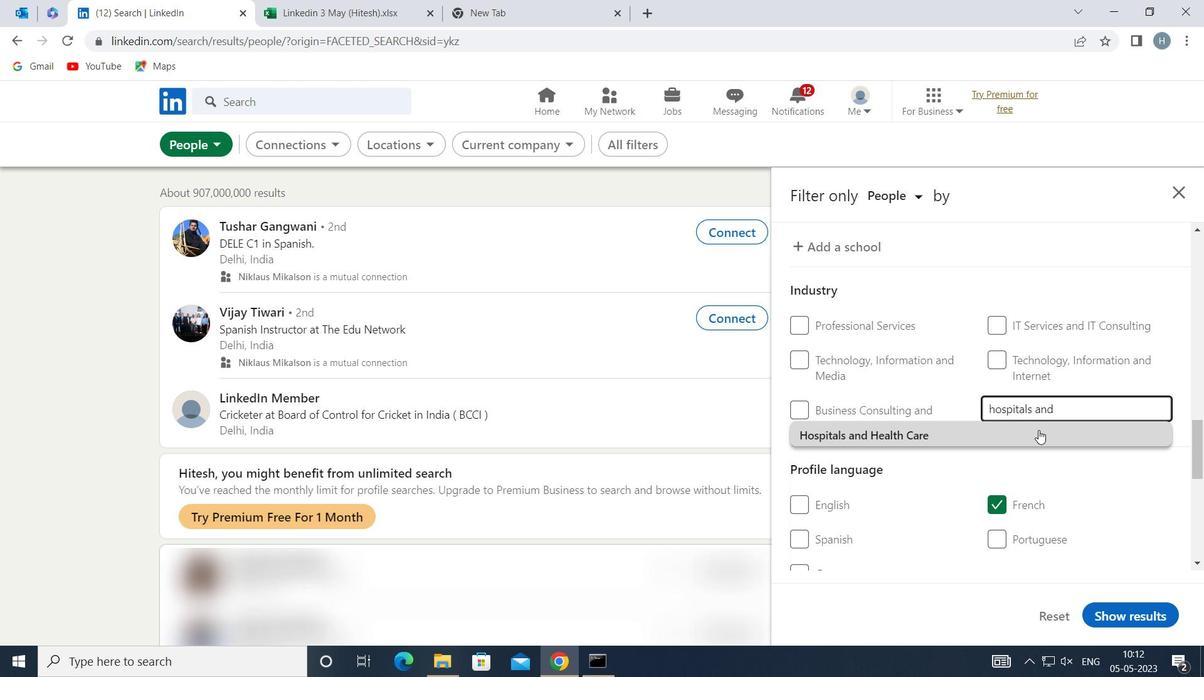 
Action: Mouse moved to (957, 386)
Screenshot: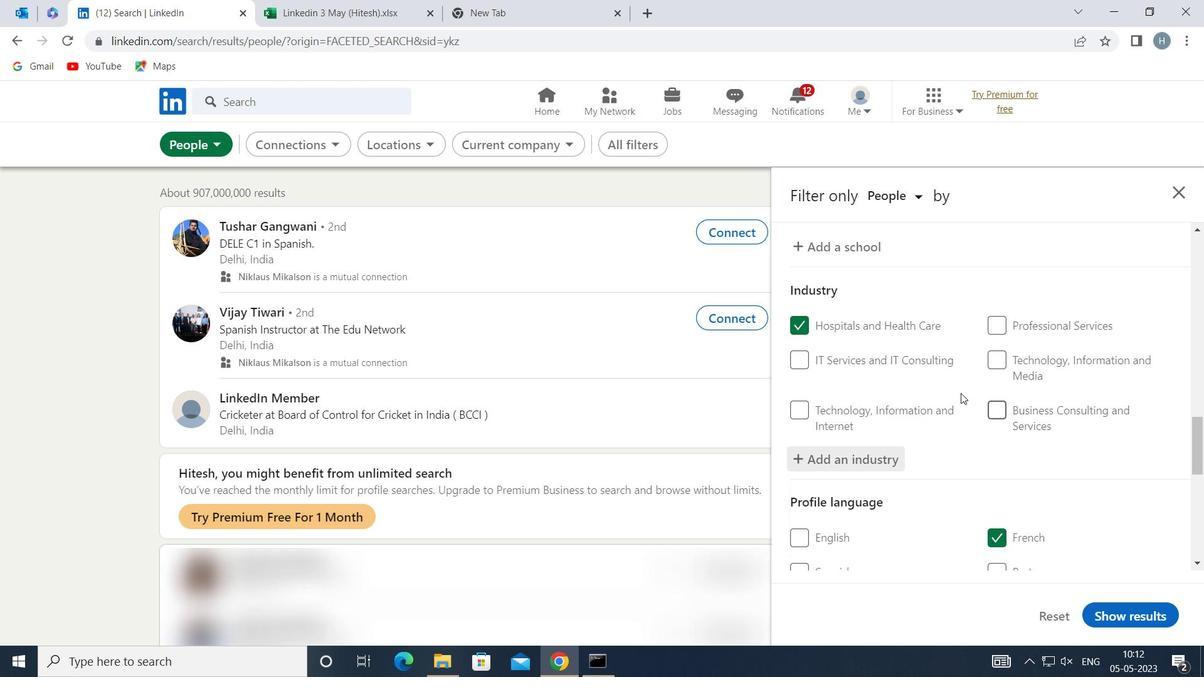 
Action: Mouse scrolled (957, 386) with delta (0, 0)
Screenshot: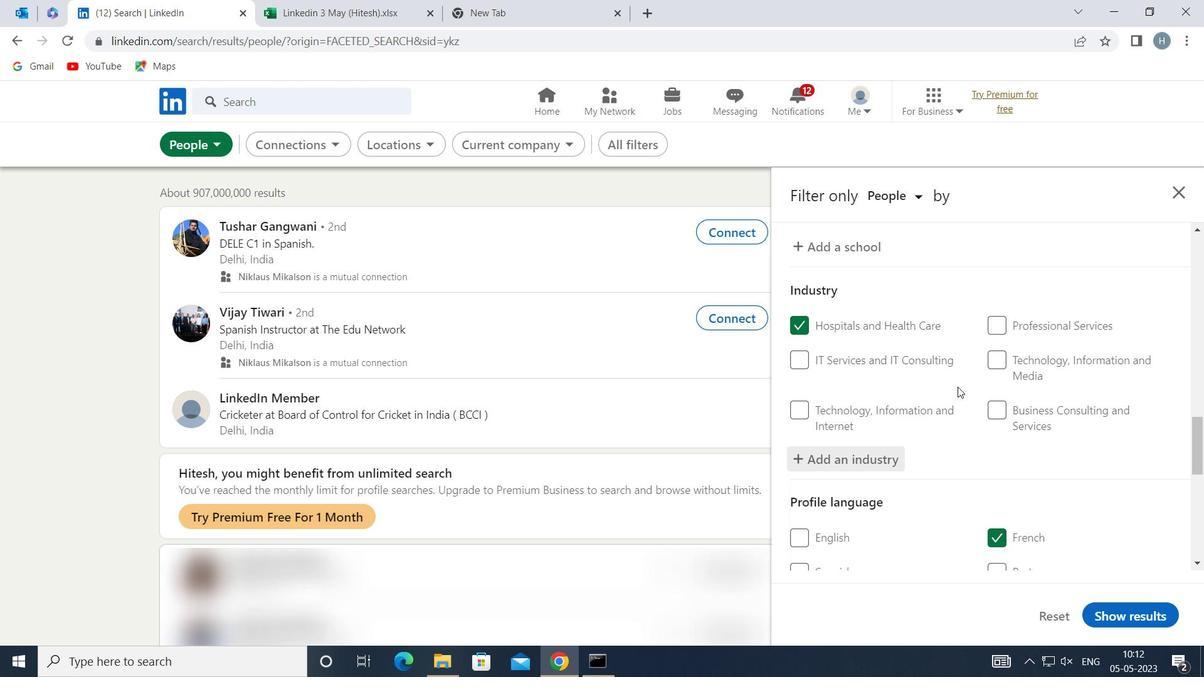 
Action: Mouse moved to (944, 374)
Screenshot: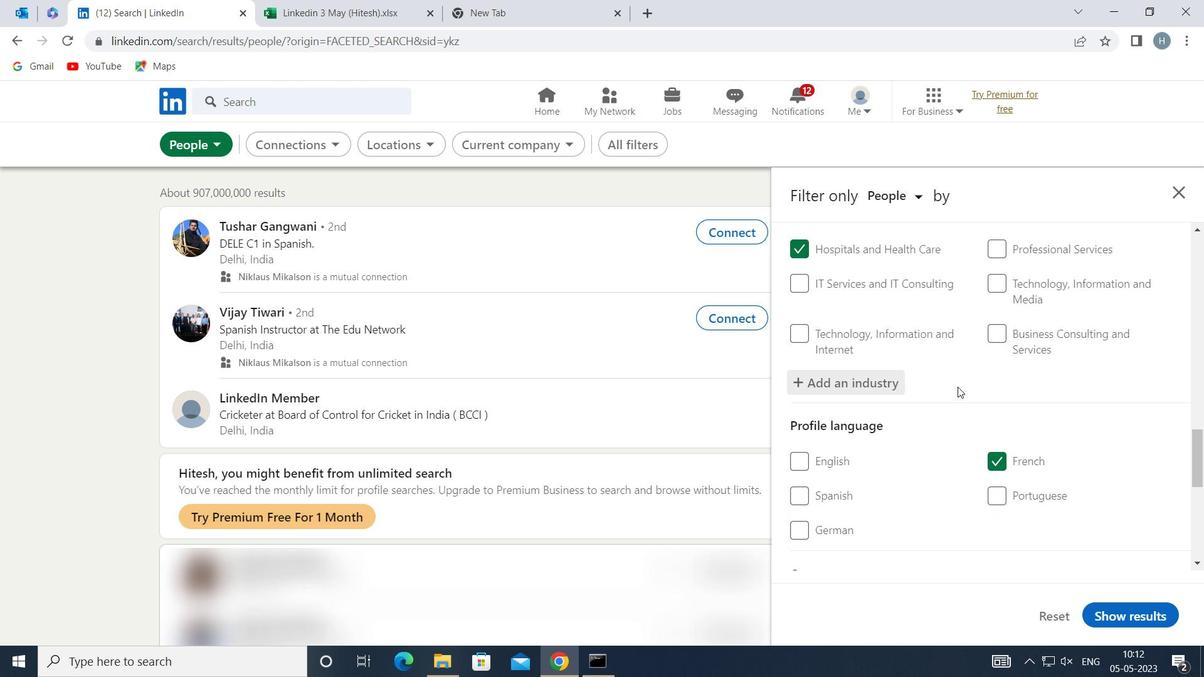 
Action: Mouse scrolled (944, 373) with delta (0, 0)
Screenshot: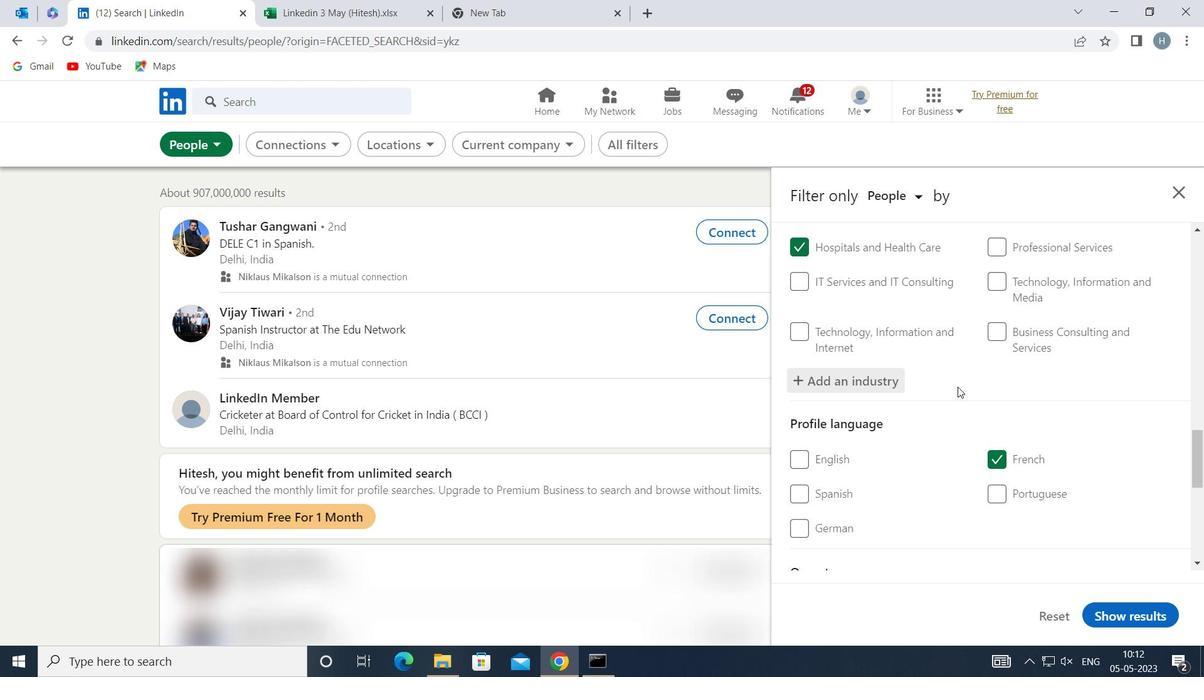 
Action: Mouse scrolled (944, 373) with delta (0, 0)
Screenshot: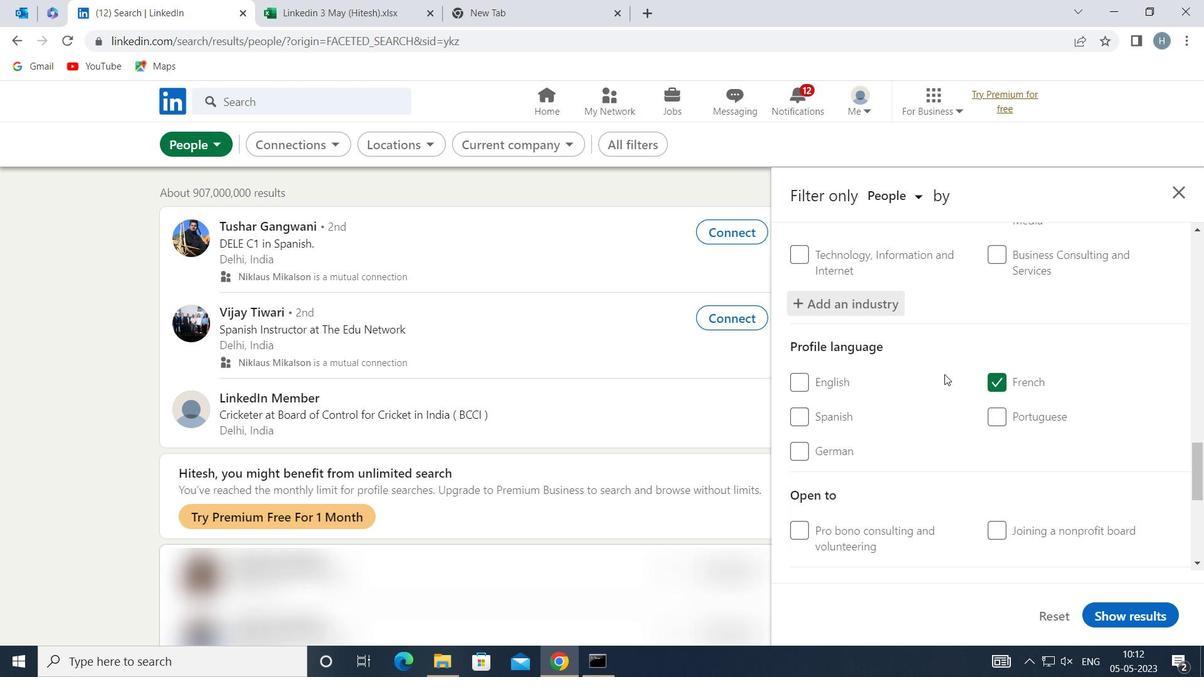 
Action: Mouse scrolled (944, 373) with delta (0, 0)
Screenshot: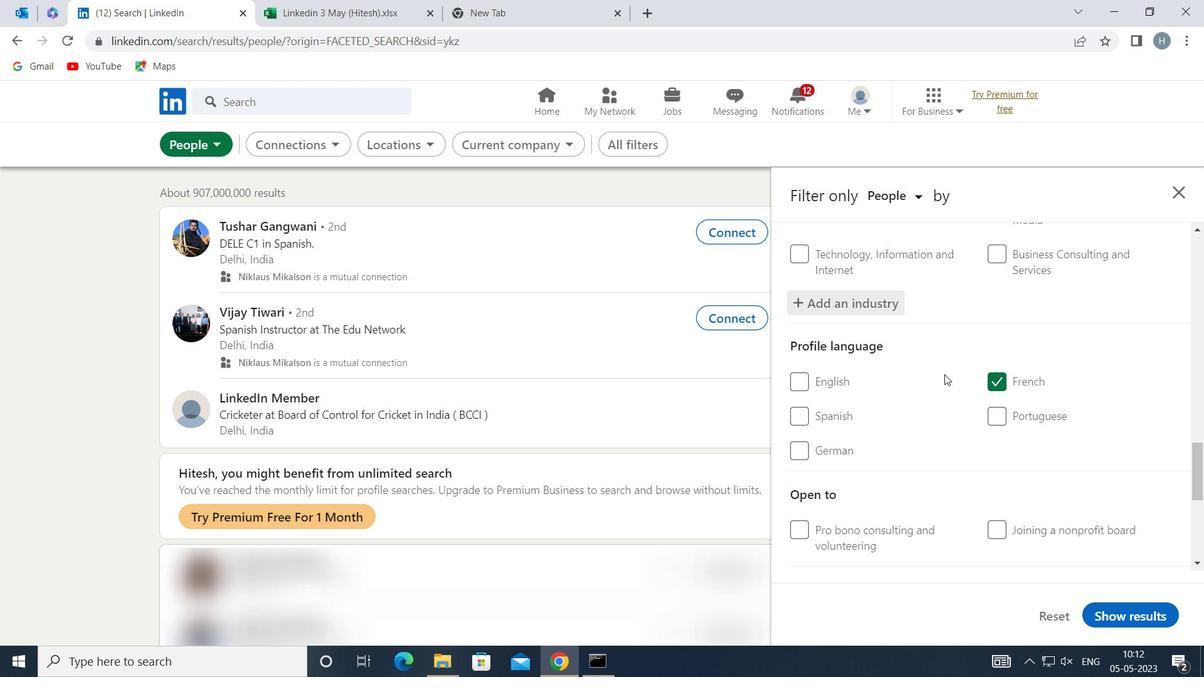 
Action: Mouse scrolled (944, 373) with delta (0, 0)
Screenshot: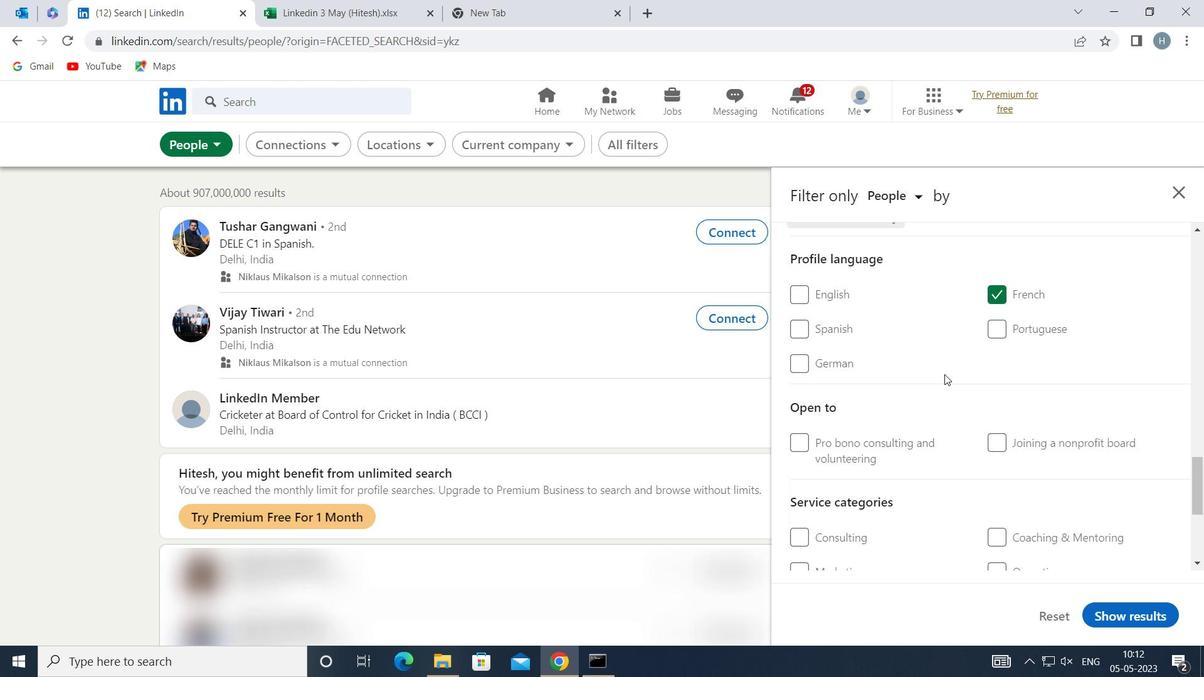 
Action: Mouse scrolled (944, 373) with delta (0, 0)
Screenshot: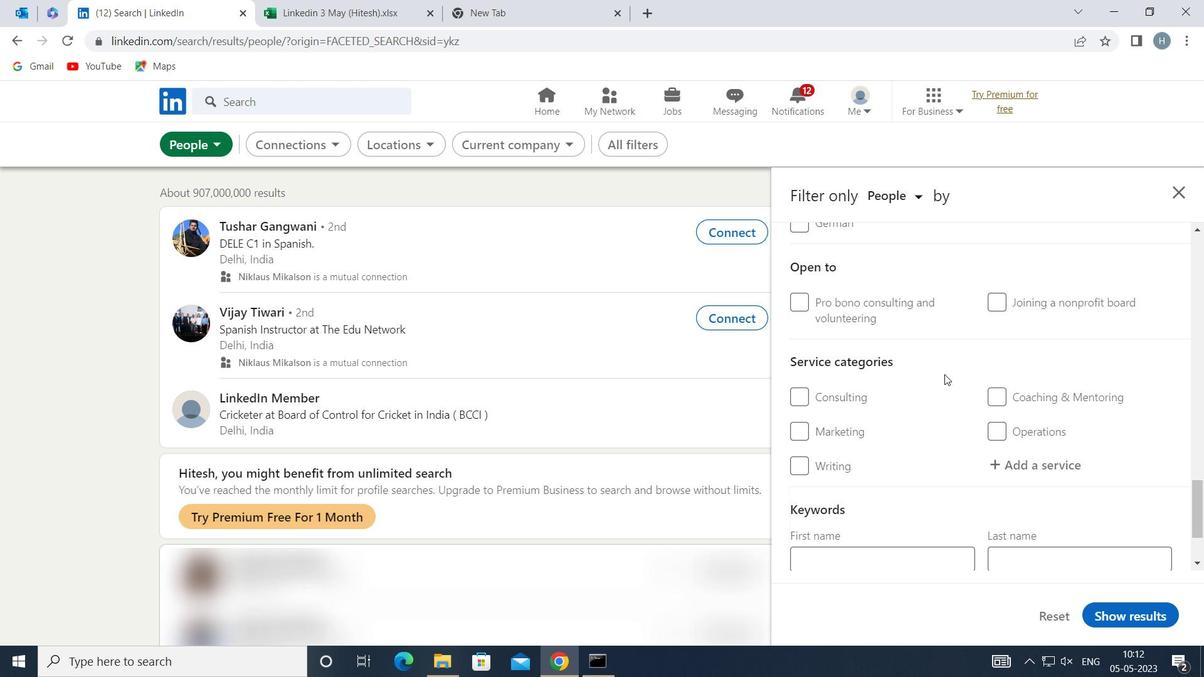
Action: Mouse moved to (1029, 383)
Screenshot: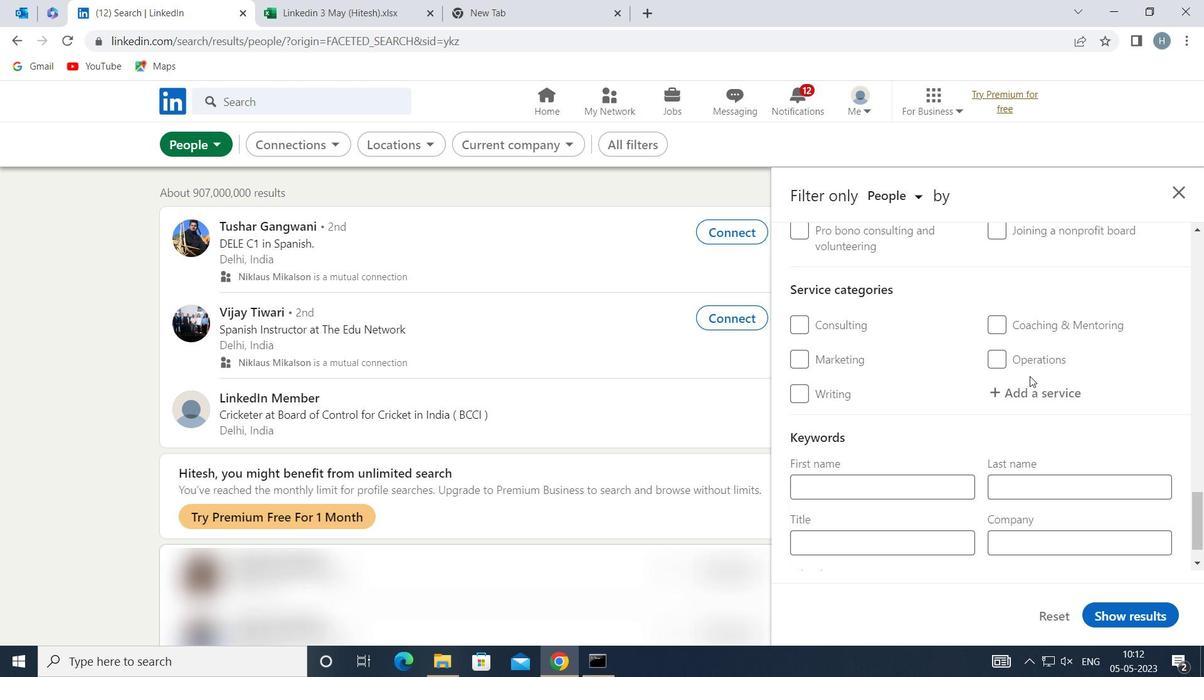 
Action: Mouse pressed left at (1029, 383)
Screenshot: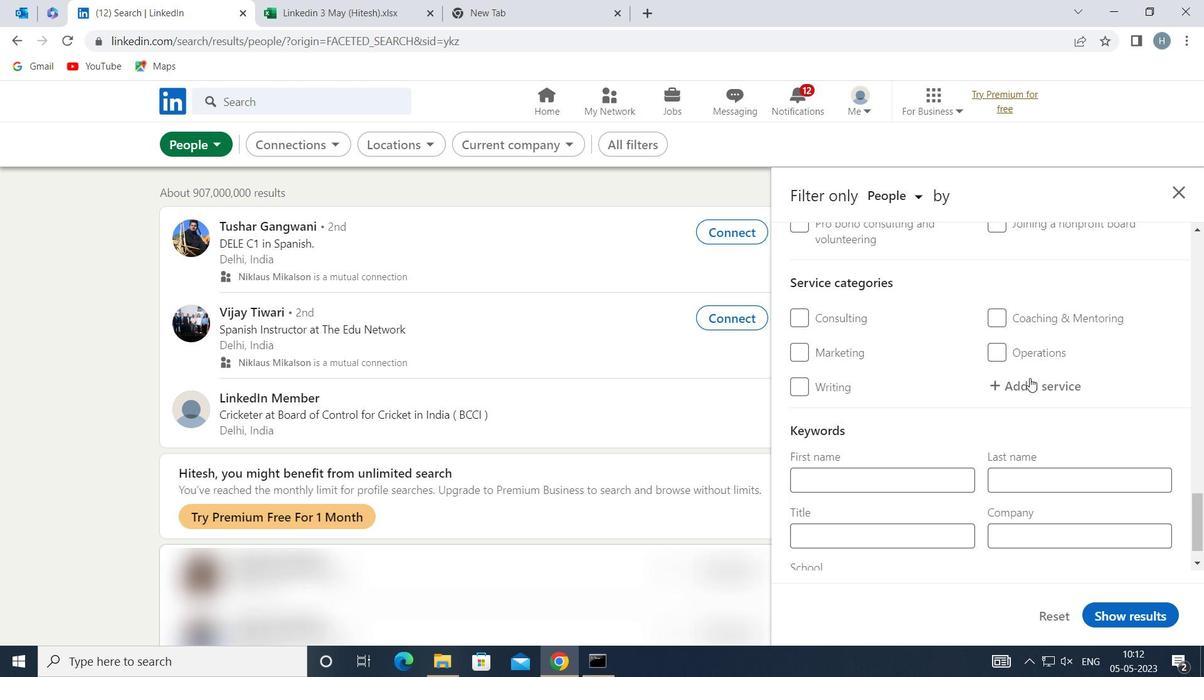 
Action: Key pressed <Key.shift>TECHNICAL
Screenshot: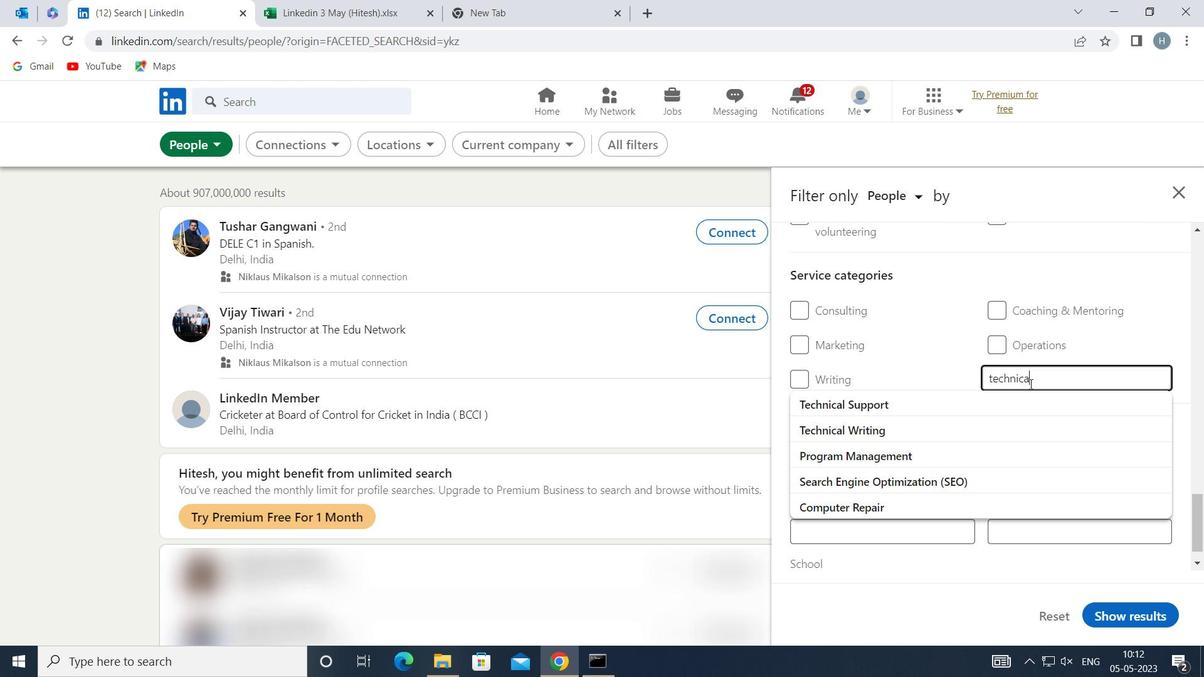 
Action: Mouse moved to (1110, 346)
Screenshot: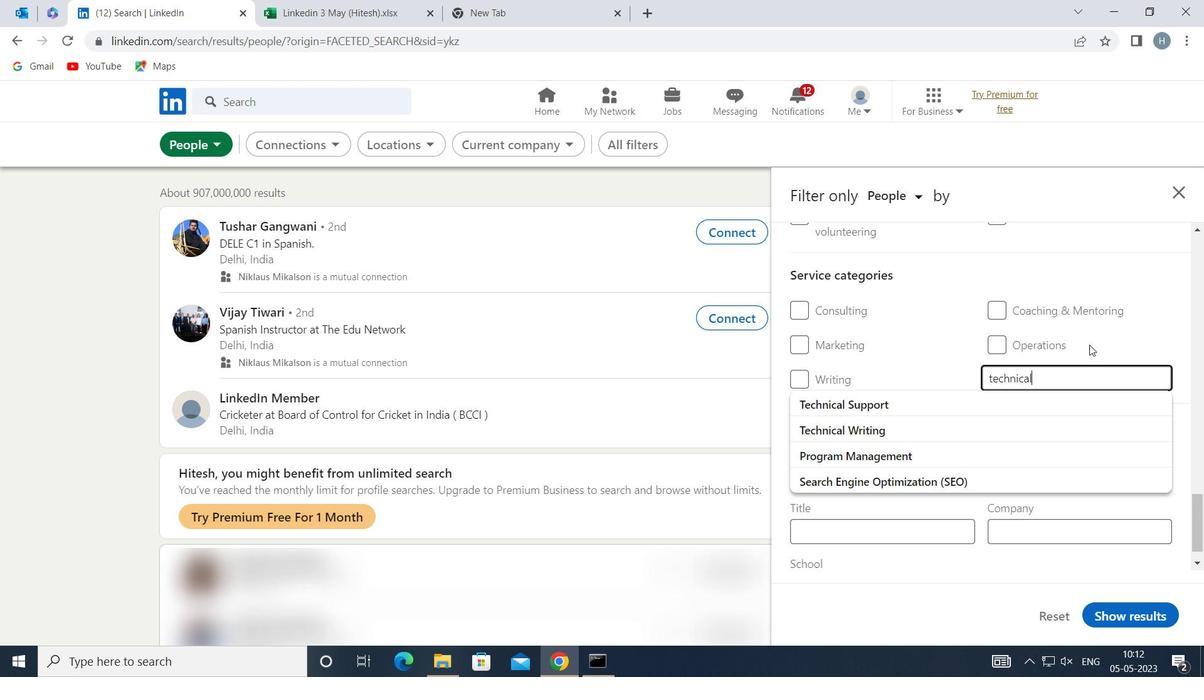 
Action: Mouse pressed left at (1110, 346)
Screenshot: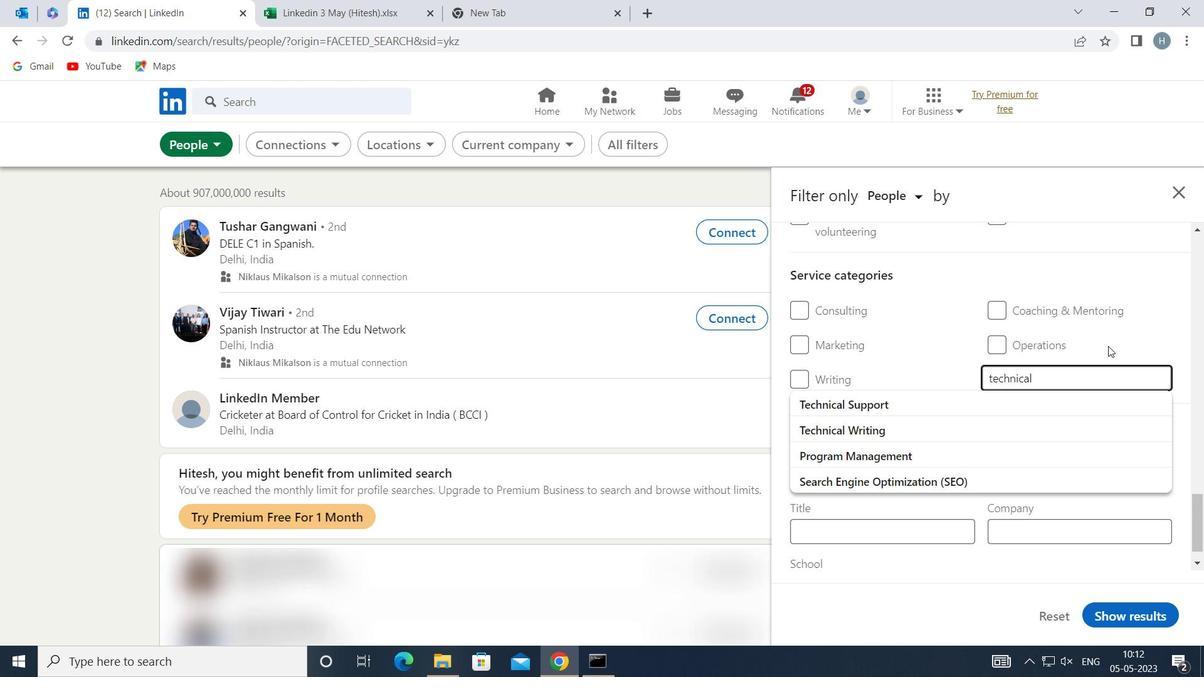 
Action: Mouse moved to (1108, 348)
Screenshot: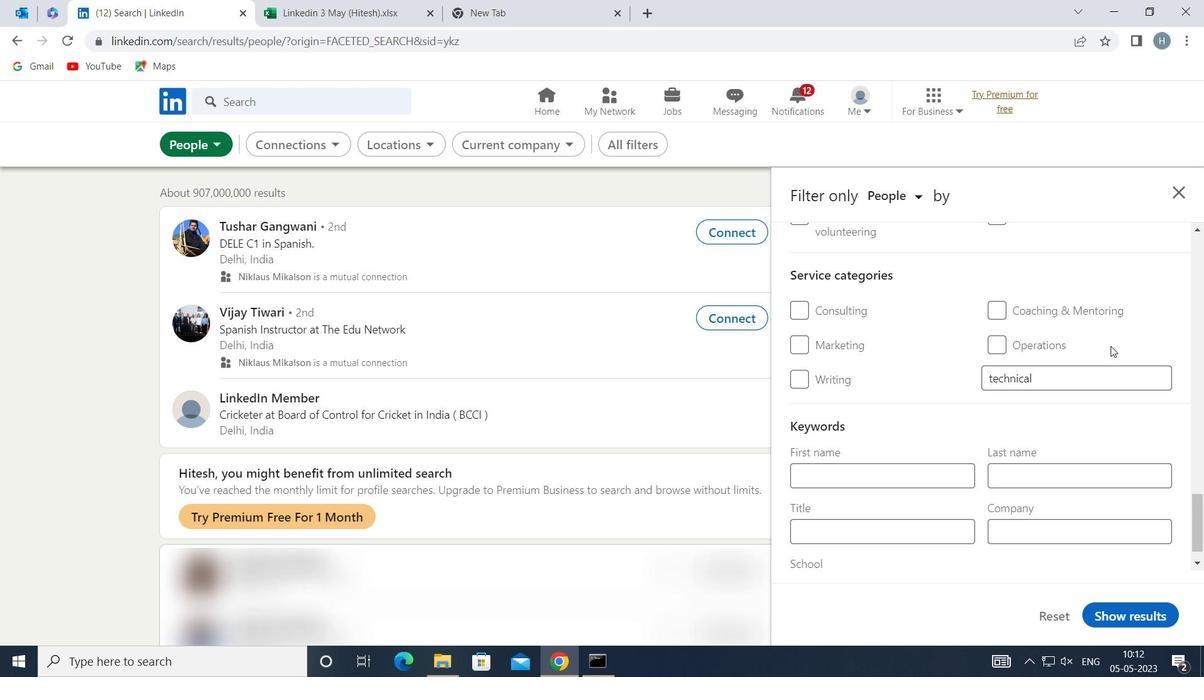 
Action: Mouse scrolled (1108, 347) with delta (0, 0)
Screenshot: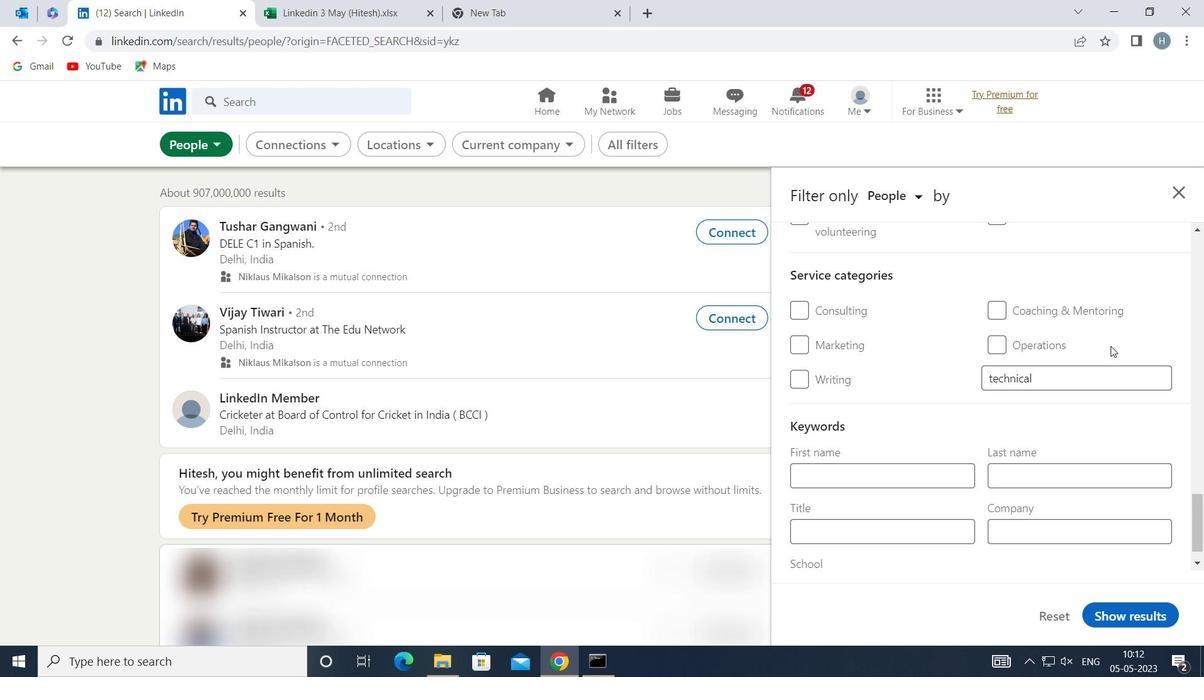 
Action: Mouse moved to (1107, 348)
Screenshot: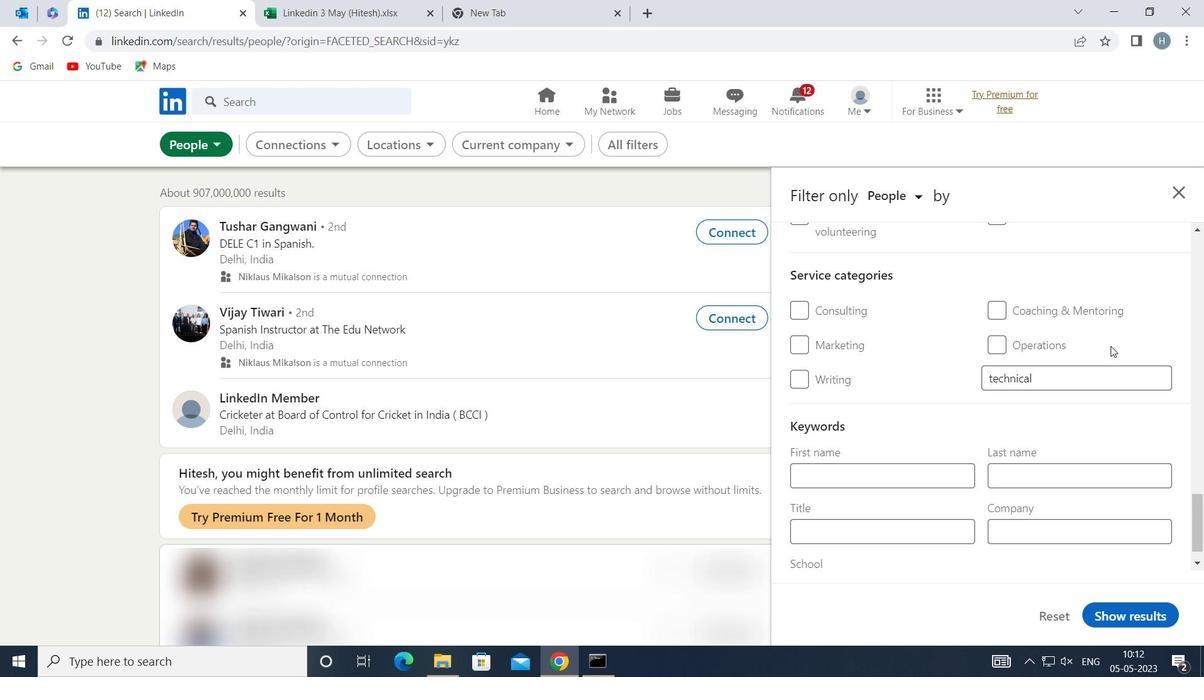 
Action: Mouse scrolled (1107, 348) with delta (0, 0)
Screenshot: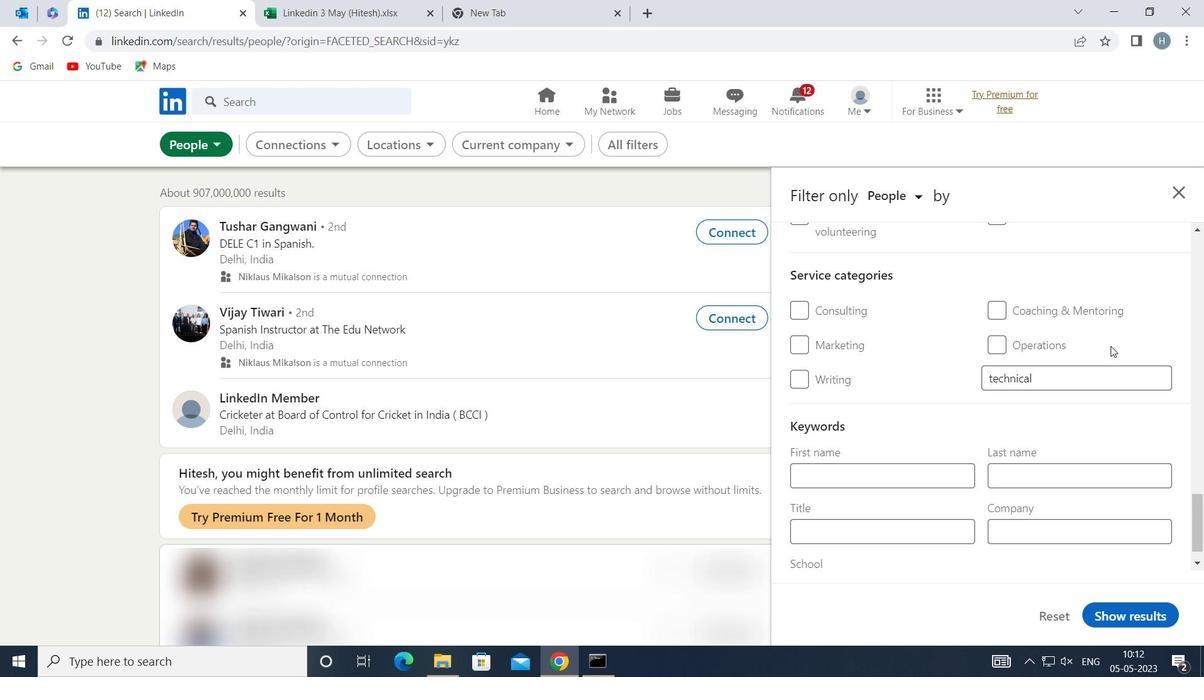 
Action: Mouse moved to (985, 399)
Screenshot: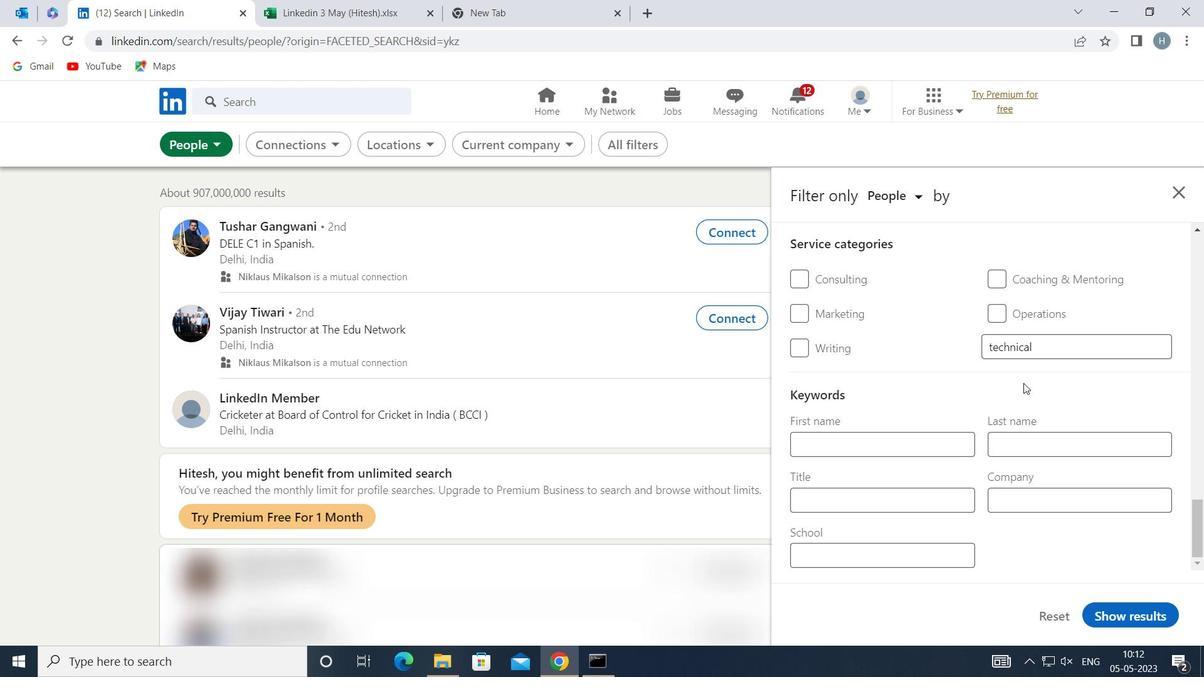 
Action: Mouse scrolled (985, 398) with delta (0, 0)
Screenshot: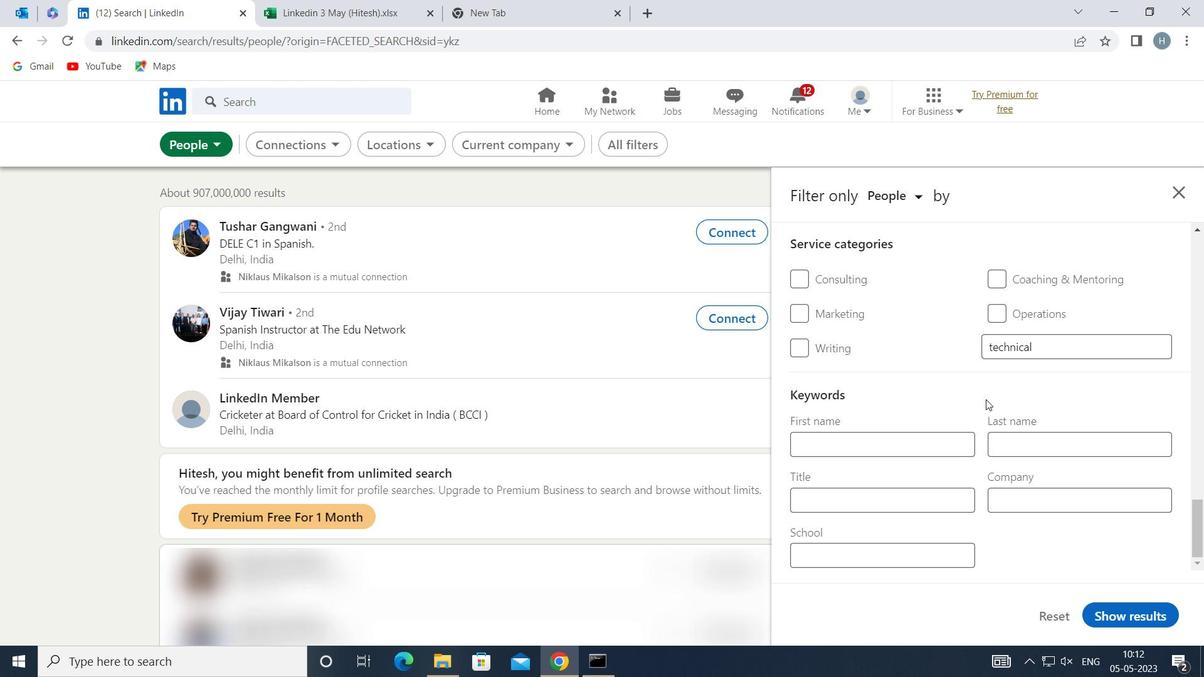 
Action: Mouse scrolled (985, 398) with delta (0, 0)
Screenshot: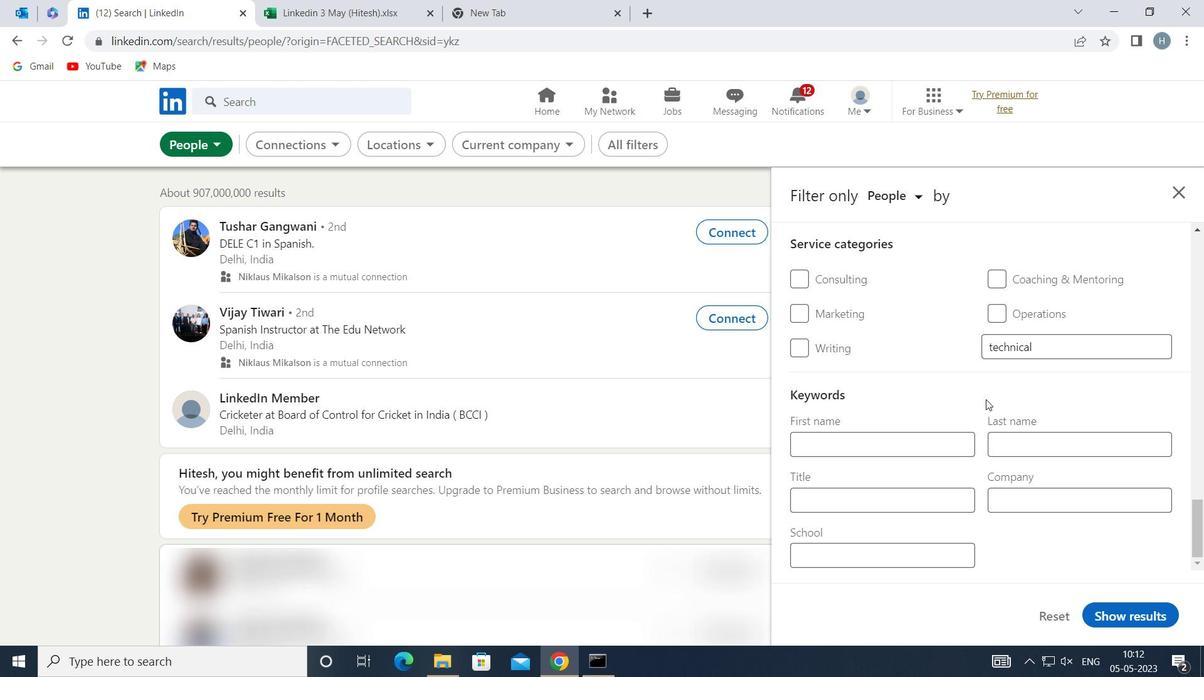 
Action: Mouse moved to (930, 492)
Screenshot: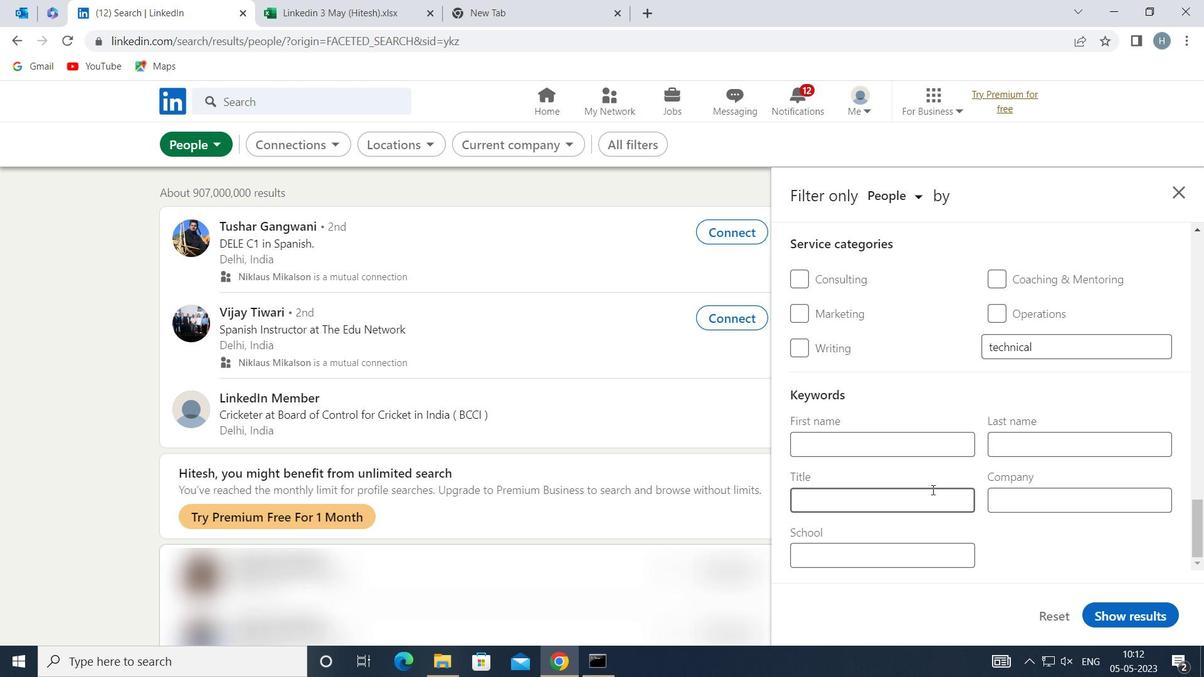 
Action: Mouse pressed left at (930, 492)
Screenshot: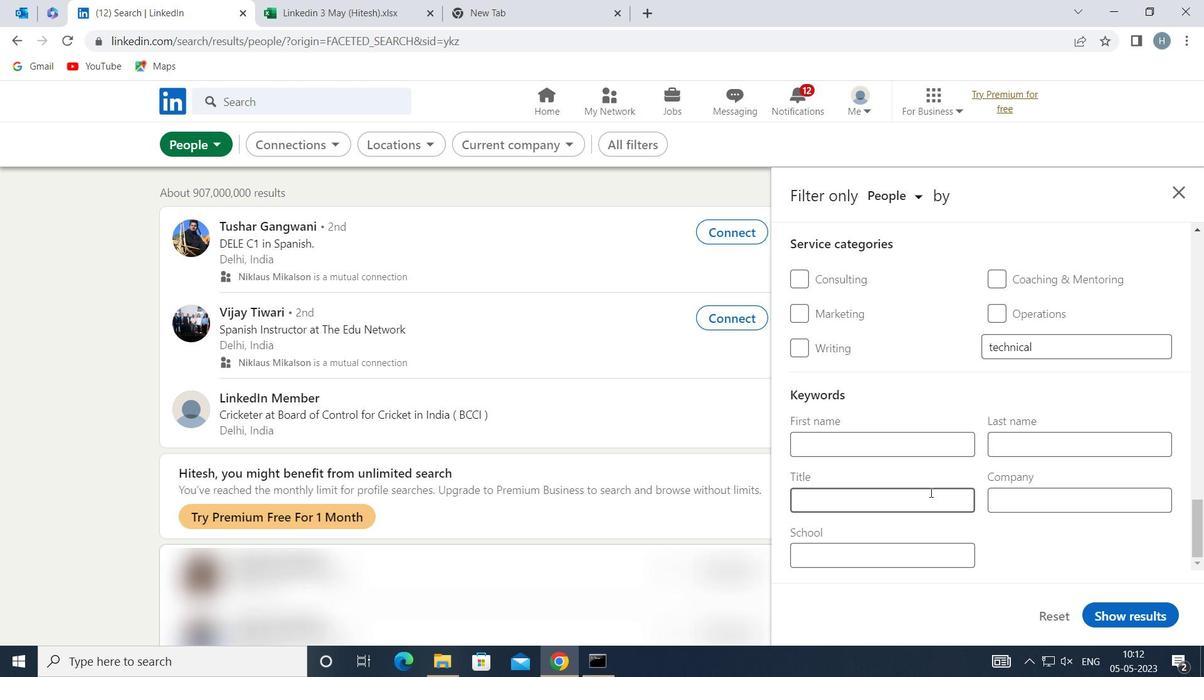 
Action: Key pressed <Key.shift>CAREGIVER
Screenshot: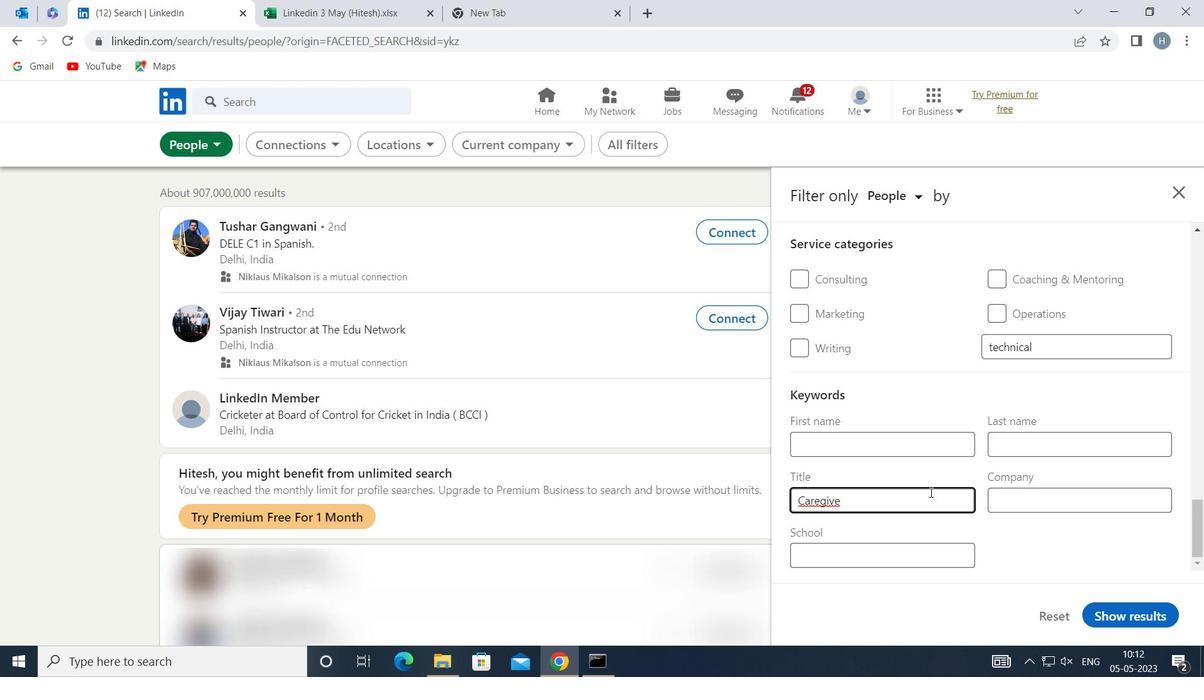 
Action: Mouse moved to (1122, 613)
Screenshot: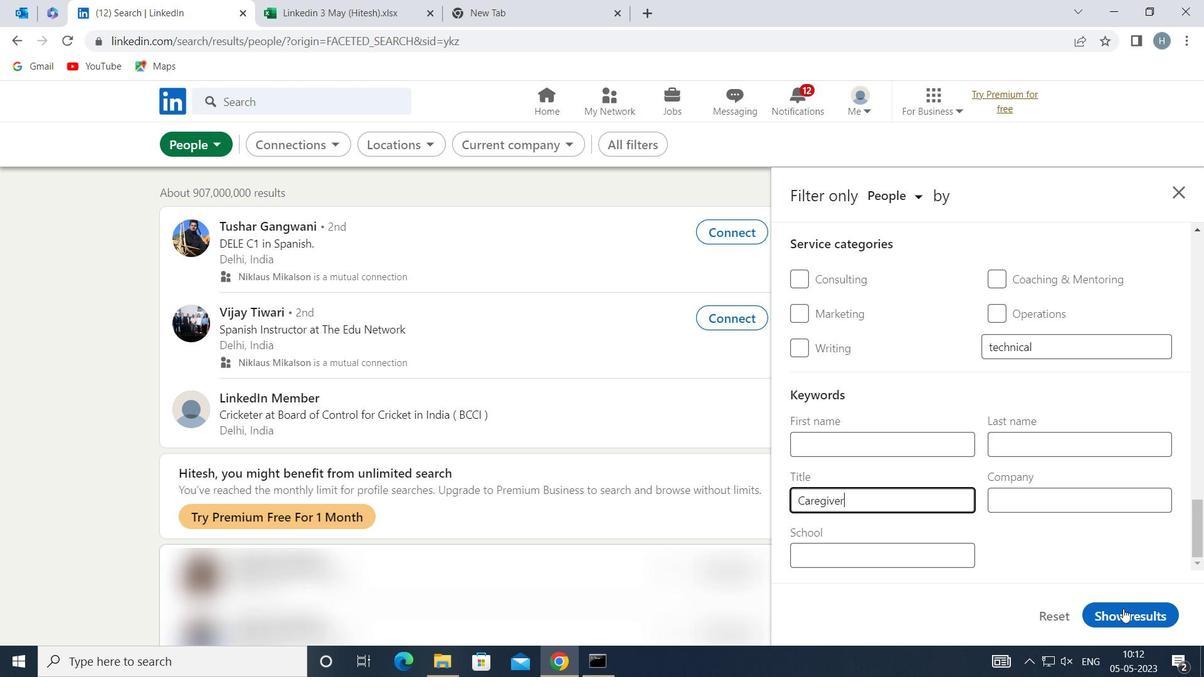 
Action: Mouse pressed left at (1122, 613)
Screenshot: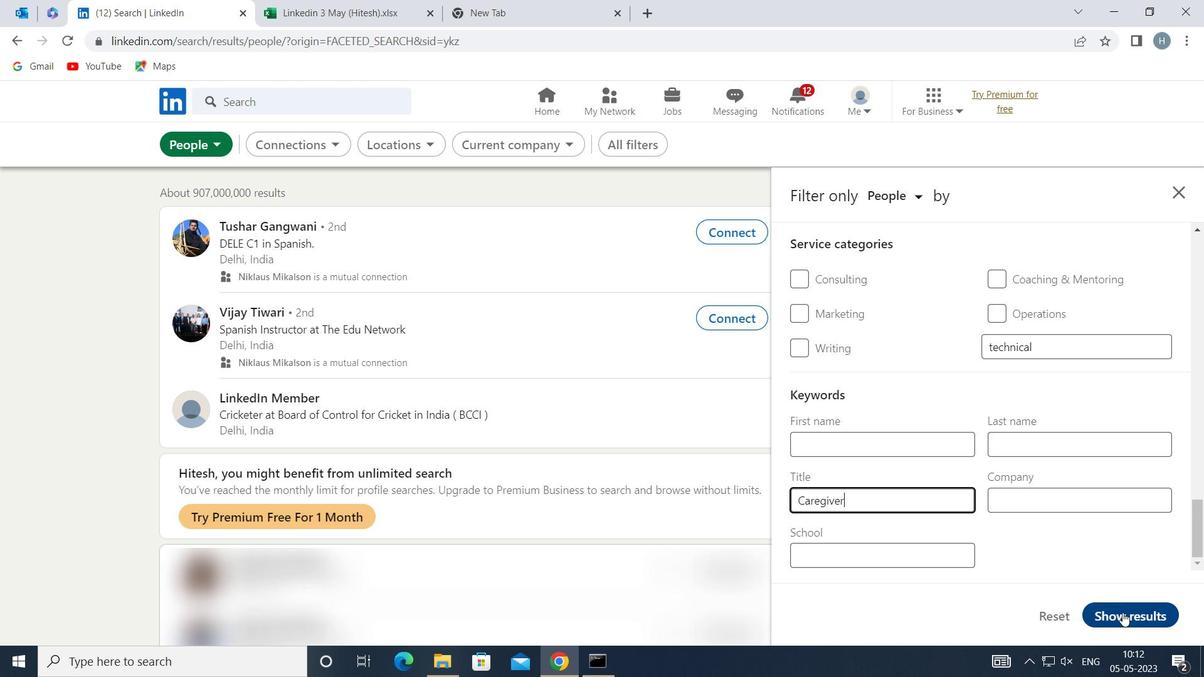 
Action: Mouse moved to (940, 461)
Screenshot: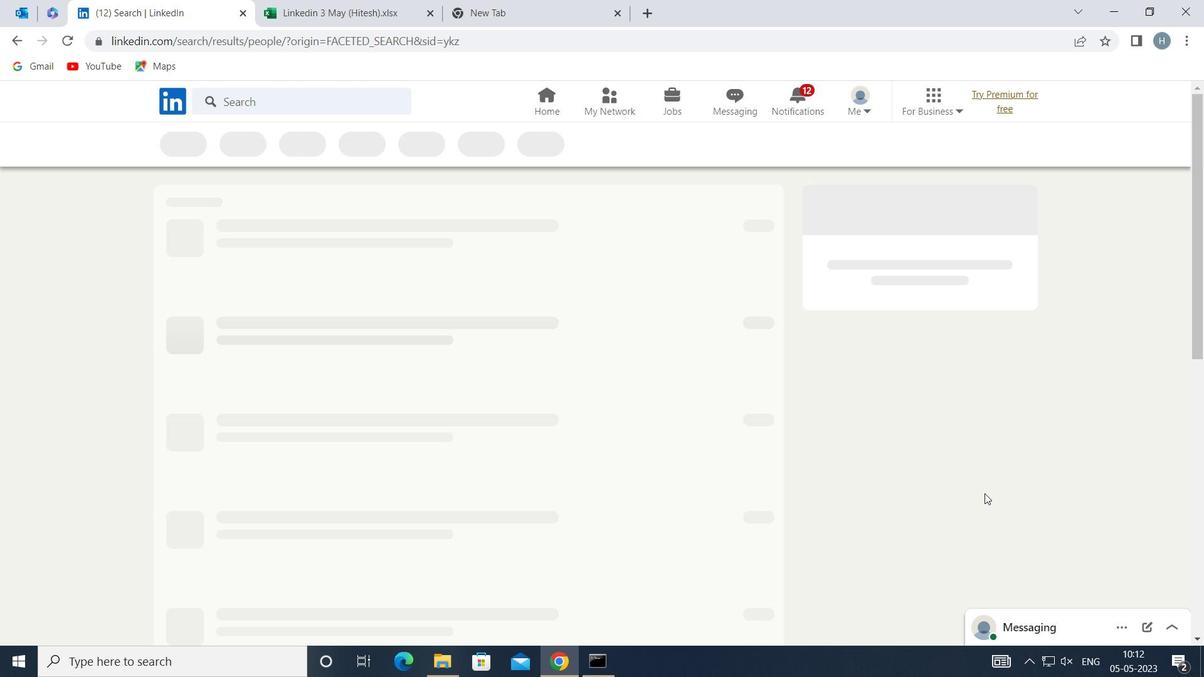 
